 Task: Add a signature Kaylee Green containing Have a great National Human Rights Day, Kaylee Green to email address softage.3@softage.net and add a label Waste management
Action: Mouse moved to (121, 175)
Screenshot: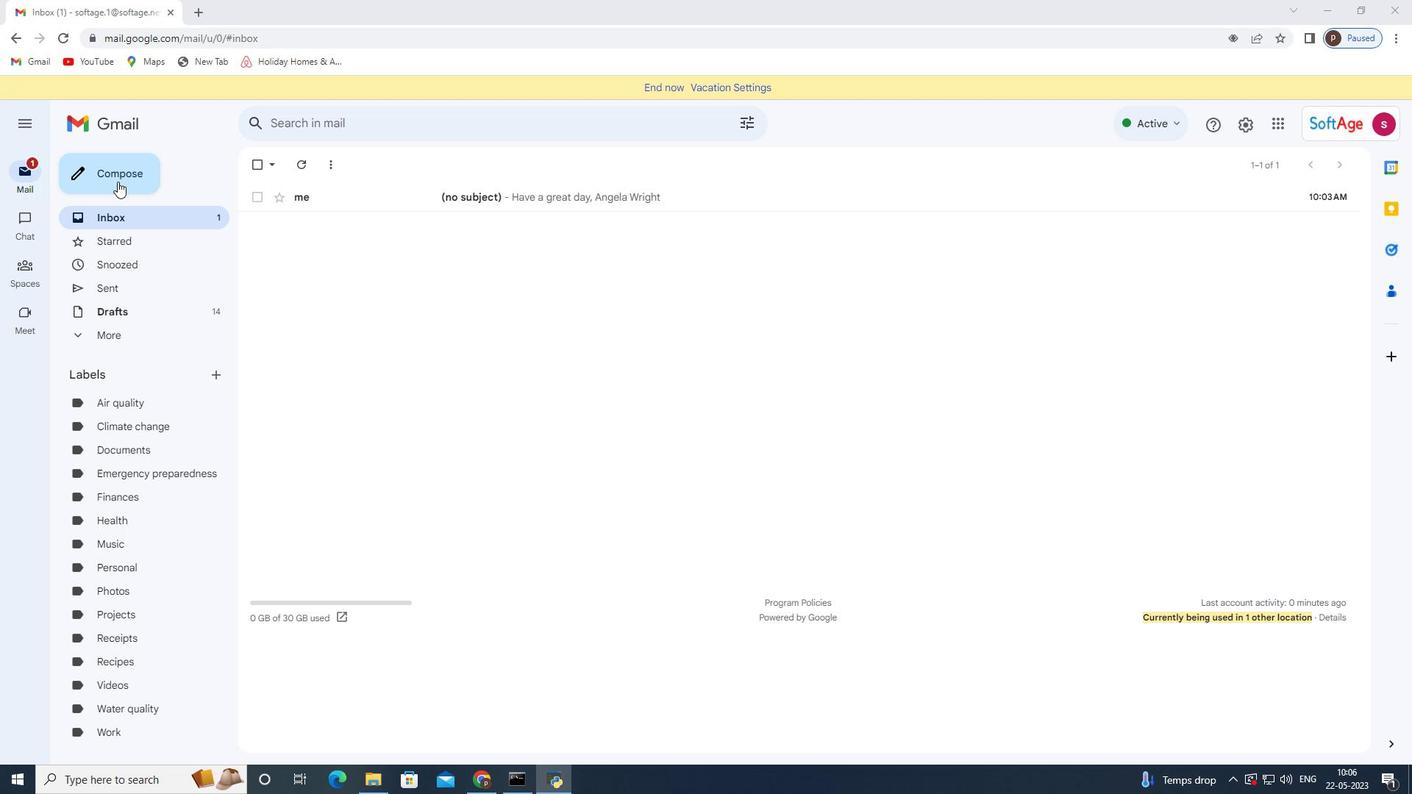 
Action: Mouse pressed left at (121, 175)
Screenshot: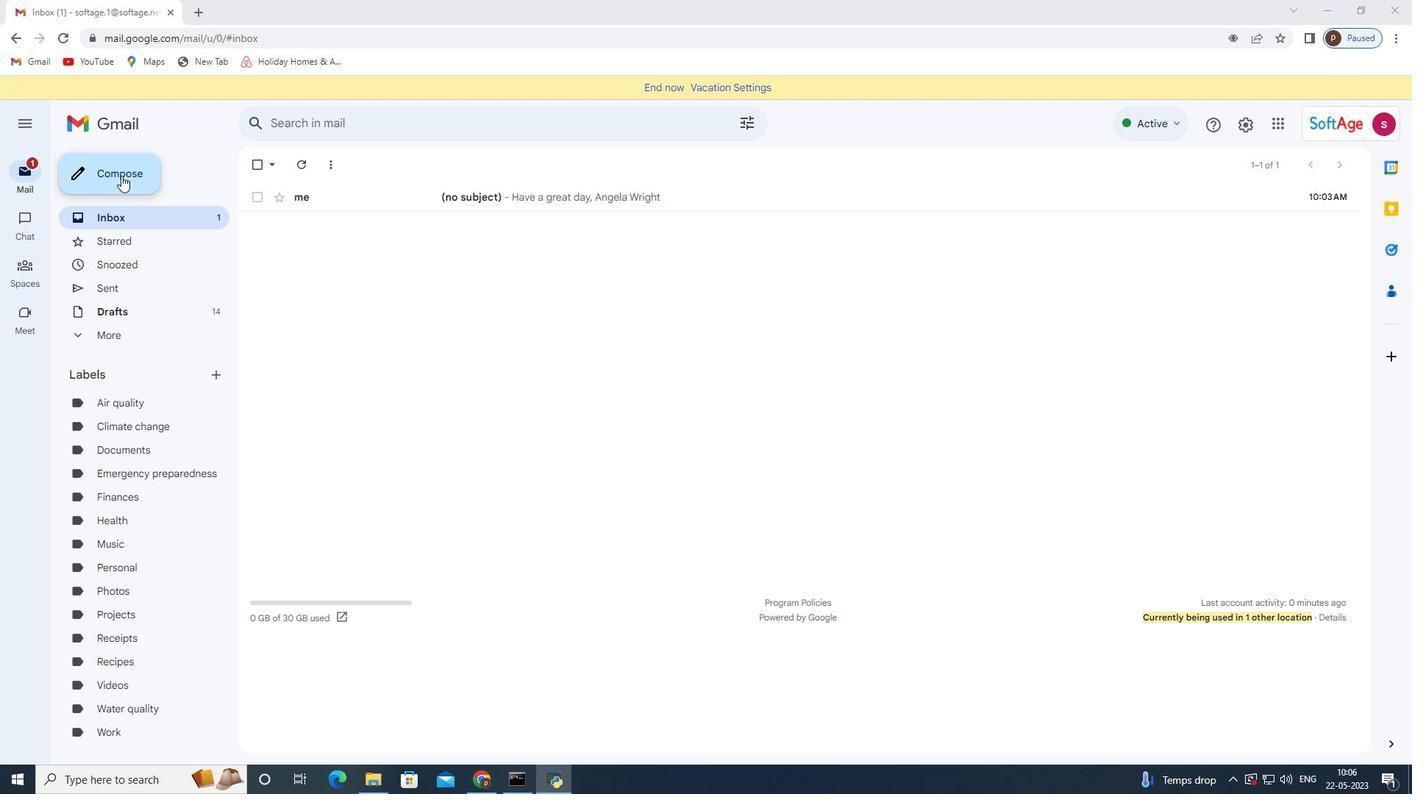 
Action: Mouse moved to (1179, 741)
Screenshot: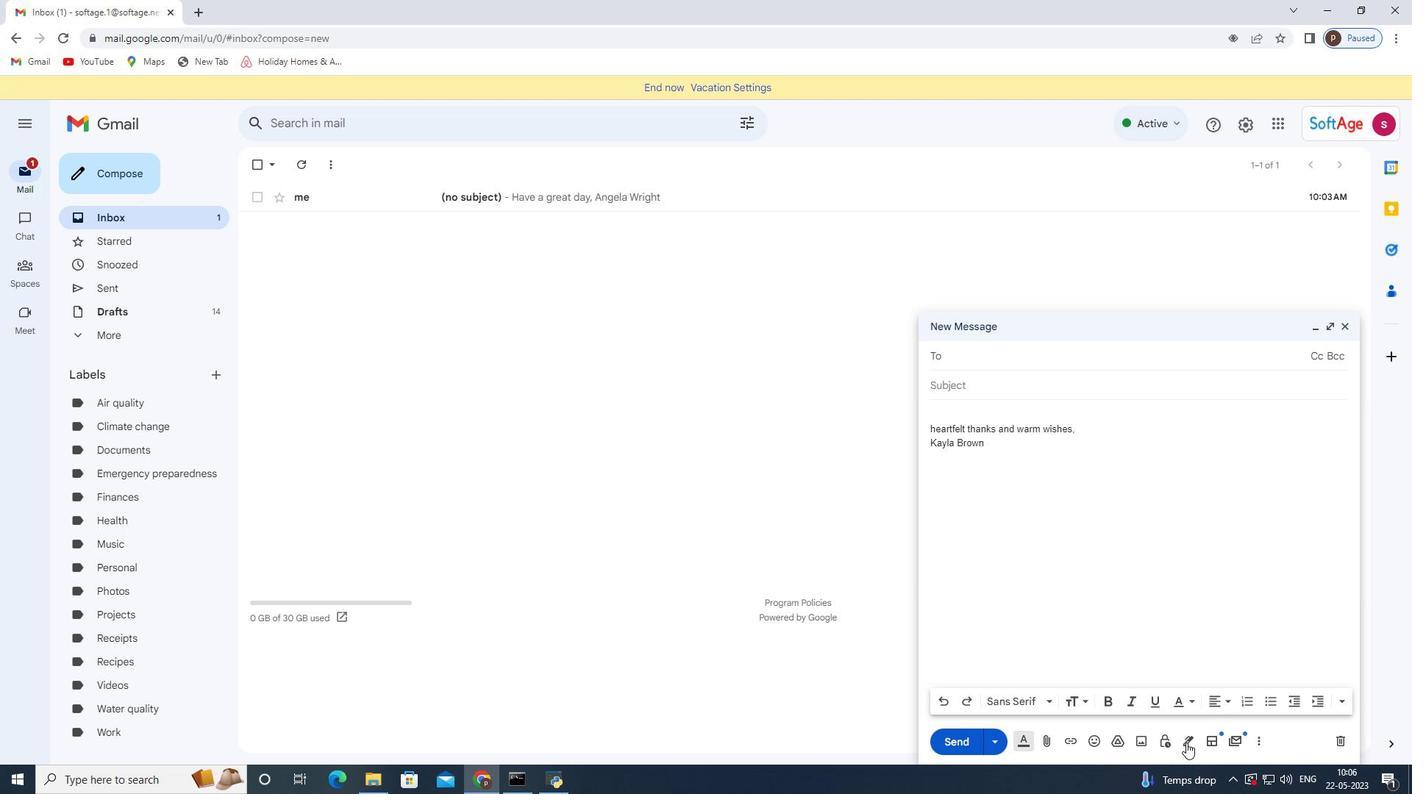 
Action: Mouse pressed left at (1179, 741)
Screenshot: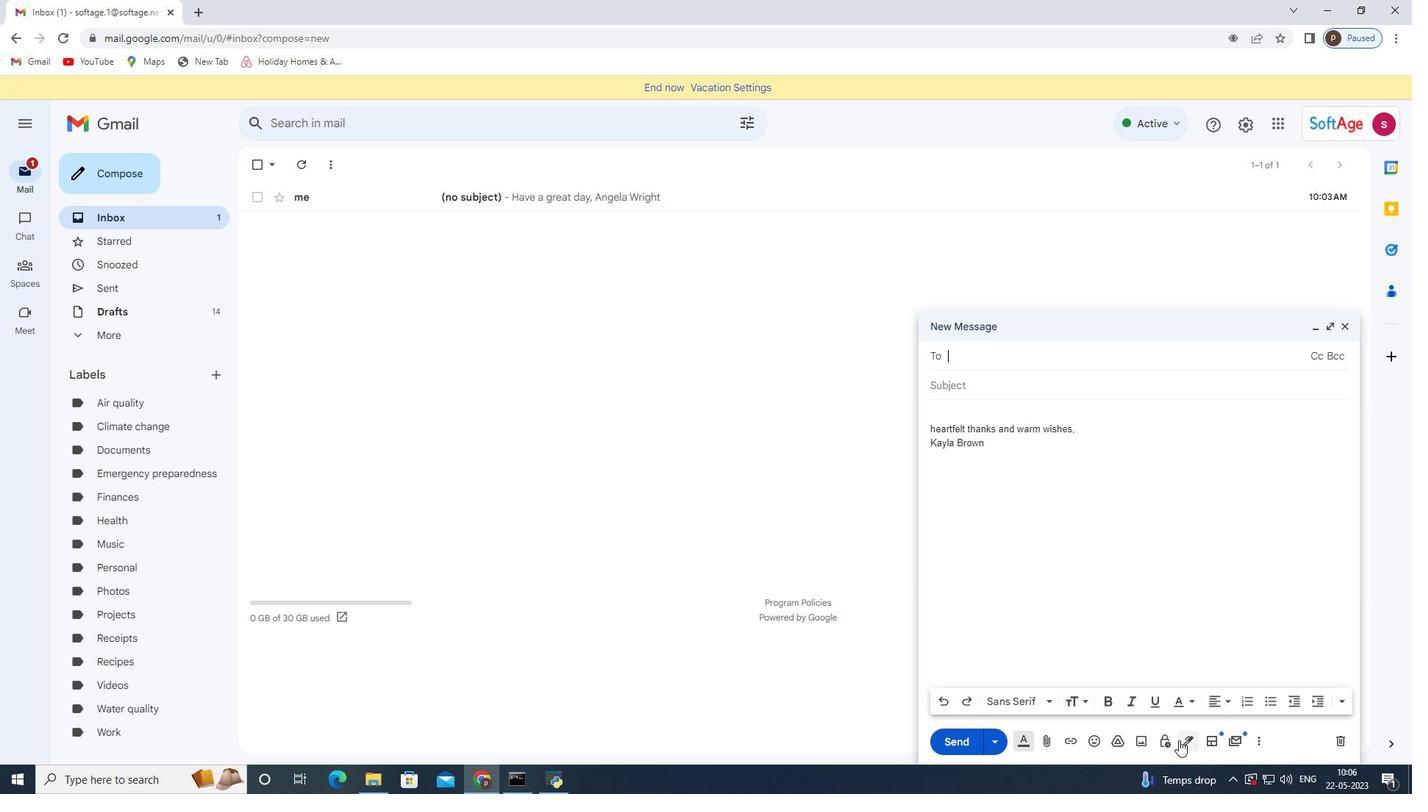 
Action: Mouse moved to (1255, 662)
Screenshot: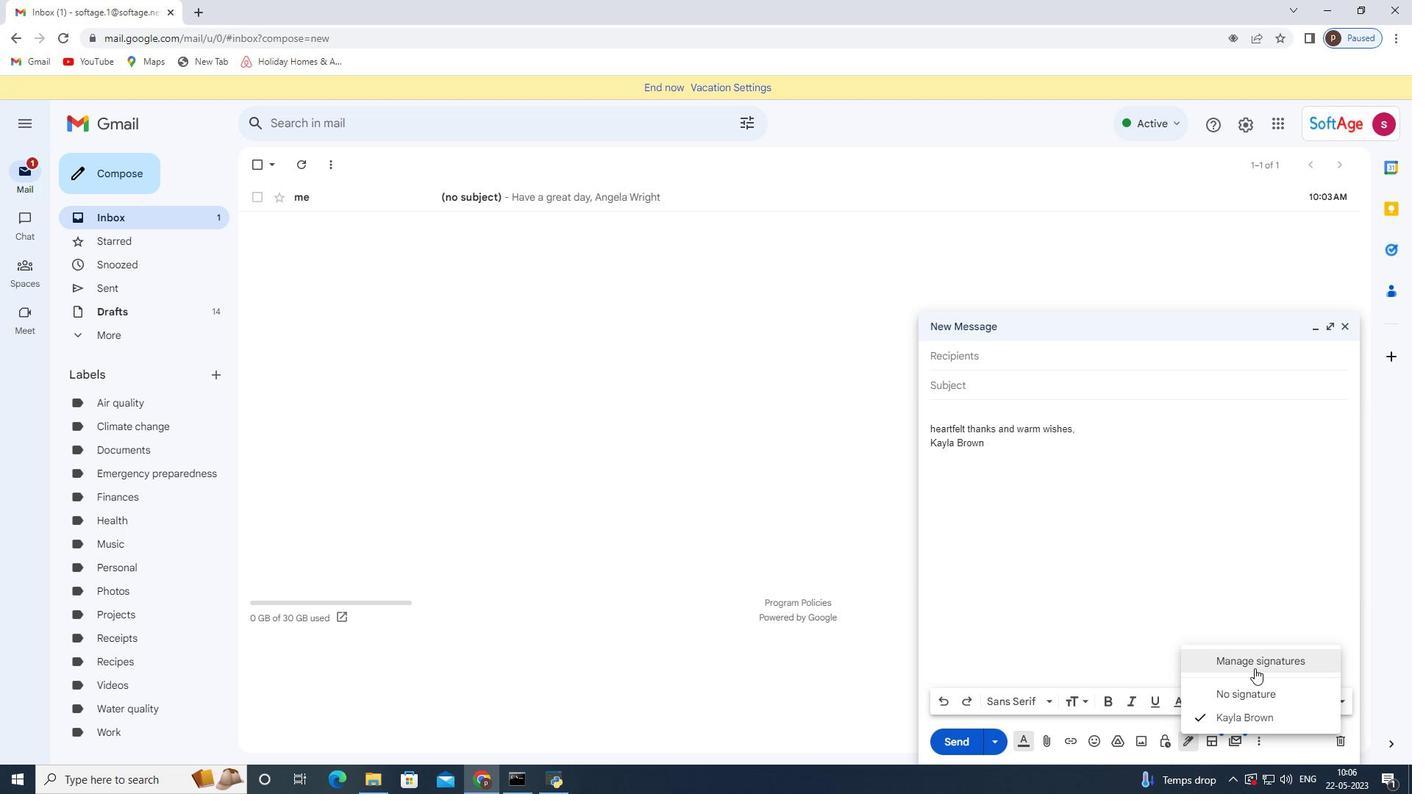 
Action: Mouse pressed left at (1255, 662)
Screenshot: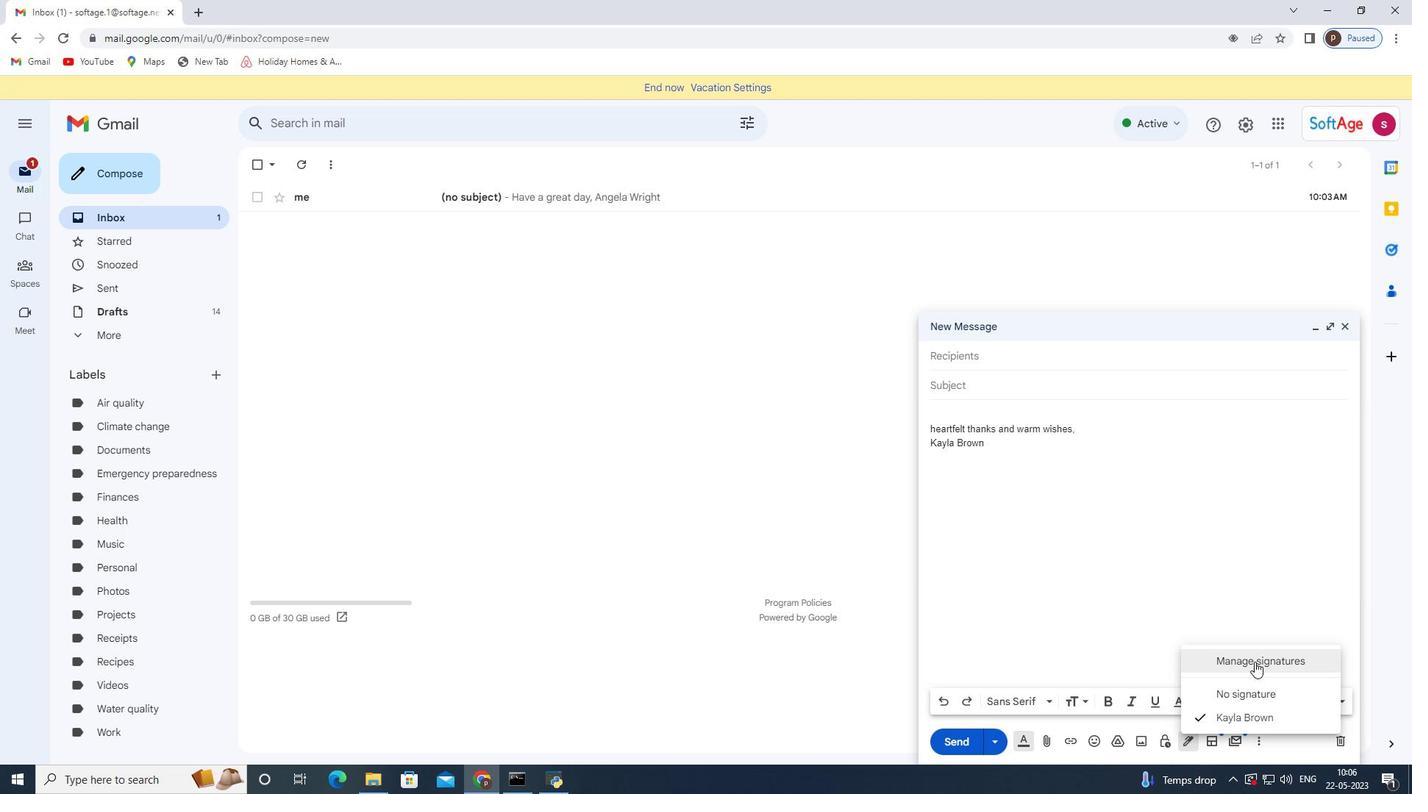 
Action: Mouse moved to (529, 571)
Screenshot: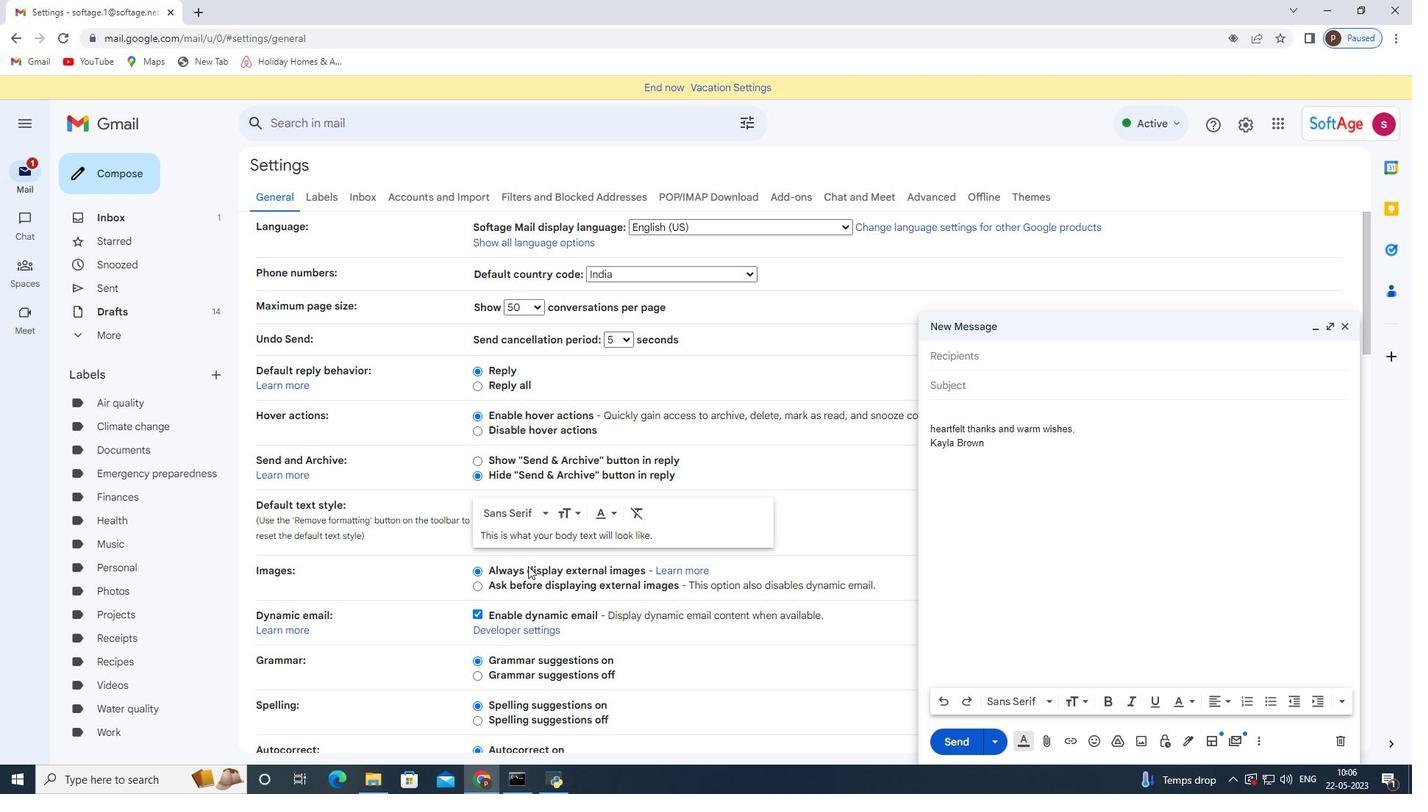 
Action: Mouse scrolled (529, 572) with delta (0, 0)
Screenshot: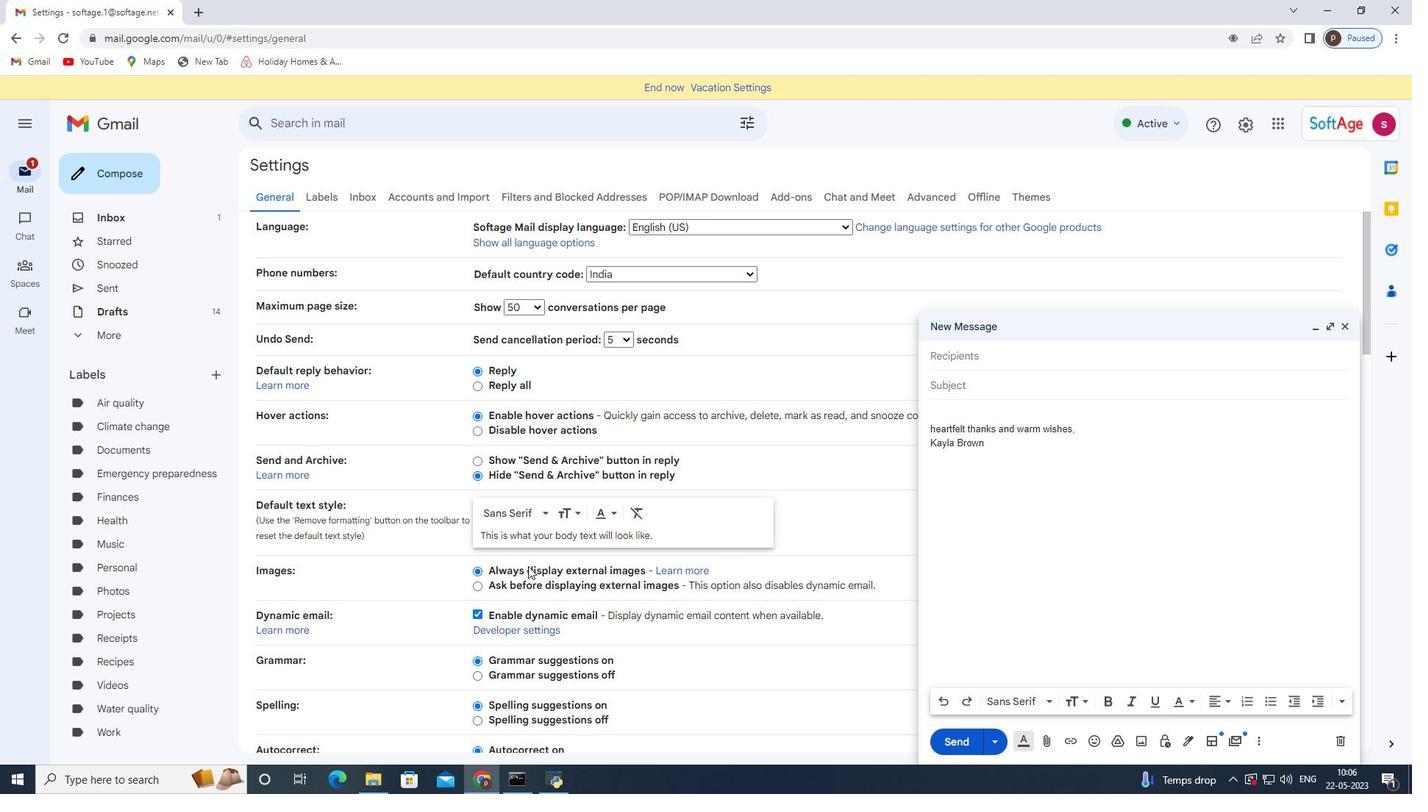 
Action: Mouse moved to (529, 572)
Screenshot: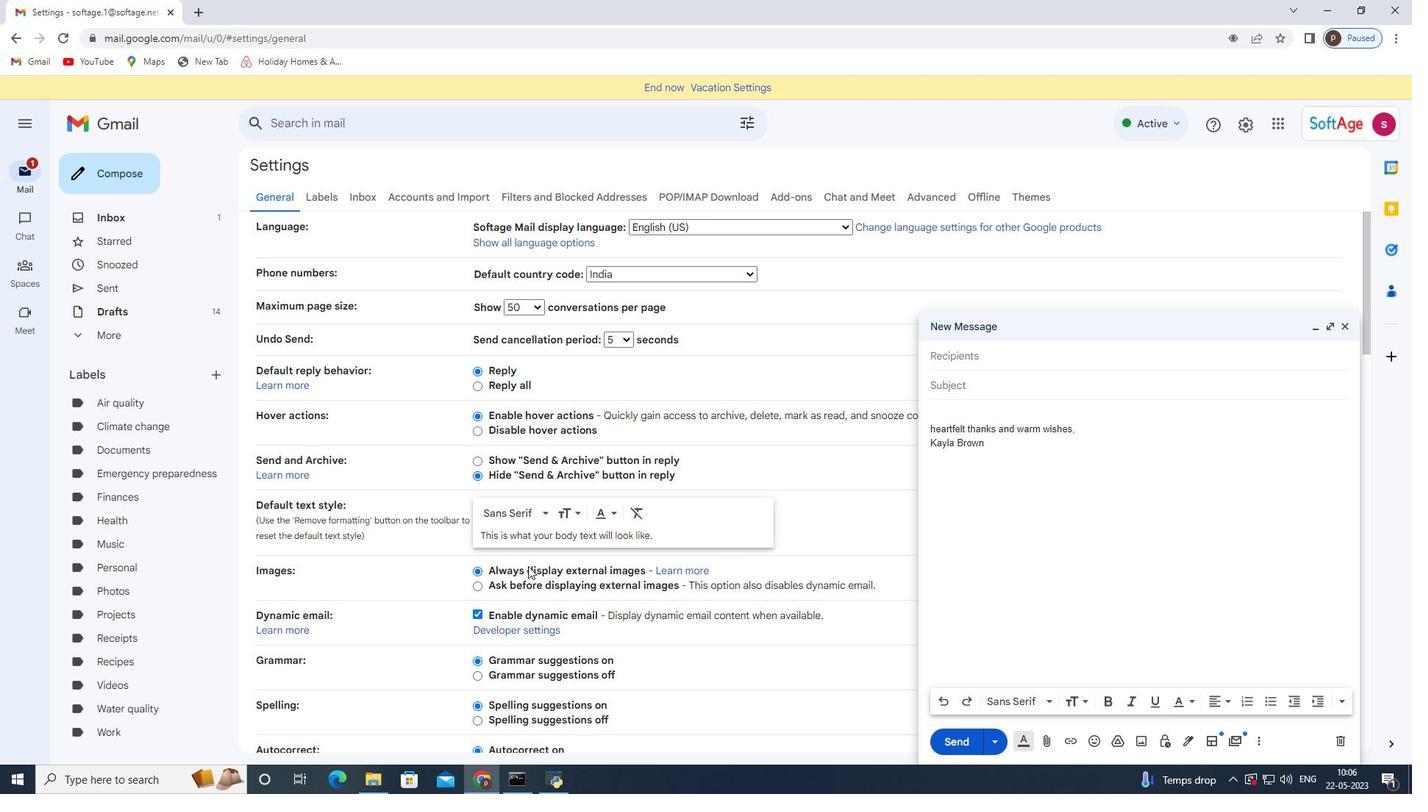 
Action: Mouse scrolled (529, 571) with delta (0, 0)
Screenshot: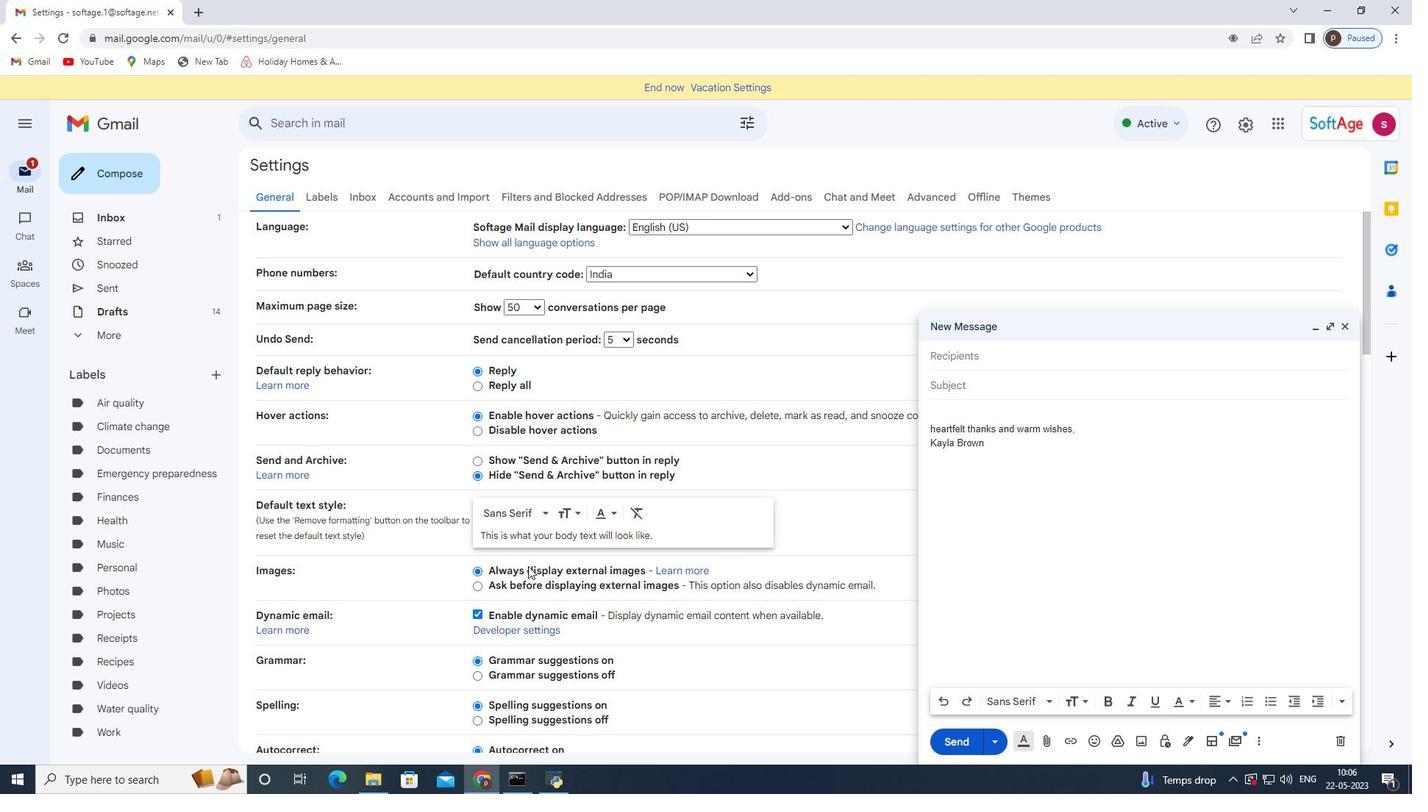 
Action: Mouse moved to (529, 574)
Screenshot: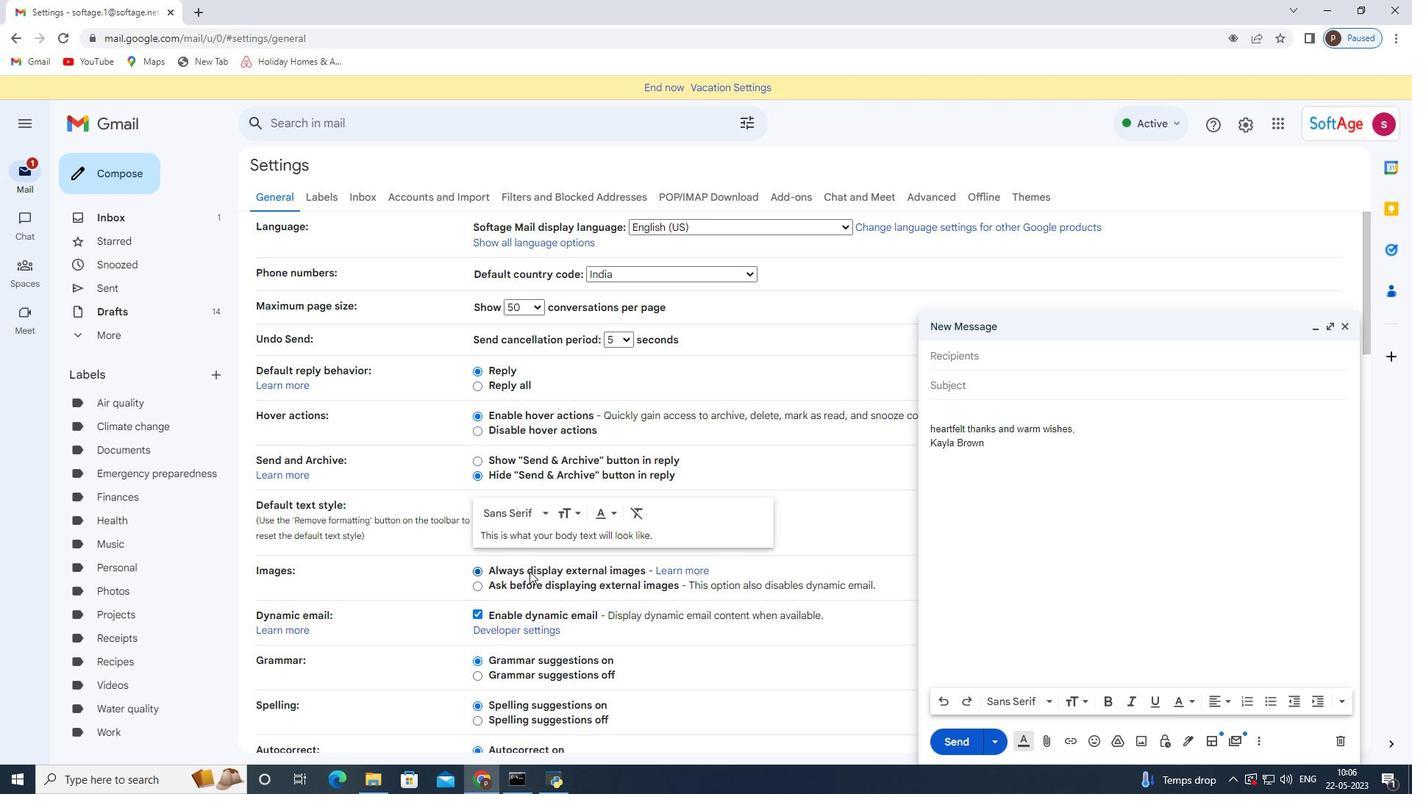 
Action: Mouse scrolled (529, 574) with delta (0, 0)
Screenshot: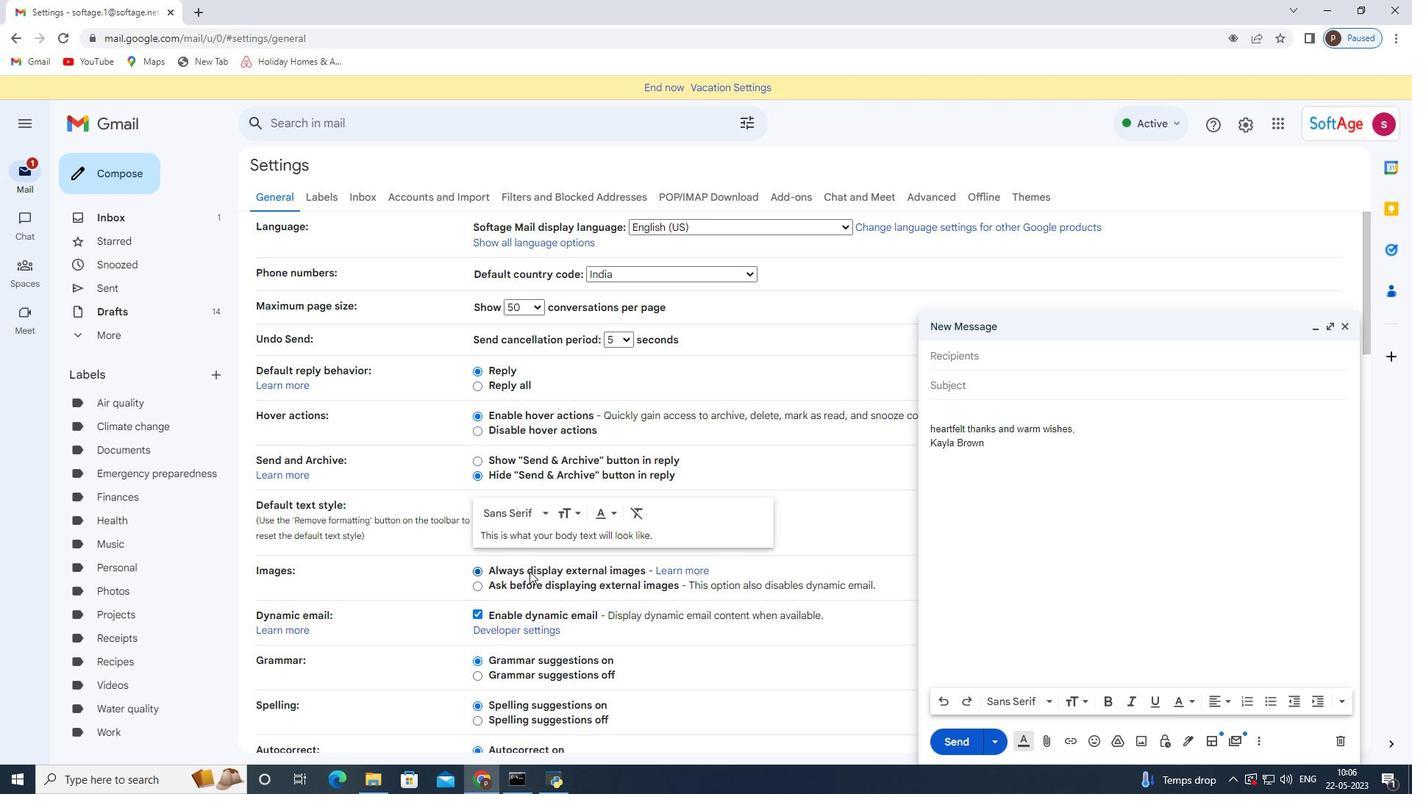 
Action: Mouse moved to (529, 580)
Screenshot: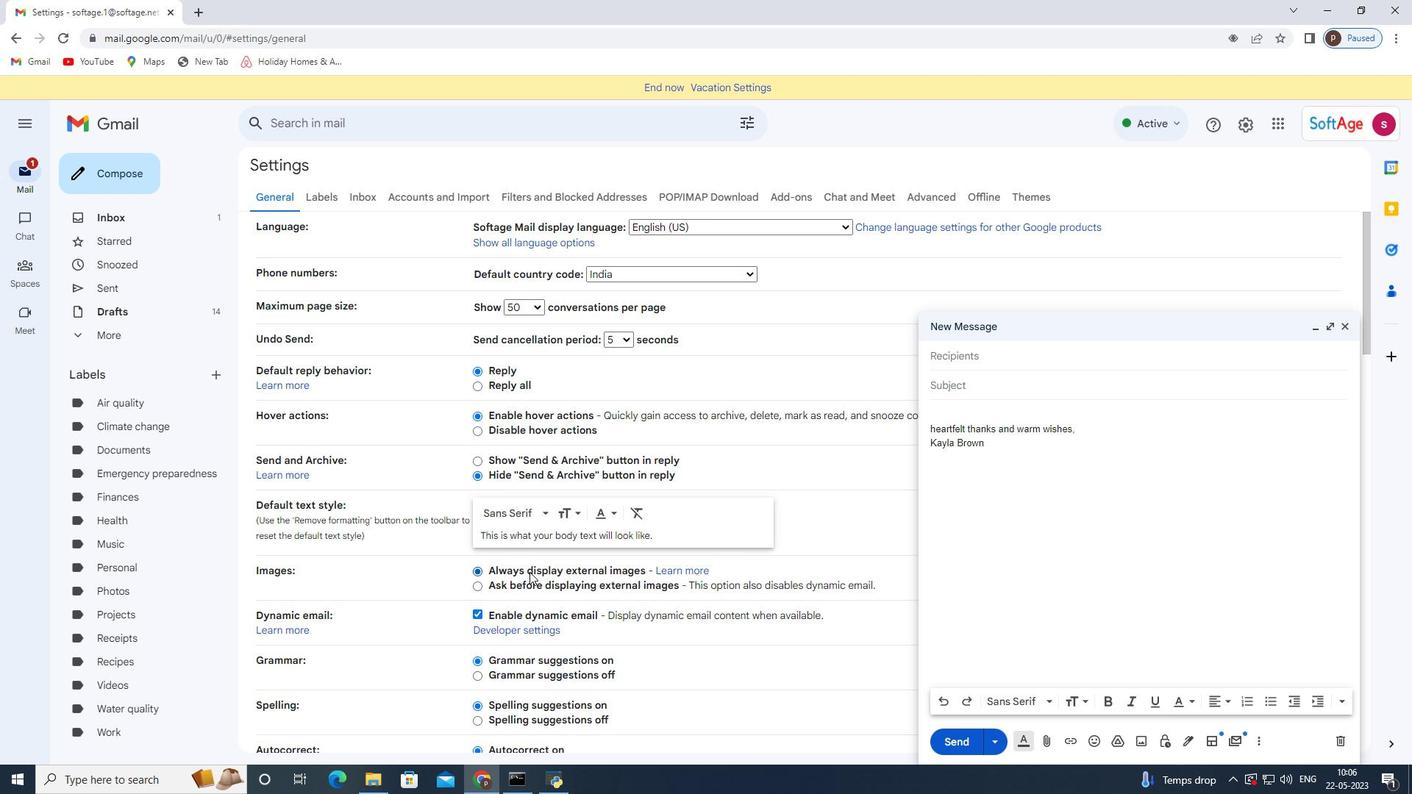 
Action: Mouse scrolled (529, 579) with delta (0, 0)
Screenshot: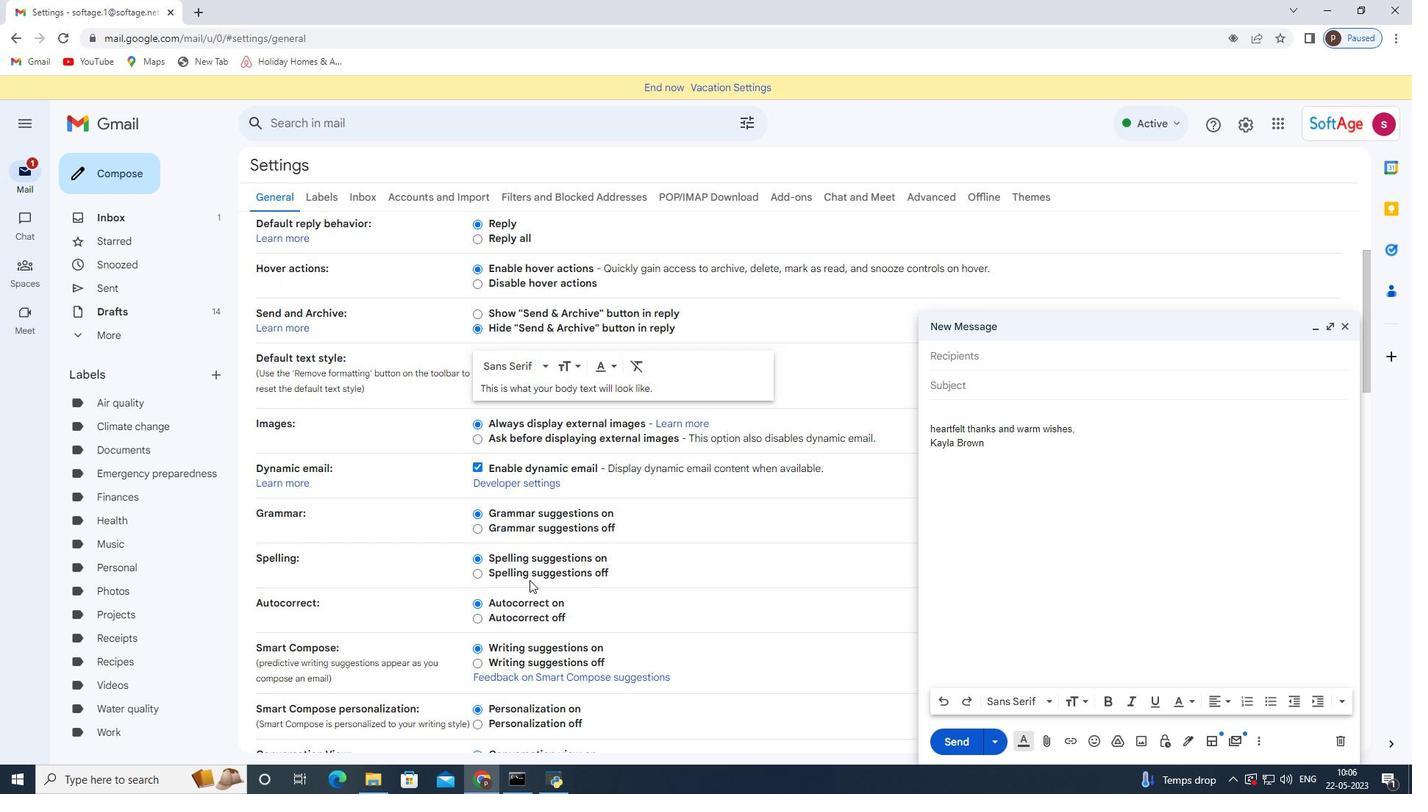 
Action: Mouse scrolled (529, 579) with delta (0, 0)
Screenshot: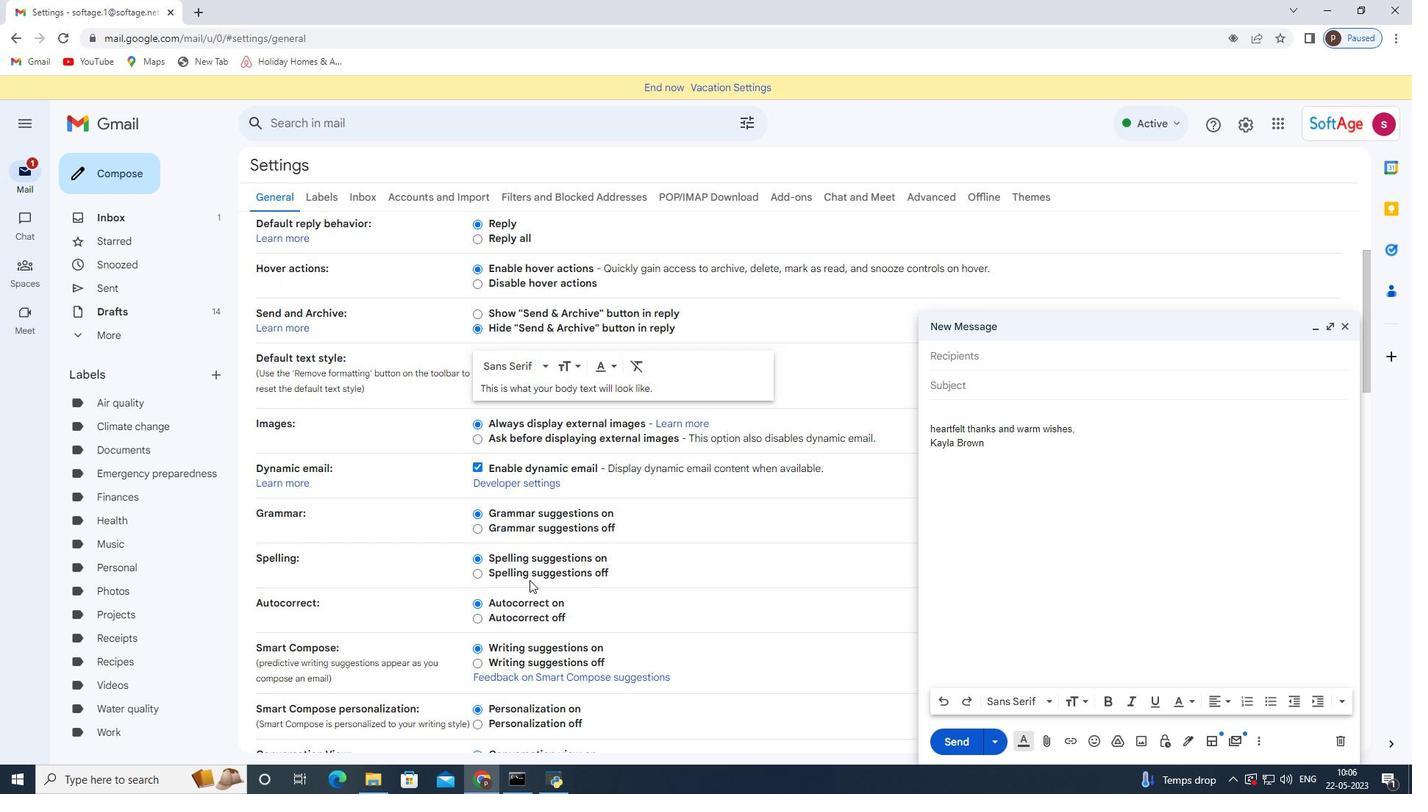 
Action: Mouse scrolled (529, 581) with delta (0, 0)
Screenshot: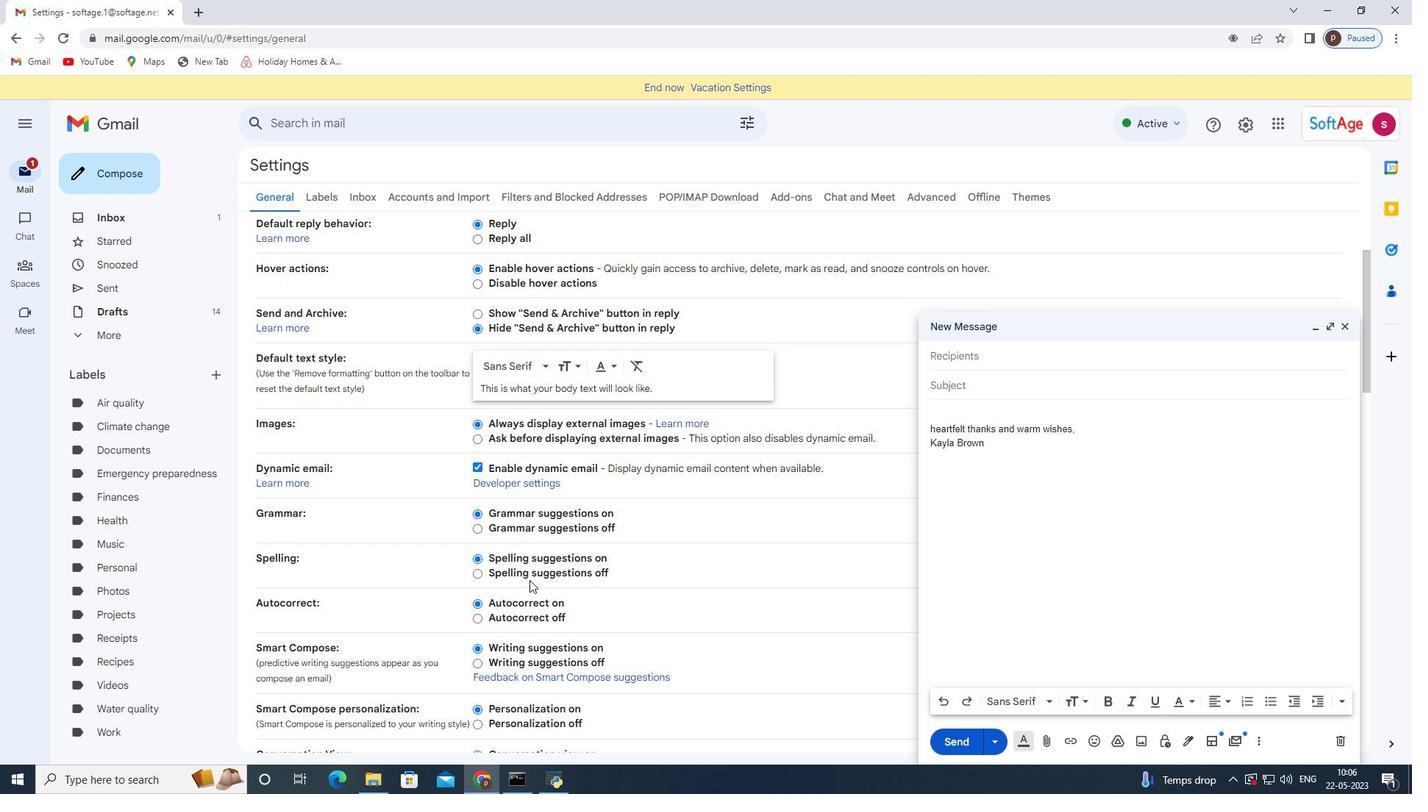 
Action: Mouse scrolled (529, 579) with delta (0, 0)
Screenshot: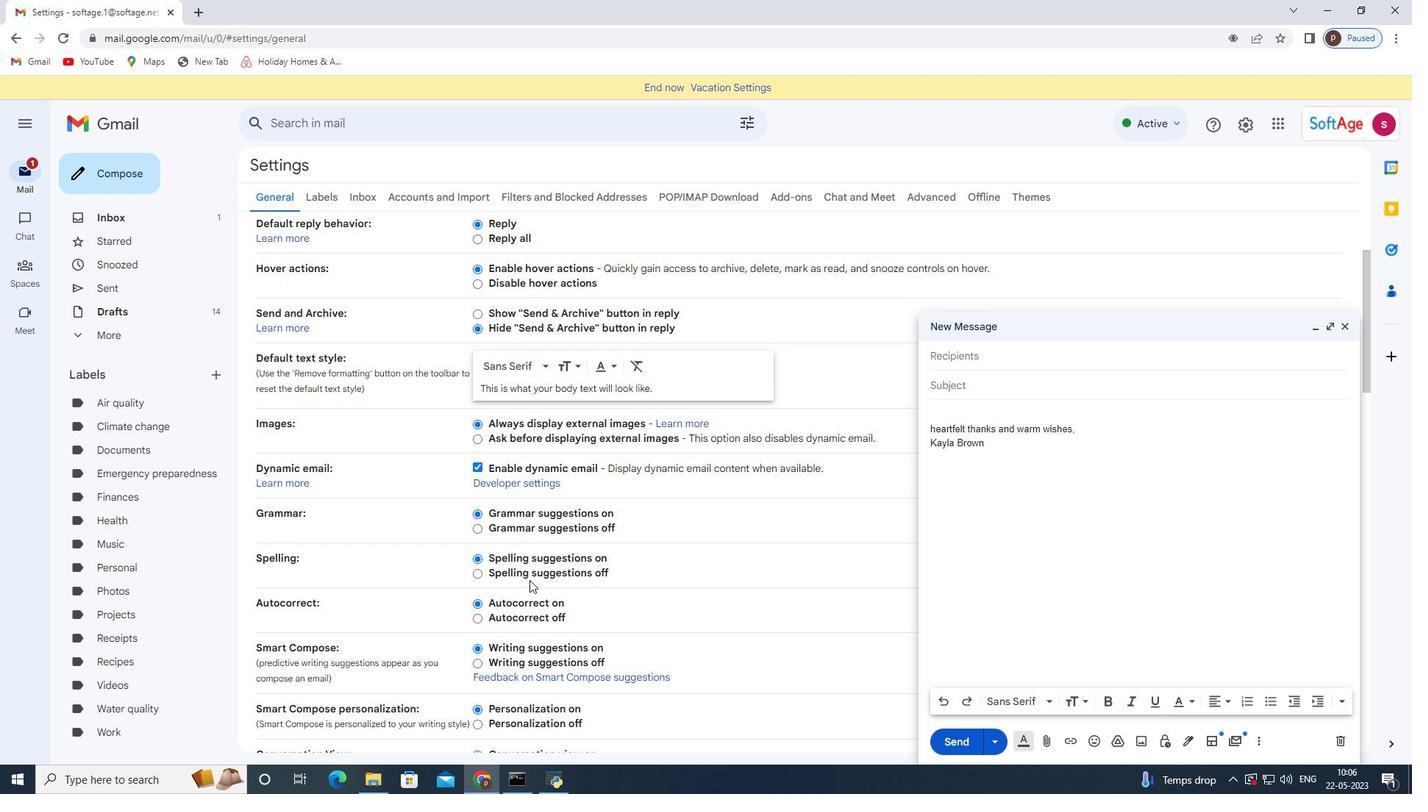 
Action: Mouse scrolled (529, 579) with delta (0, 0)
Screenshot: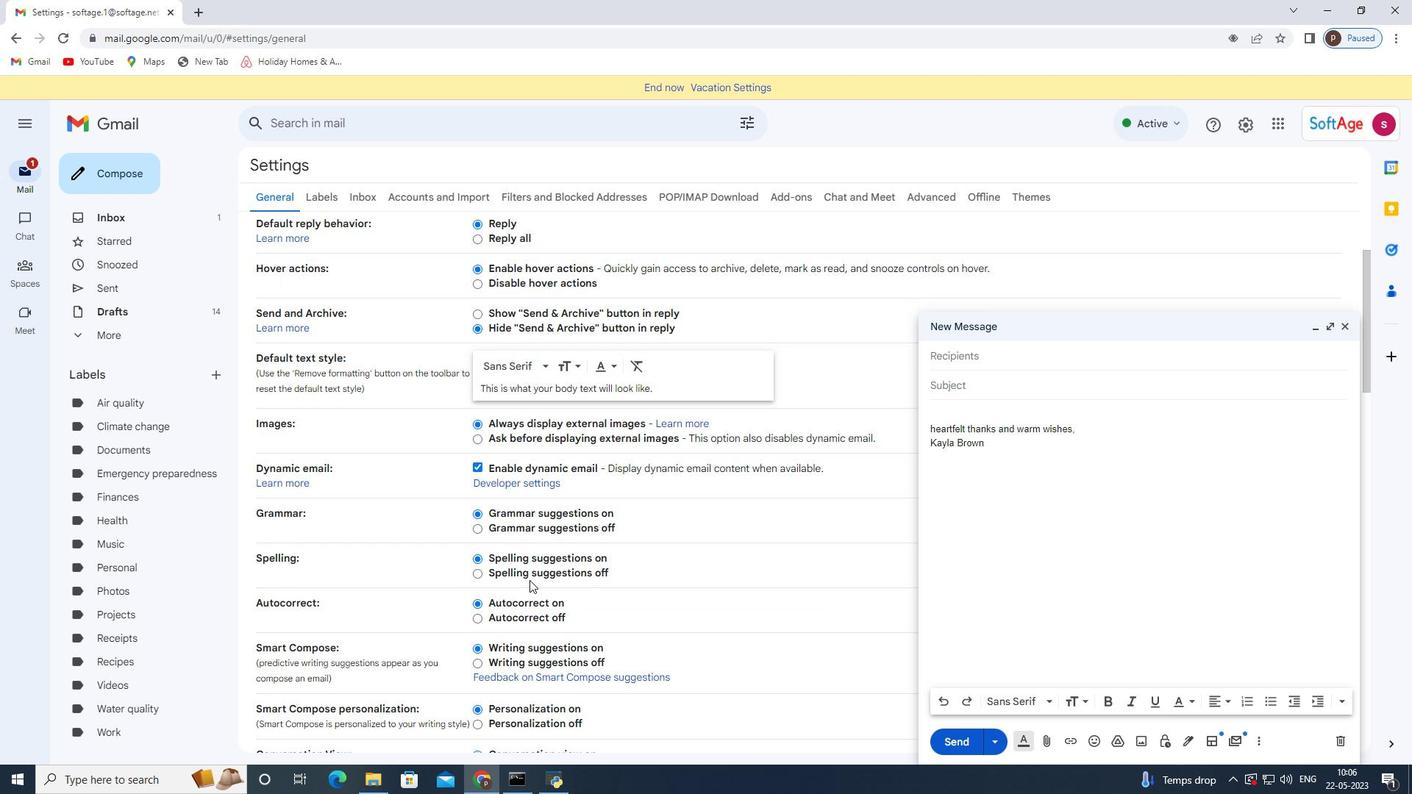 
Action: Mouse scrolled (529, 579) with delta (0, 0)
Screenshot: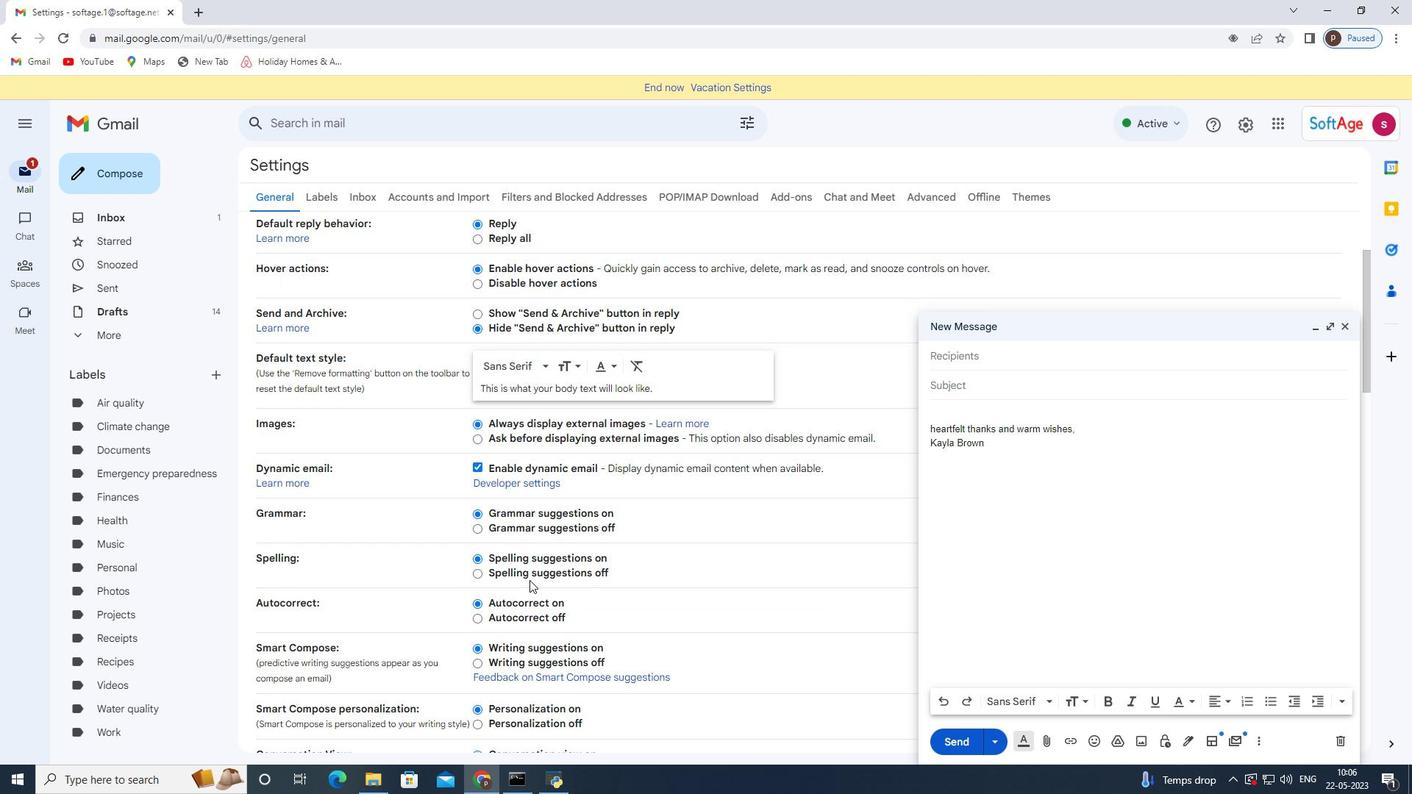 
Action: Mouse moved to (530, 581)
Screenshot: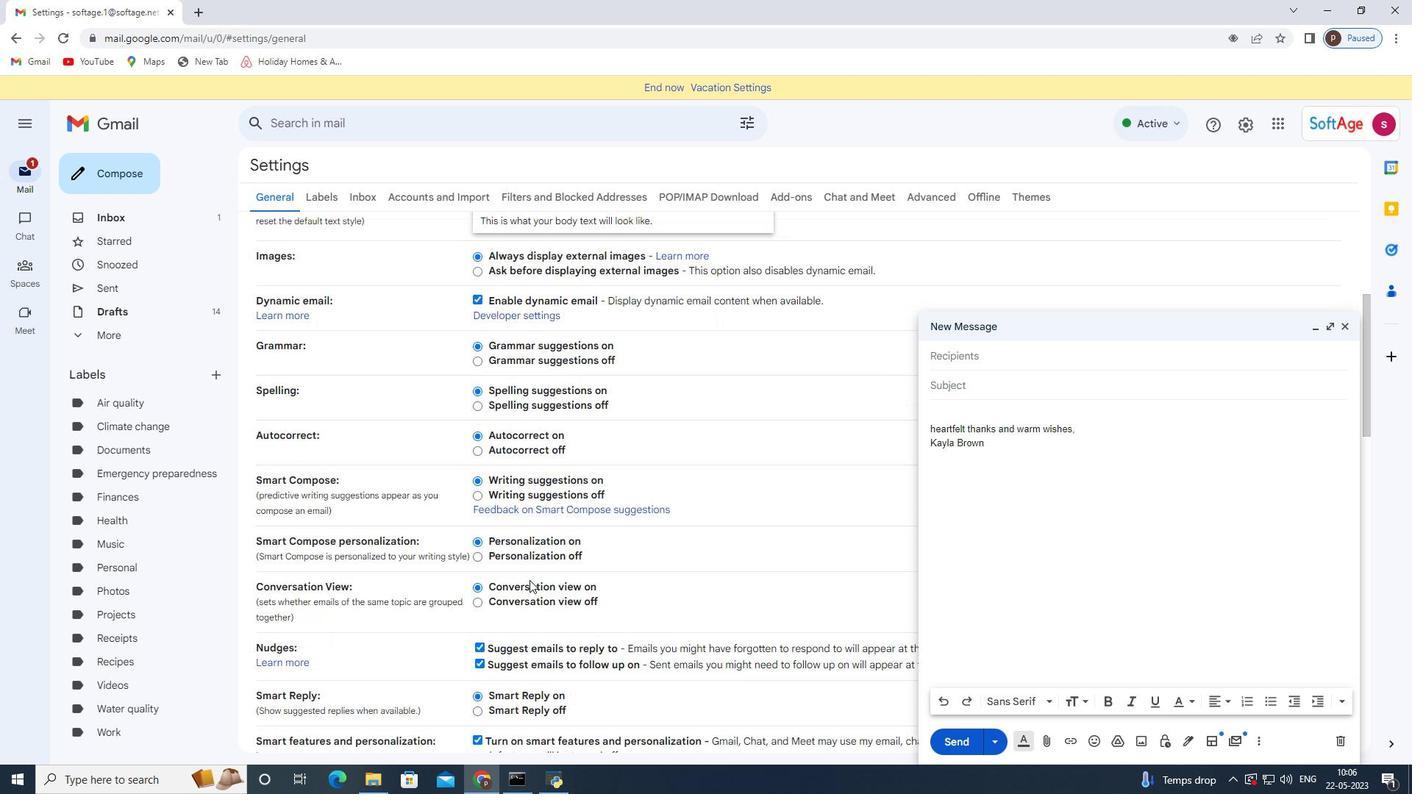 
Action: Mouse scrolled (530, 580) with delta (0, 0)
Screenshot: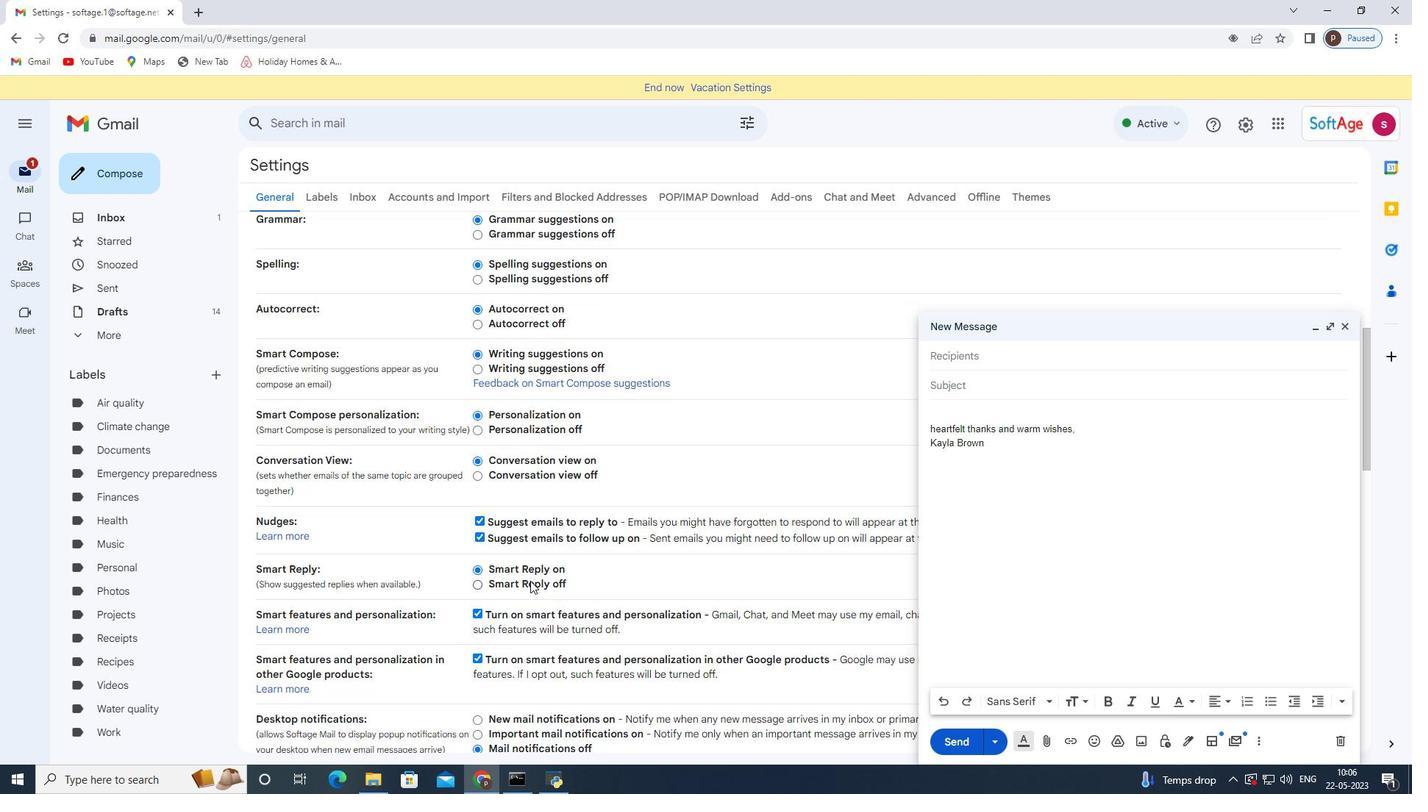
Action: Mouse scrolled (530, 580) with delta (0, 0)
Screenshot: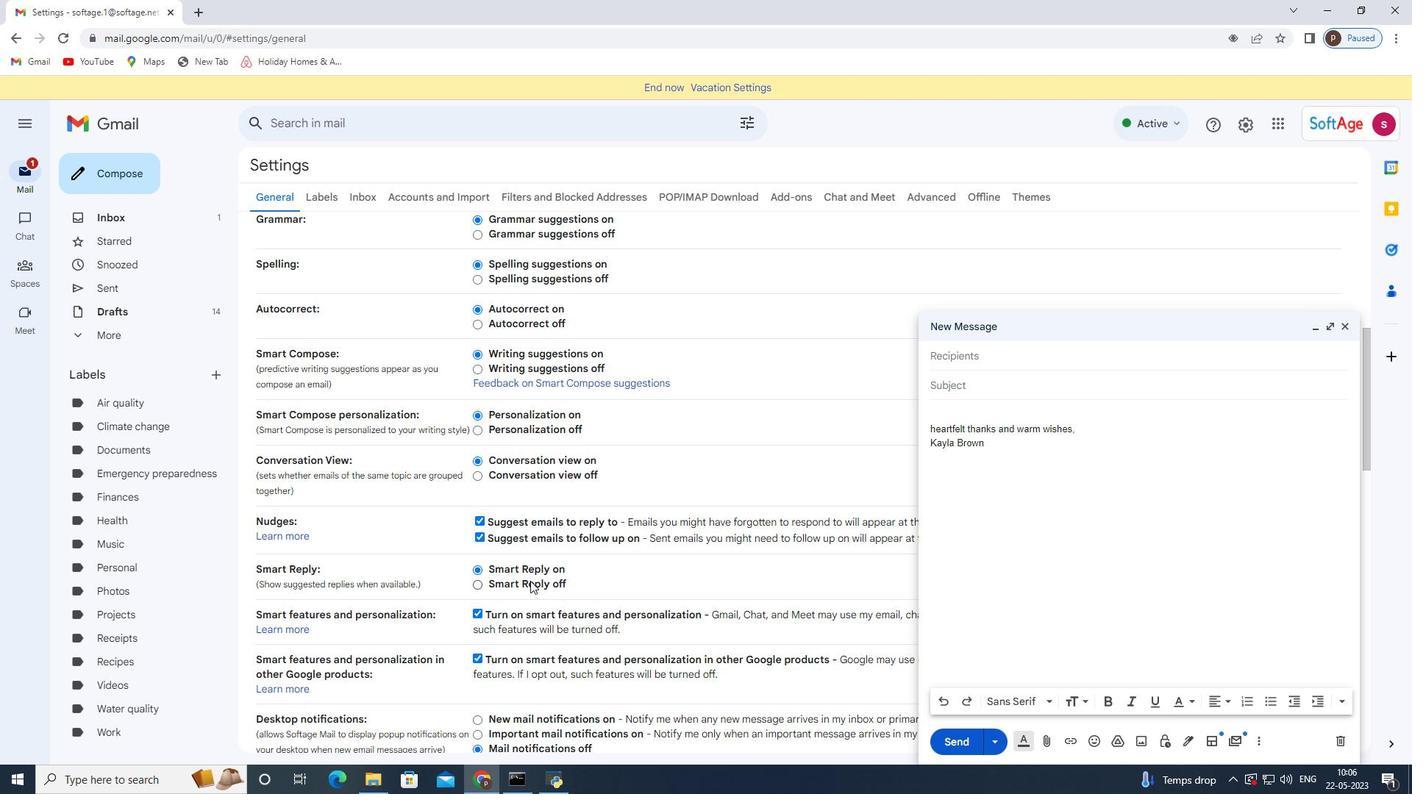 
Action: Mouse scrolled (530, 580) with delta (0, 0)
Screenshot: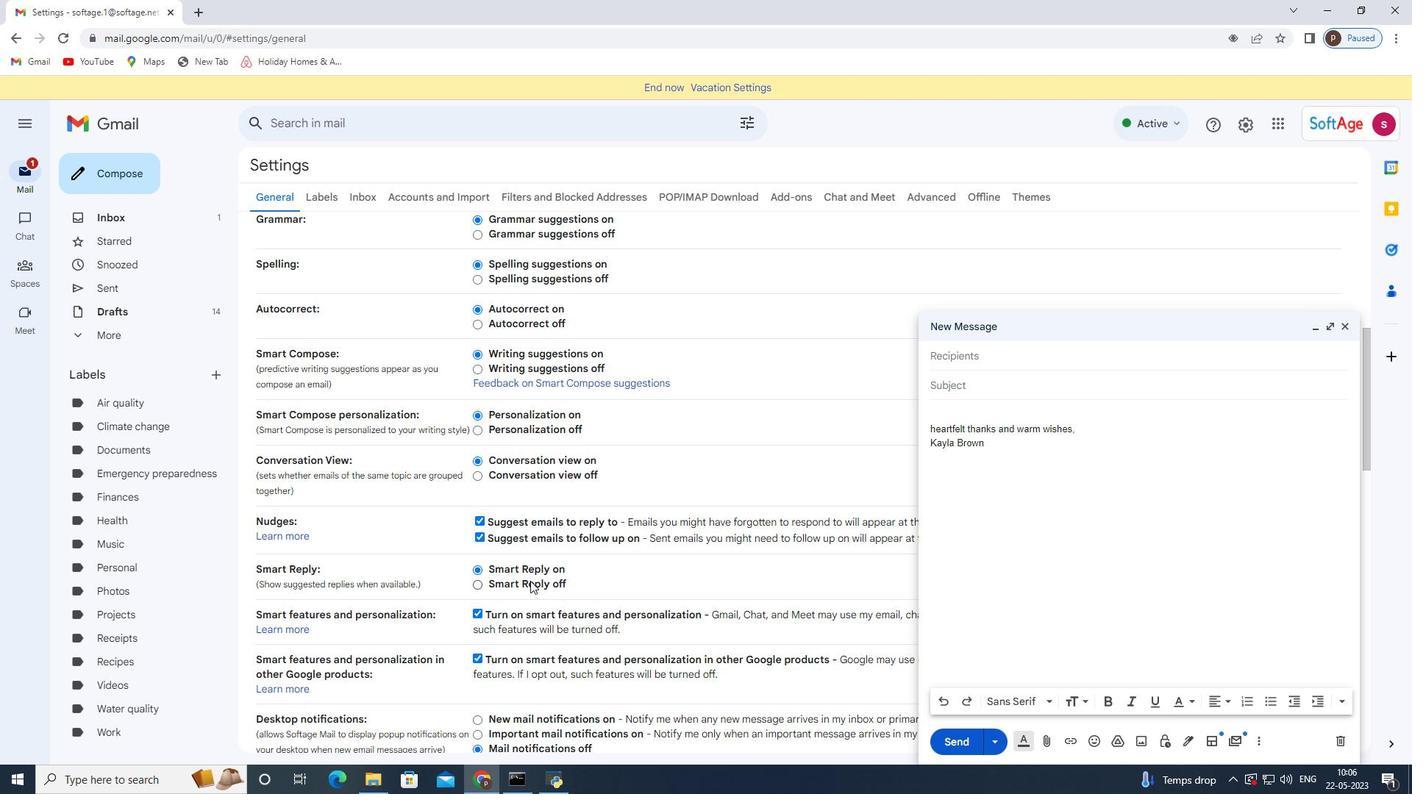 
Action: Mouse scrolled (530, 580) with delta (0, 0)
Screenshot: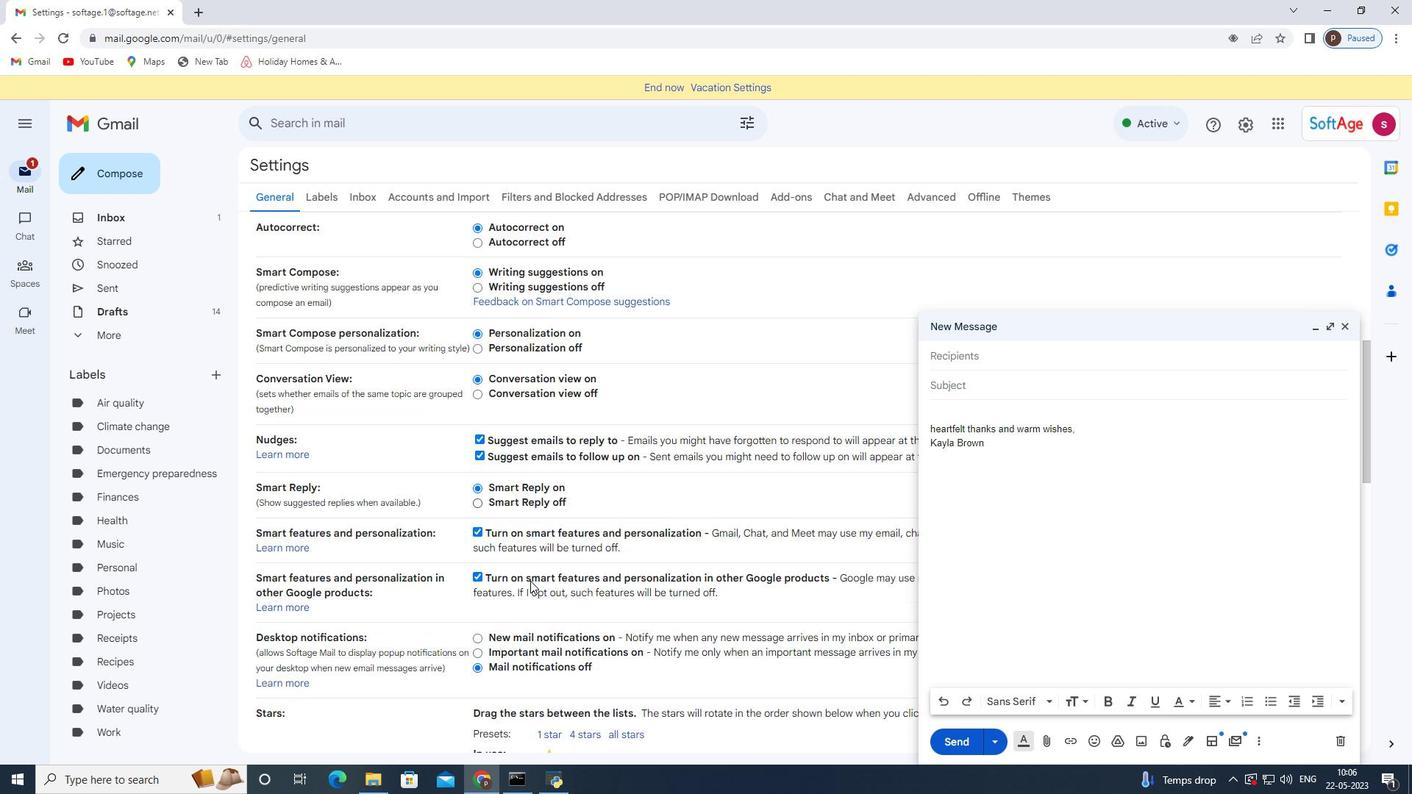 
Action: Mouse scrolled (530, 580) with delta (0, 0)
Screenshot: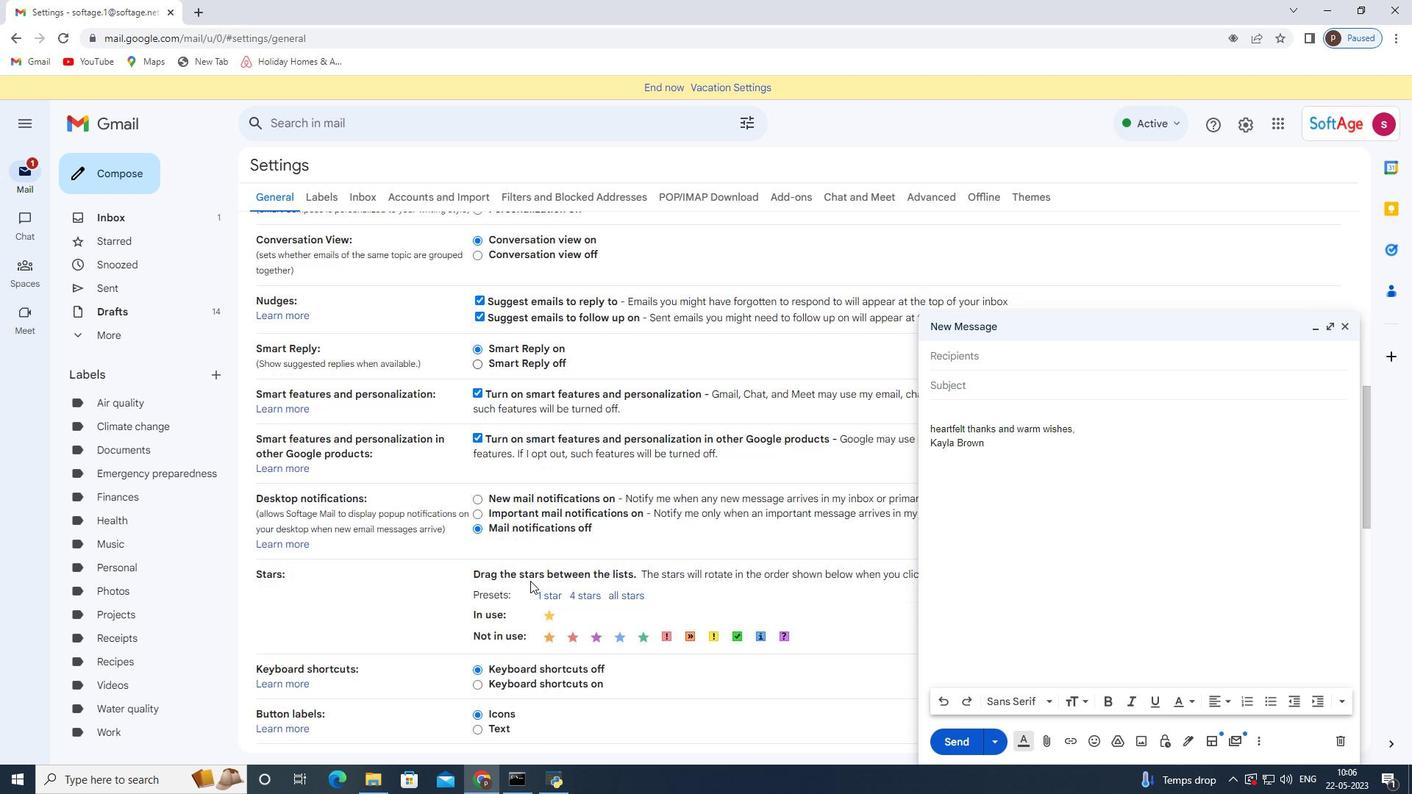 
Action: Mouse scrolled (530, 580) with delta (0, 0)
Screenshot: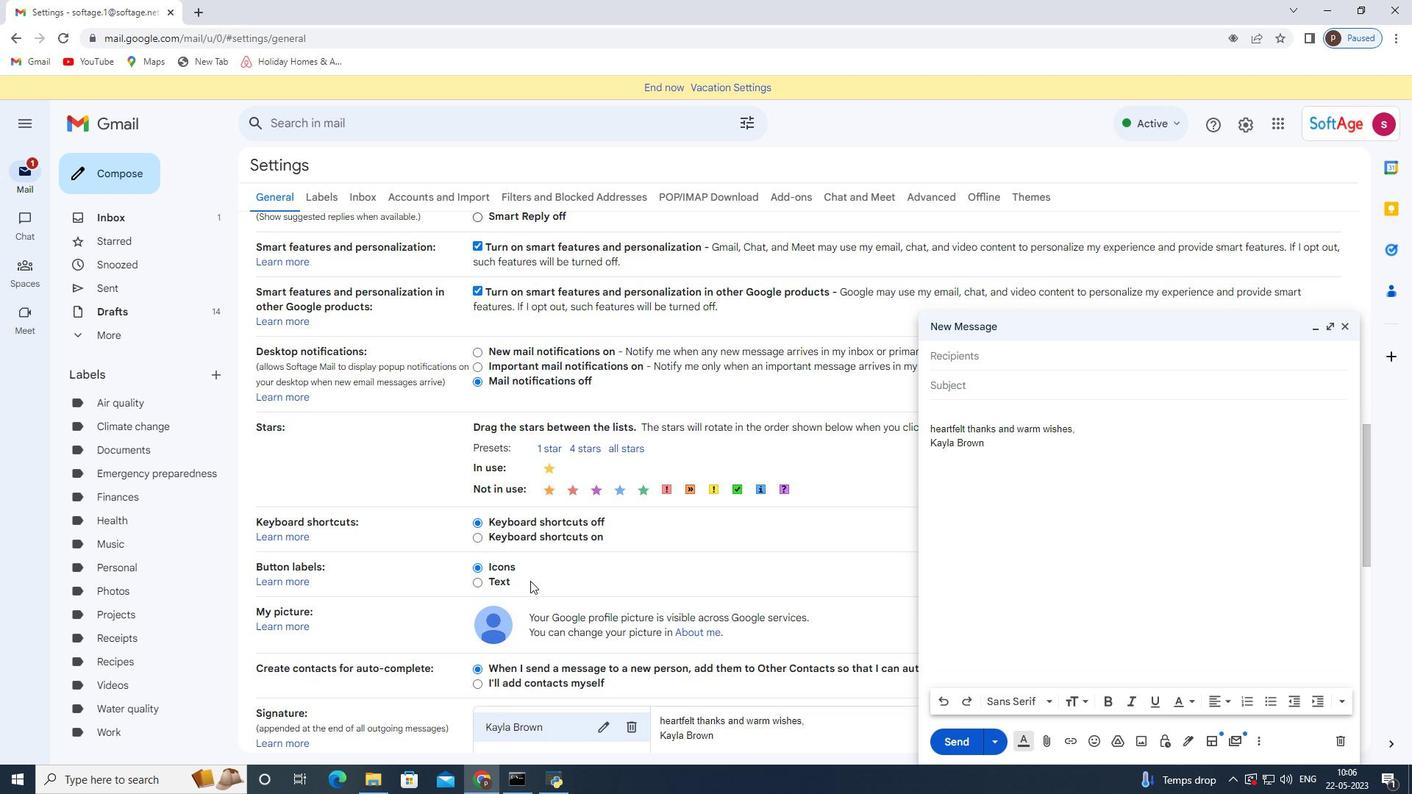 
Action: Mouse scrolled (530, 582) with delta (0, 0)
Screenshot: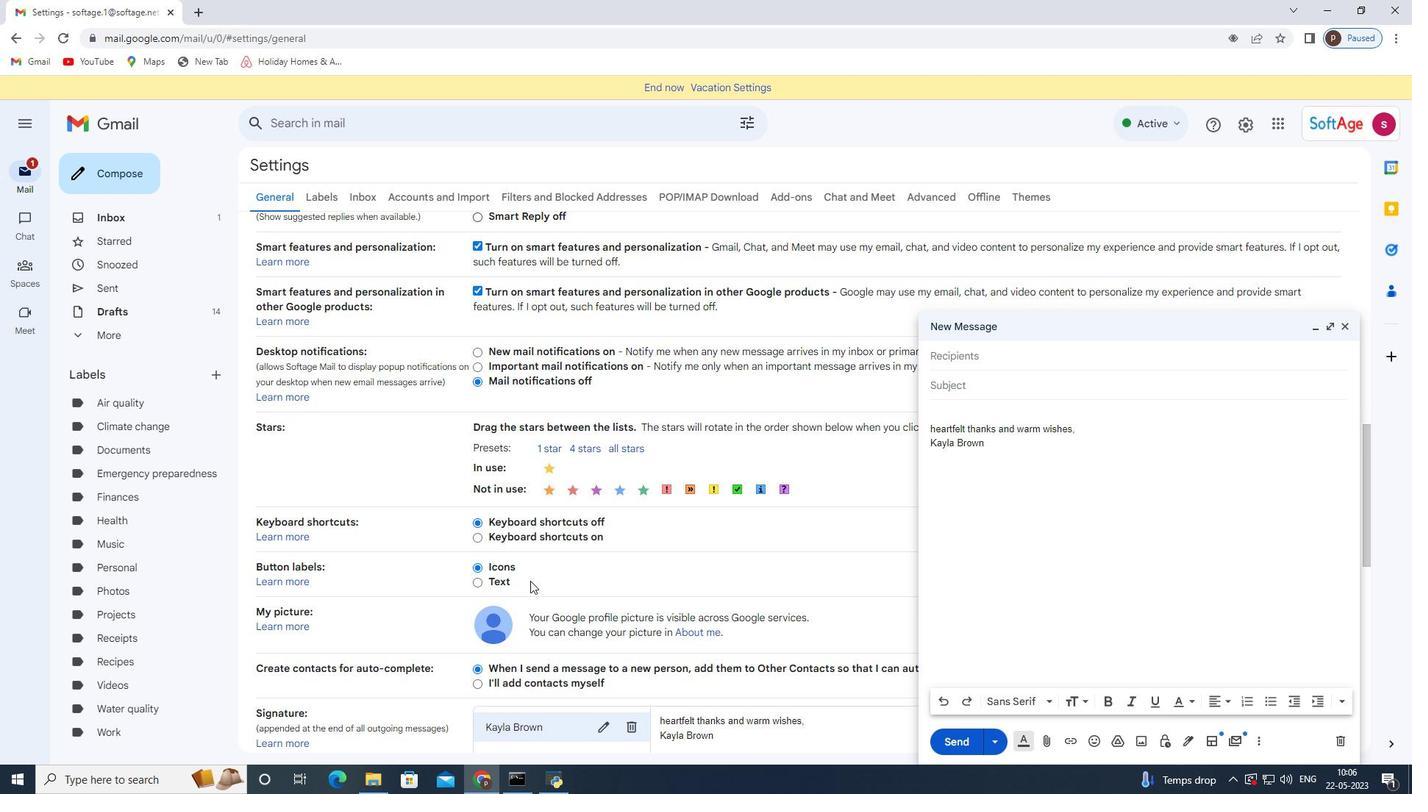 
Action: Mouse scrolled (530, 580) with delta (0, 0)
Screenshot: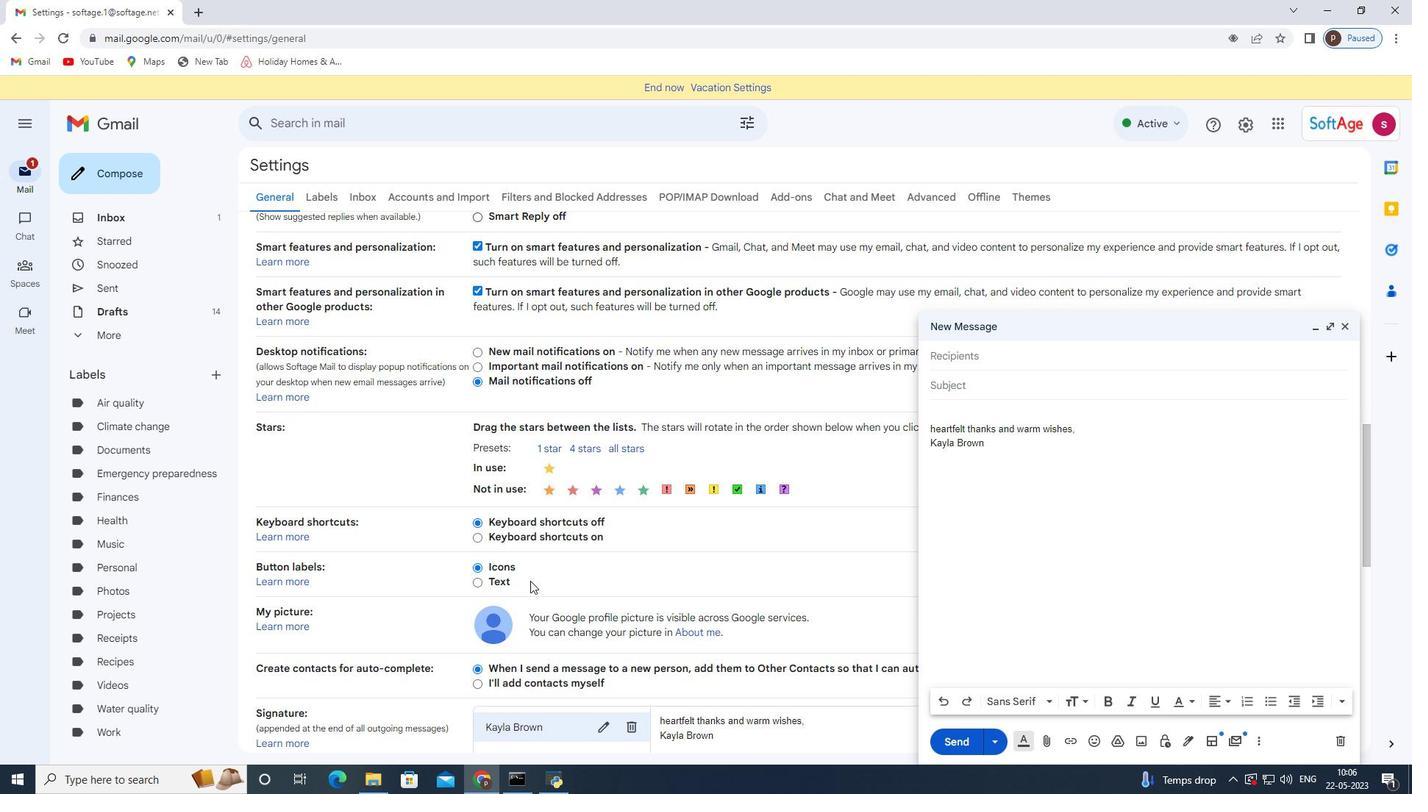 
Action: Mouse scrolled (530, 580) with delta (0, 0)
Screenshot: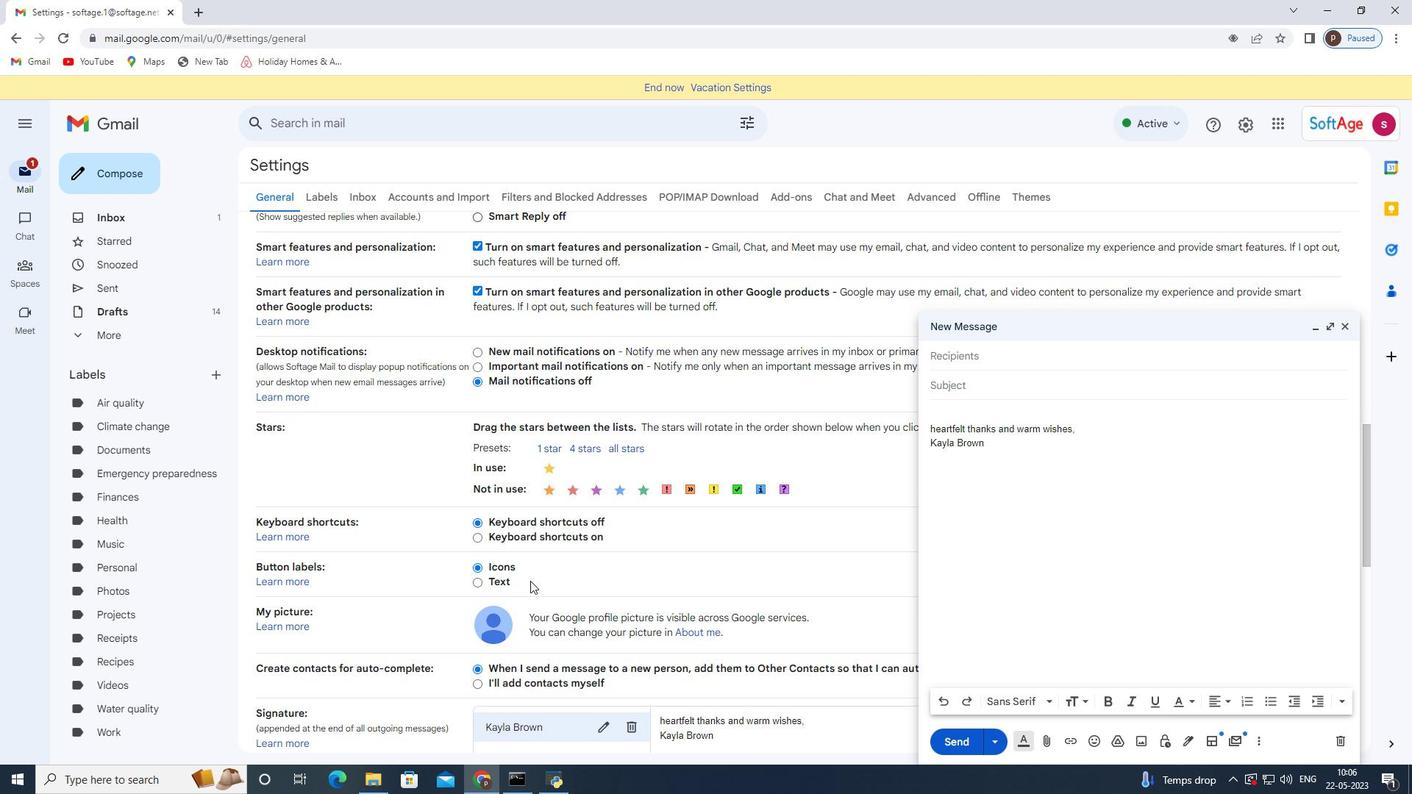 
Action: Mouse scrolled (530, 580) with delta (0, 0)
Screenshot: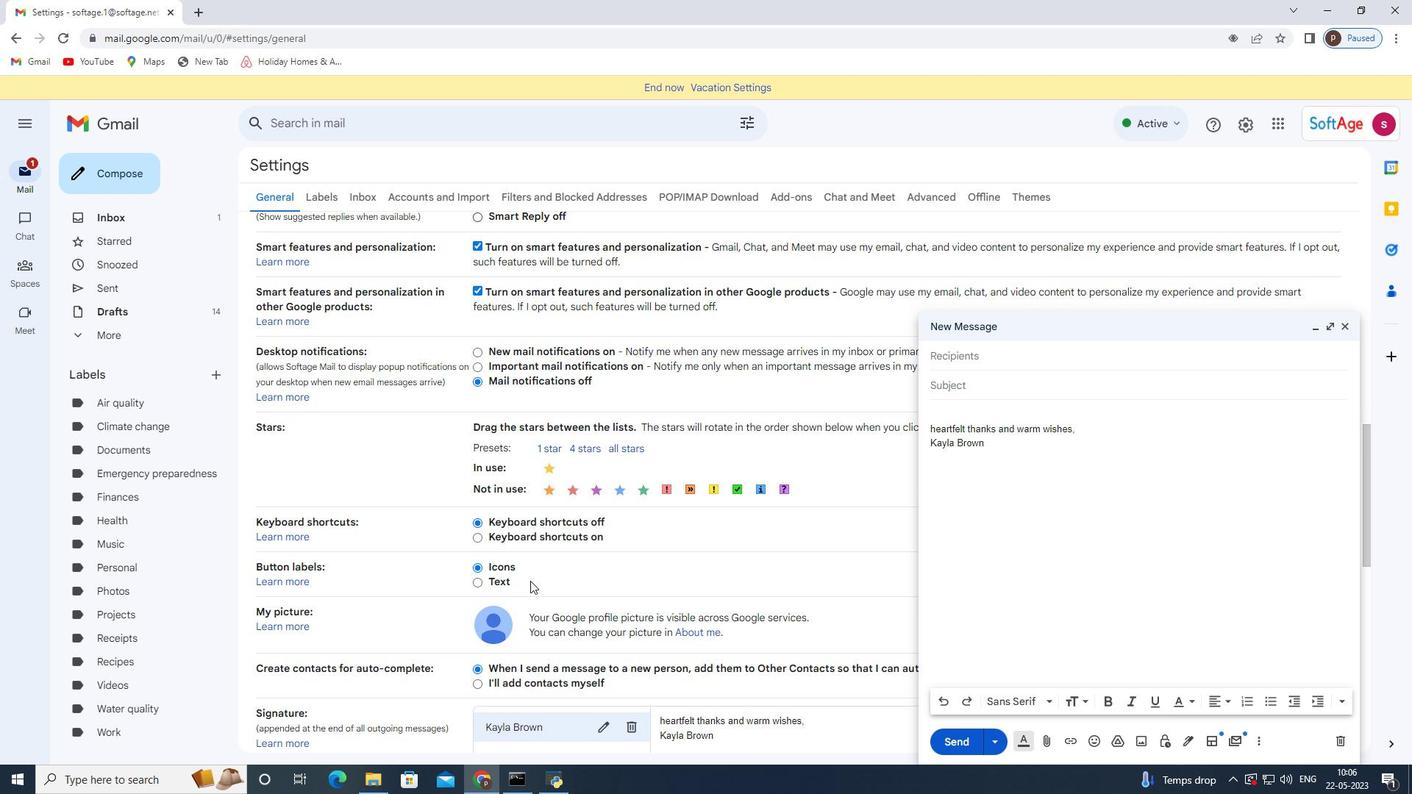 
Action: Mouse moved to (627, 507)
Screenshot: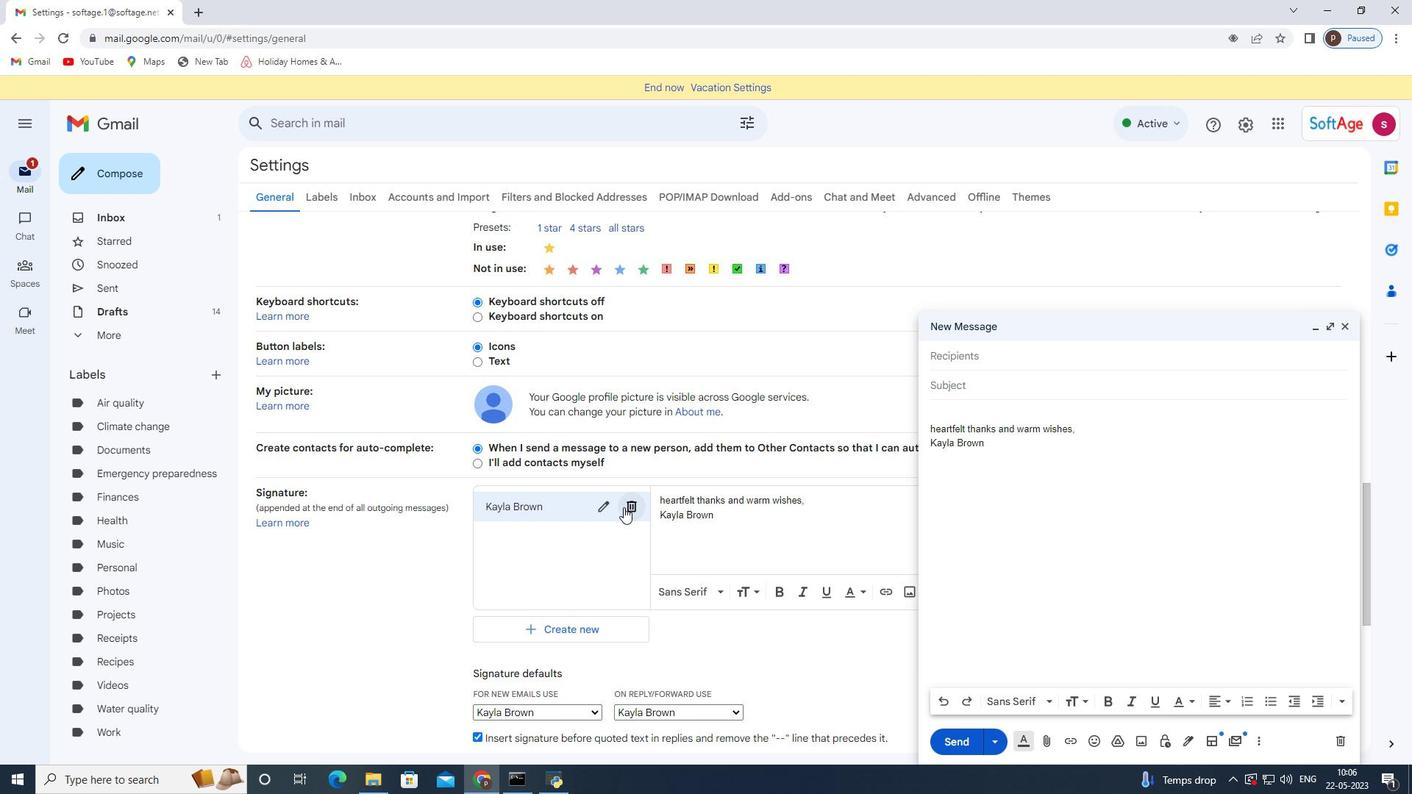 
Action: Mouse pressed left at (627, 507)
Screenshot: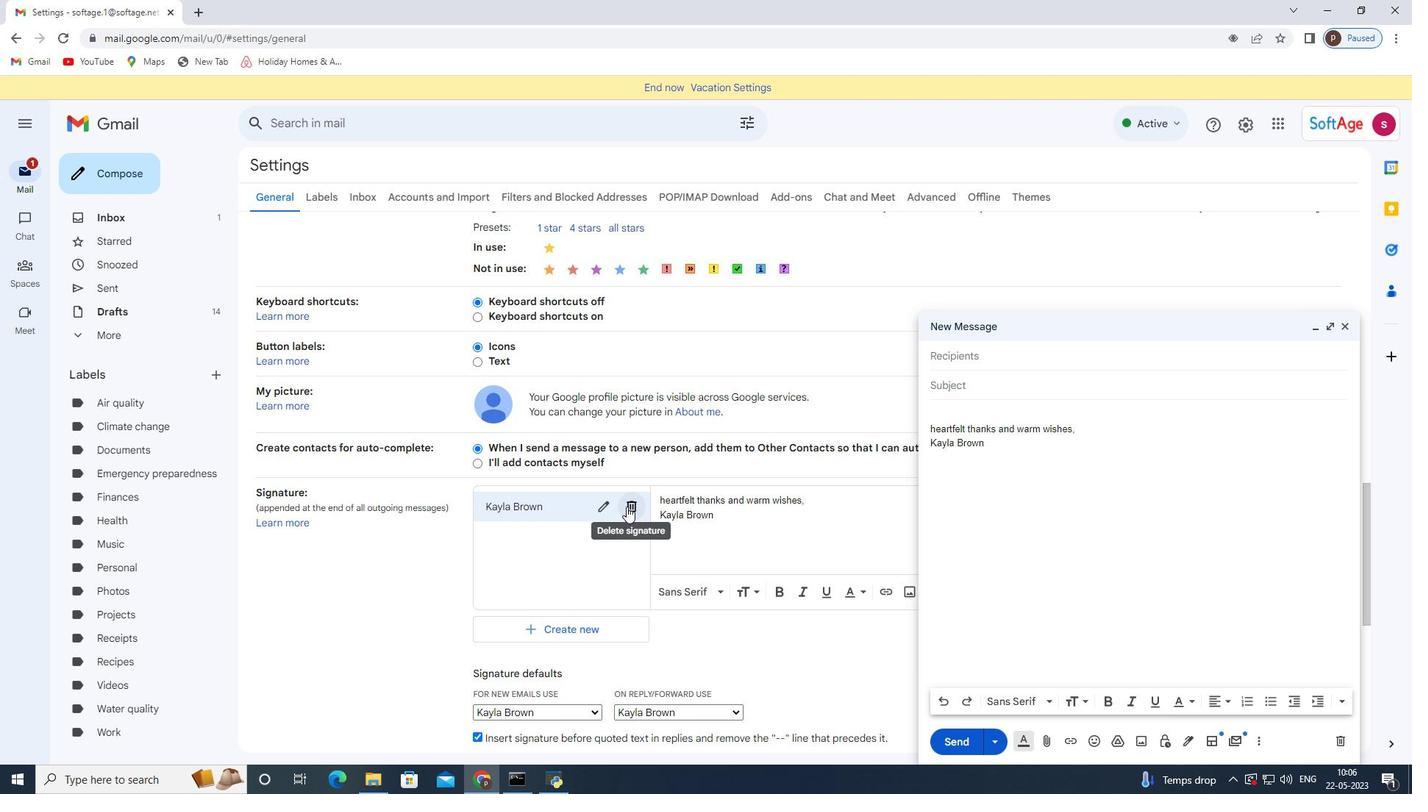 
Action: Mouse moved to (842, 452)
Screenshot: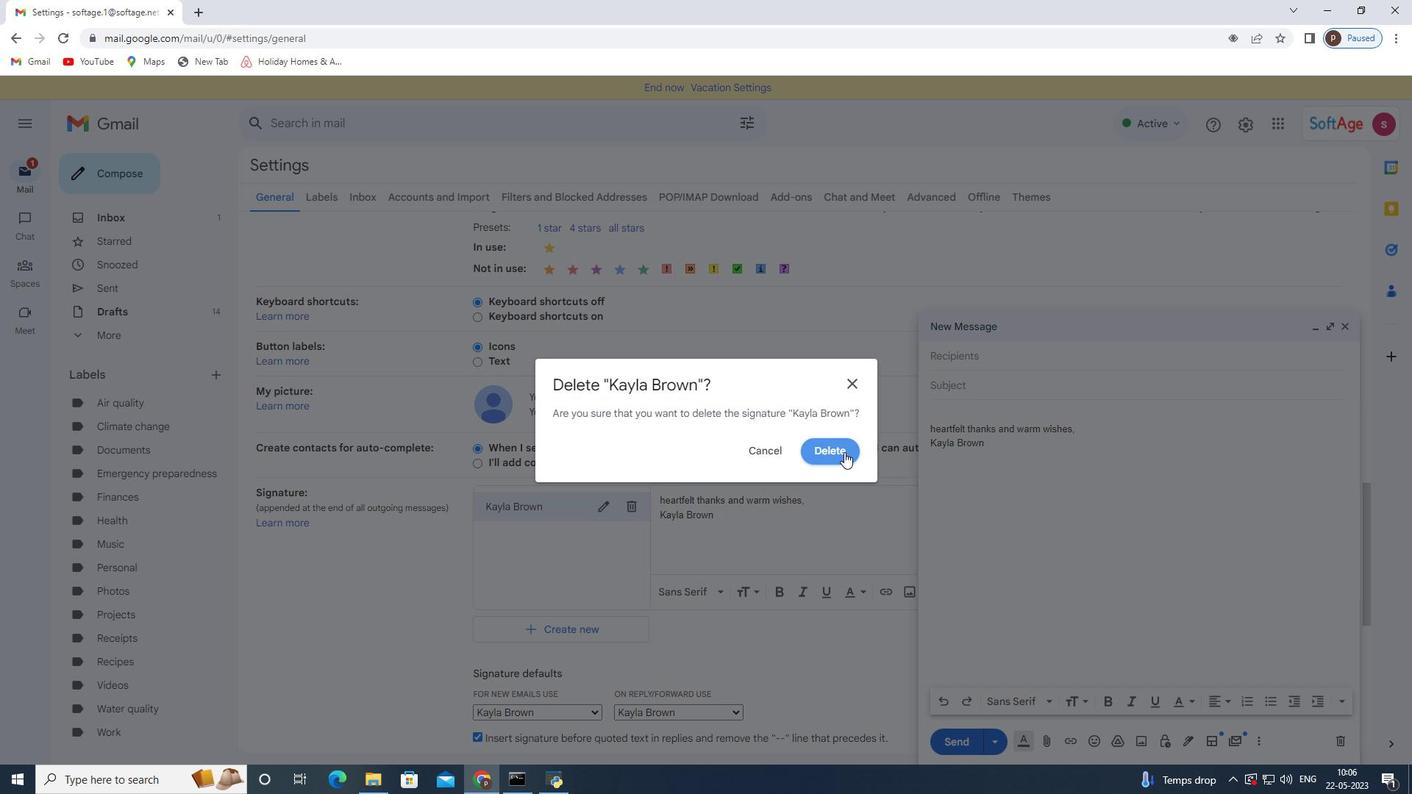 
Action: Mouse pressed left at (842, 452)
Screenshot: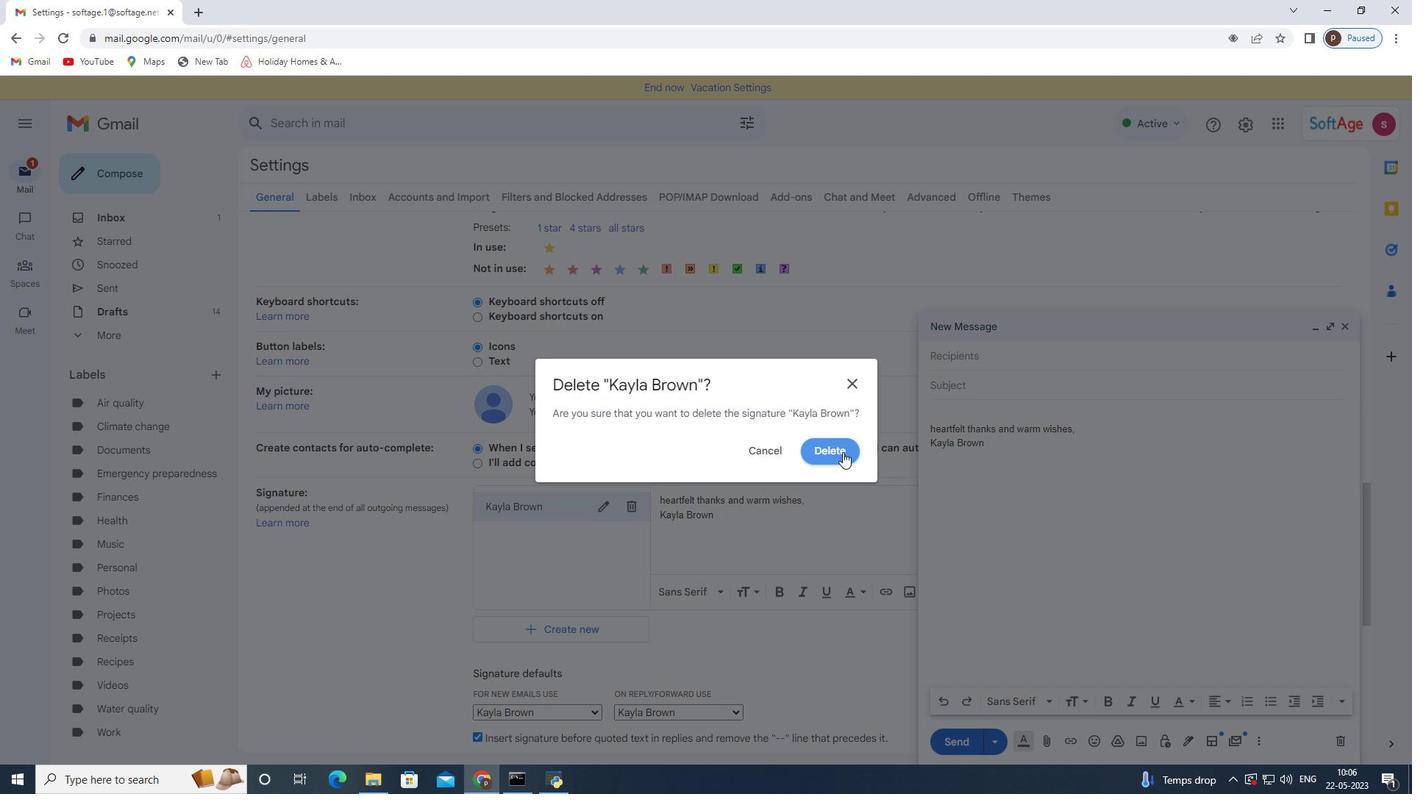 
Action: Mouse moved to (526, 519)
Screenshot: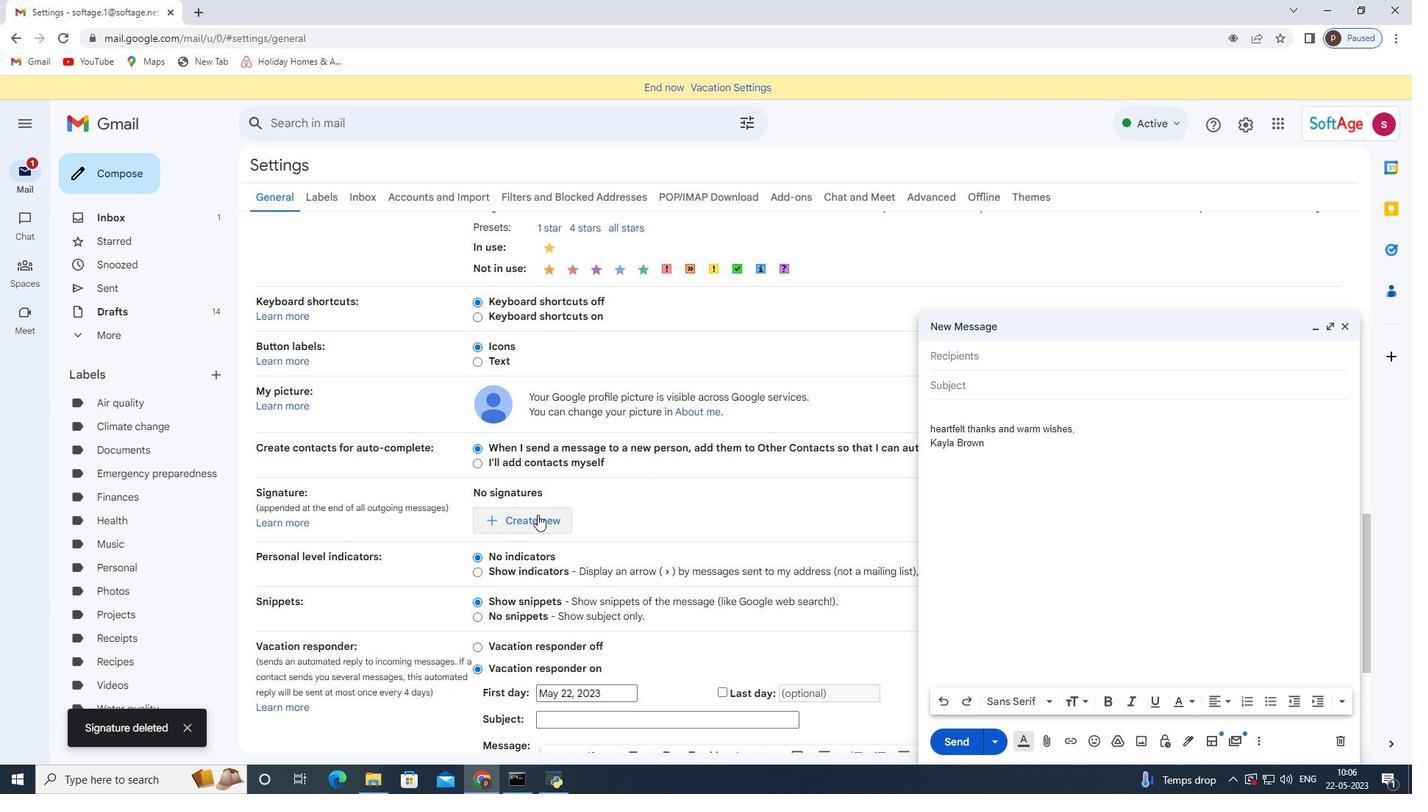 
Action: Mouse pressed left at (526, 519)
Screenshot: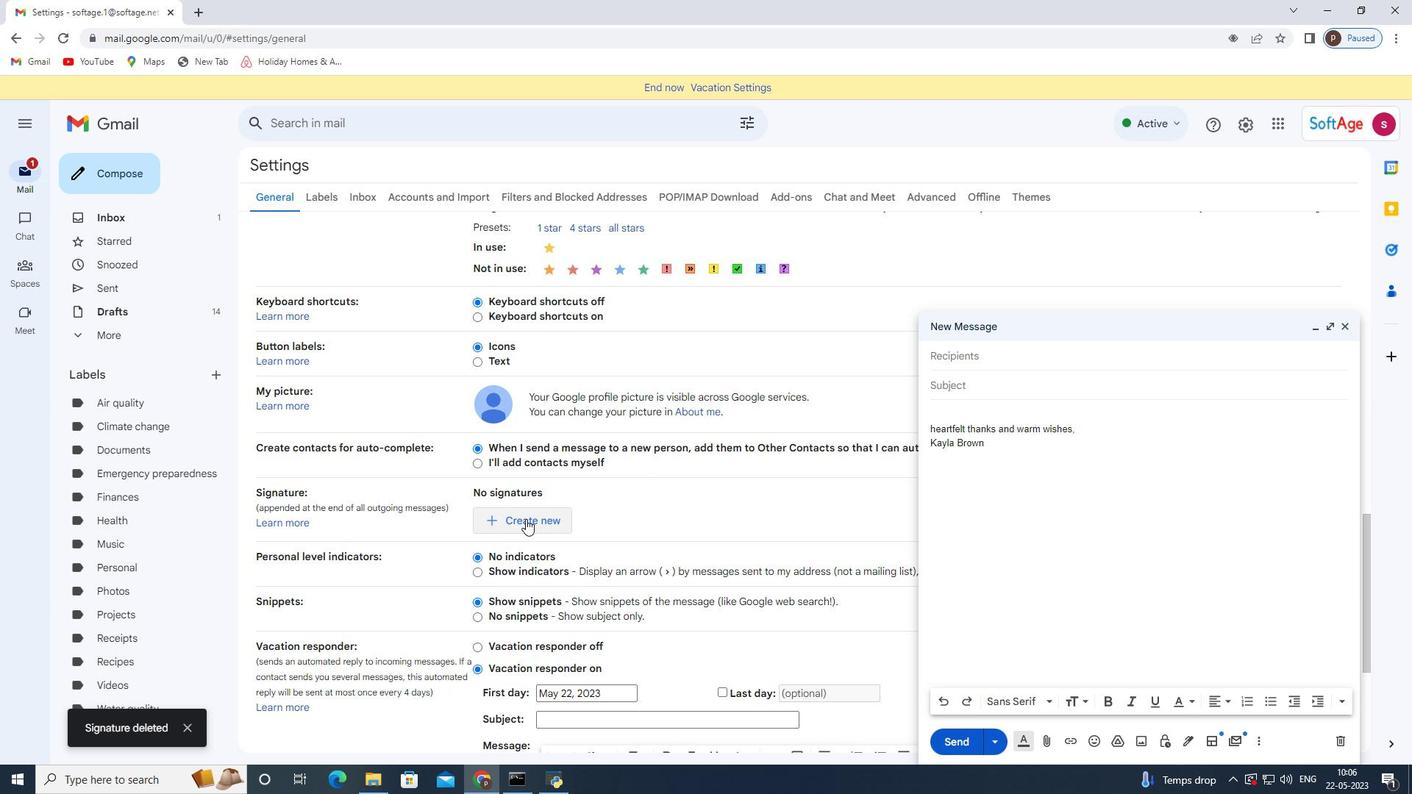 
Action: Mouse moved to (568, 421)
Screenshot: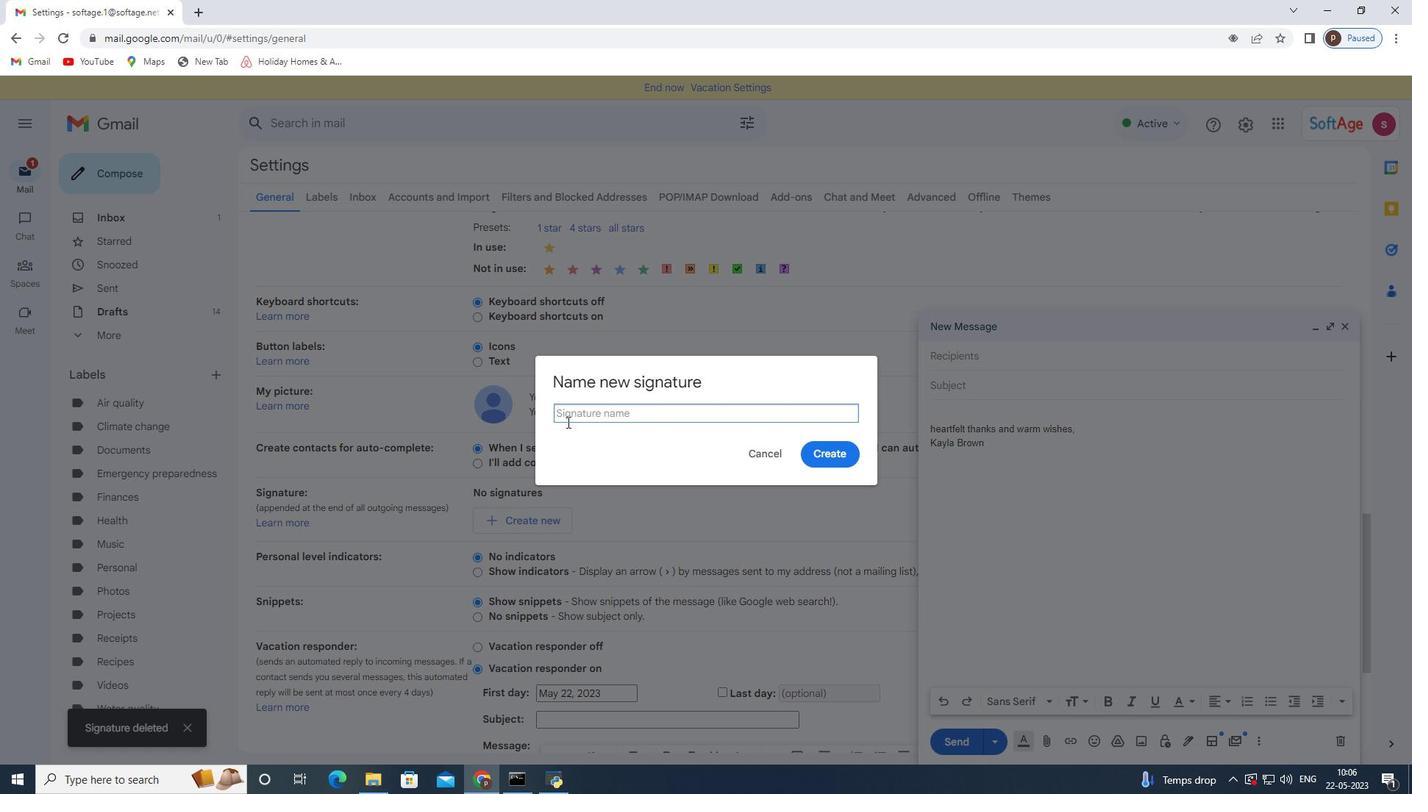
Action: Mouse pressed left at (568, 421)
Screenshot: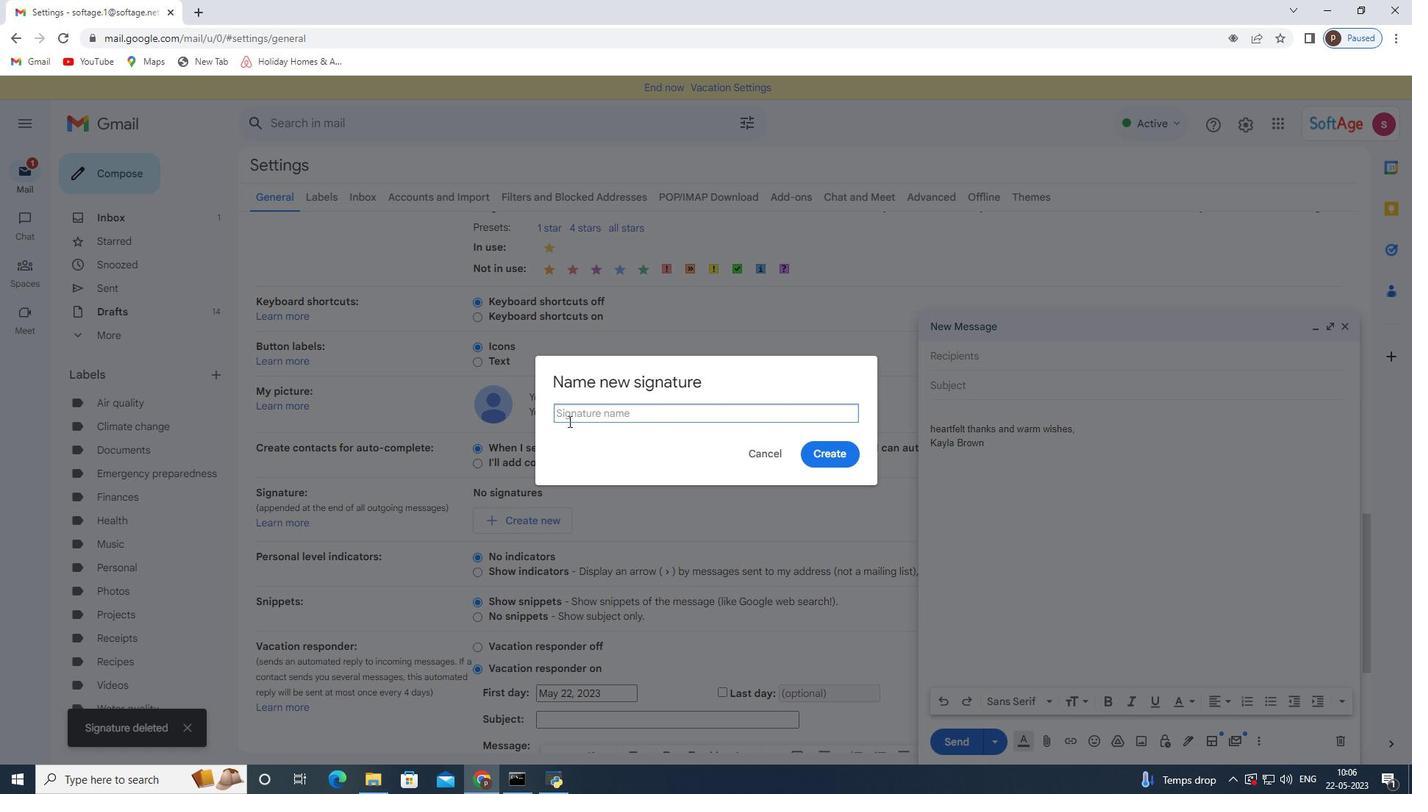 
Action: Key pressed <Key.shift>Kaylee<Key.space><Key.shift>Green<Key.space>
Screenshot: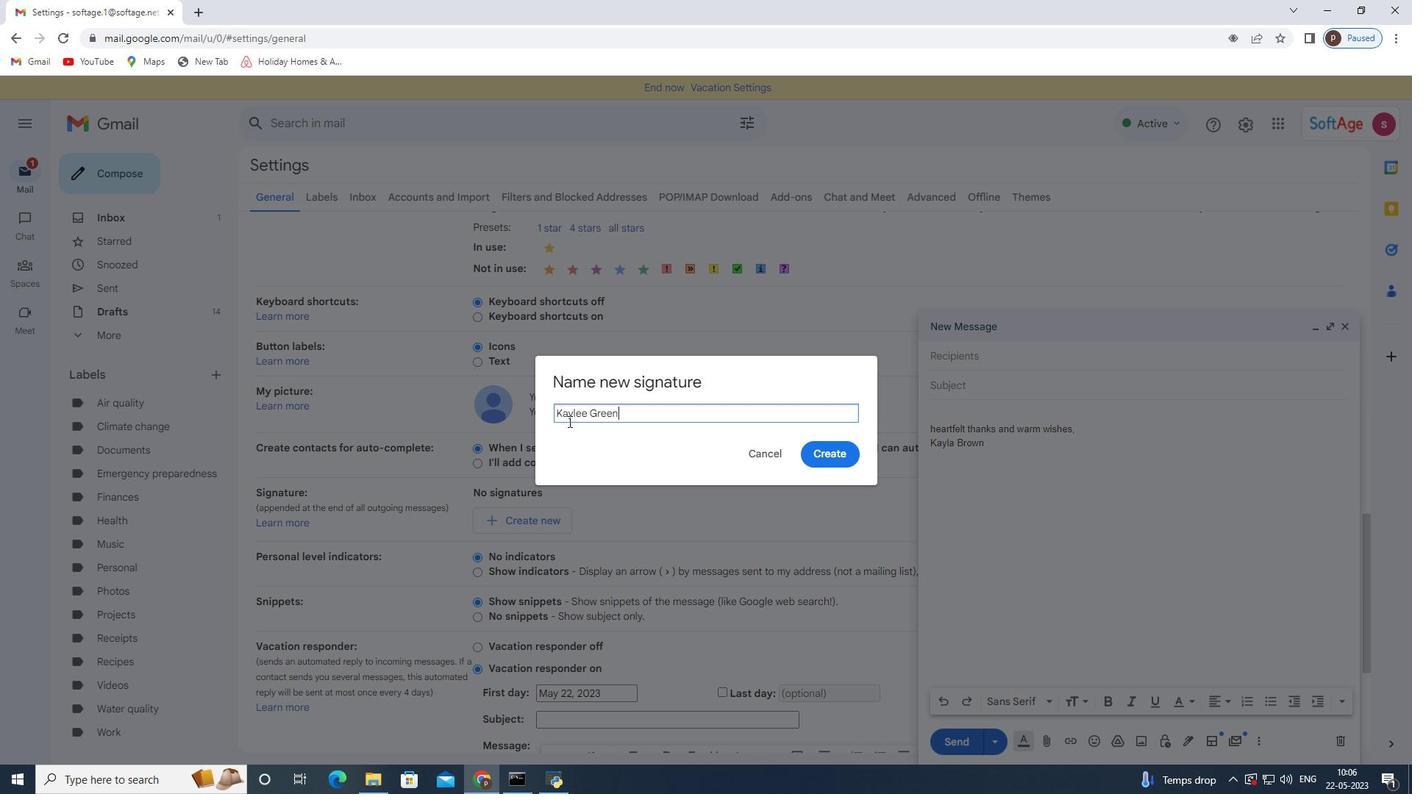 
Action: Mouse moved to (836, 456)
Screenshot: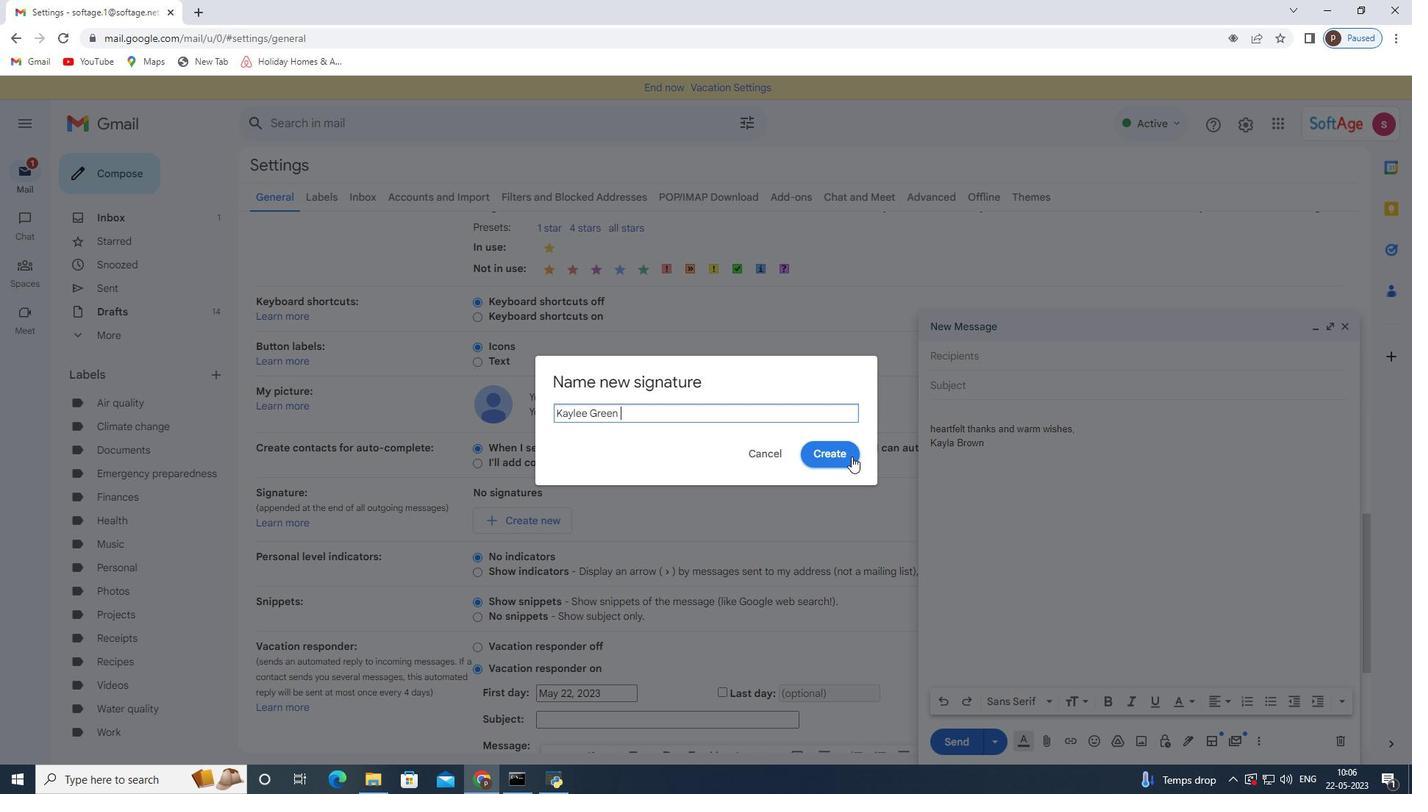 
Action: Mouse pressed left at (836, 456)
Screenshot: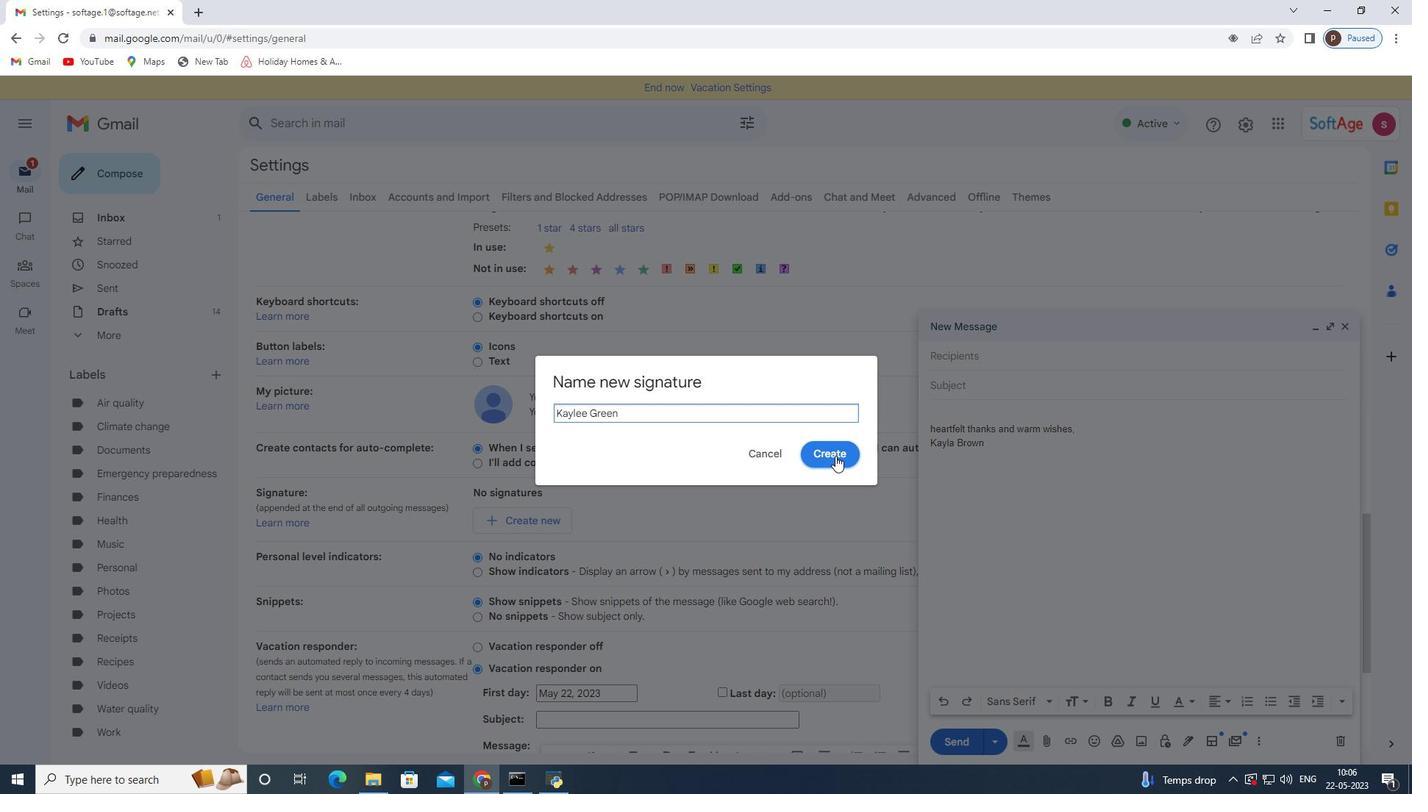 
Action: Mouse moved to (668, 499)
Screenshot: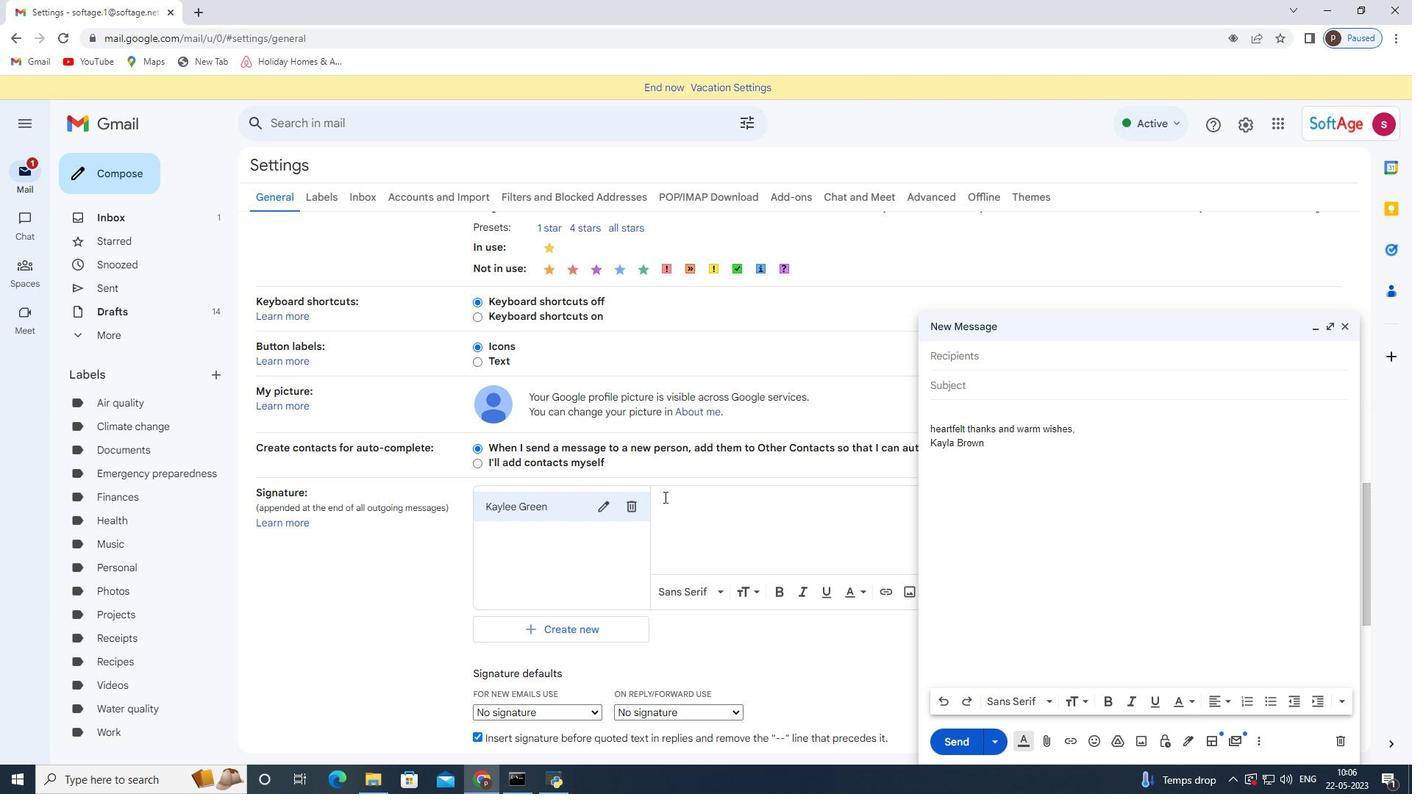 
Action: Mouse pressed left at (668, 499)
Screenshot: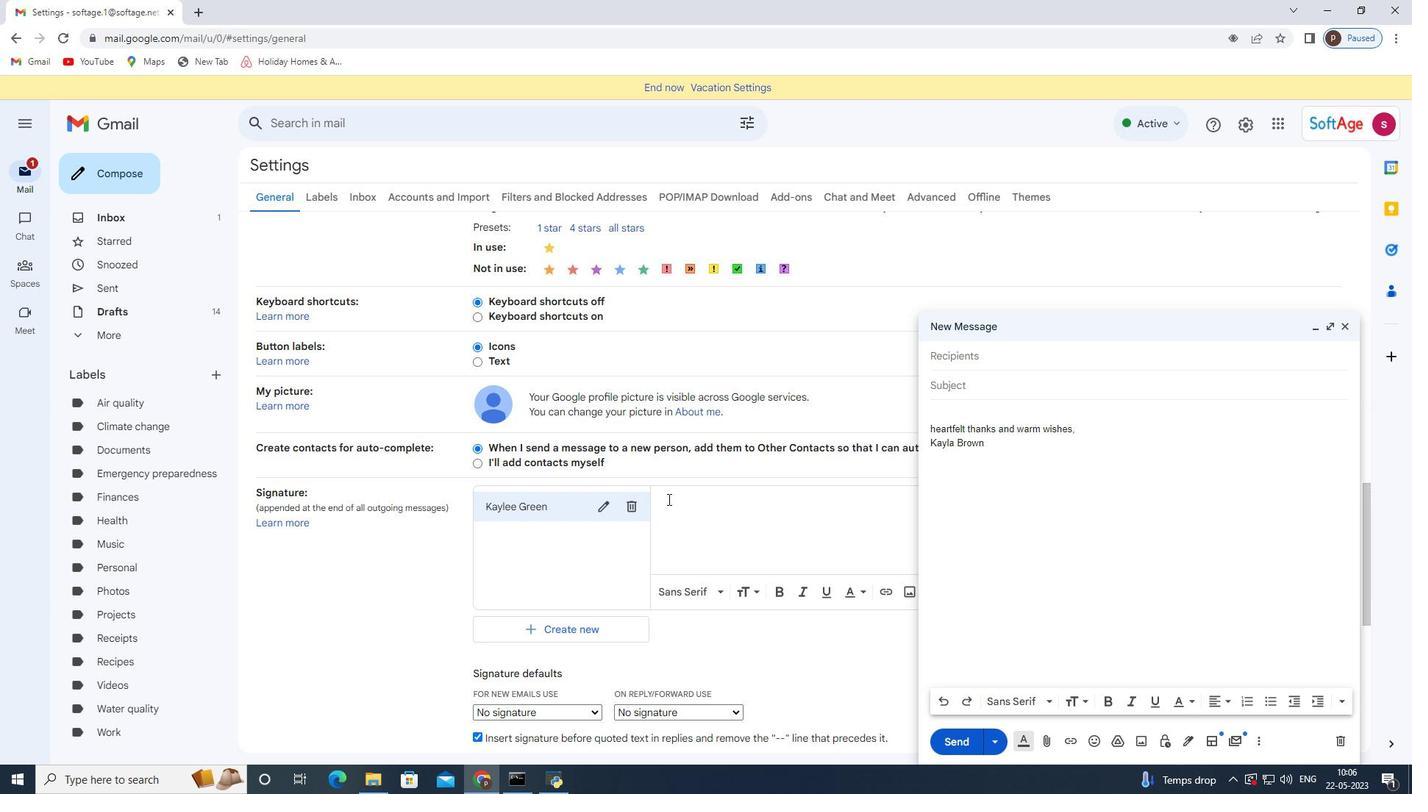 
Action: Mouse moved to (694, 500)
Screenshot: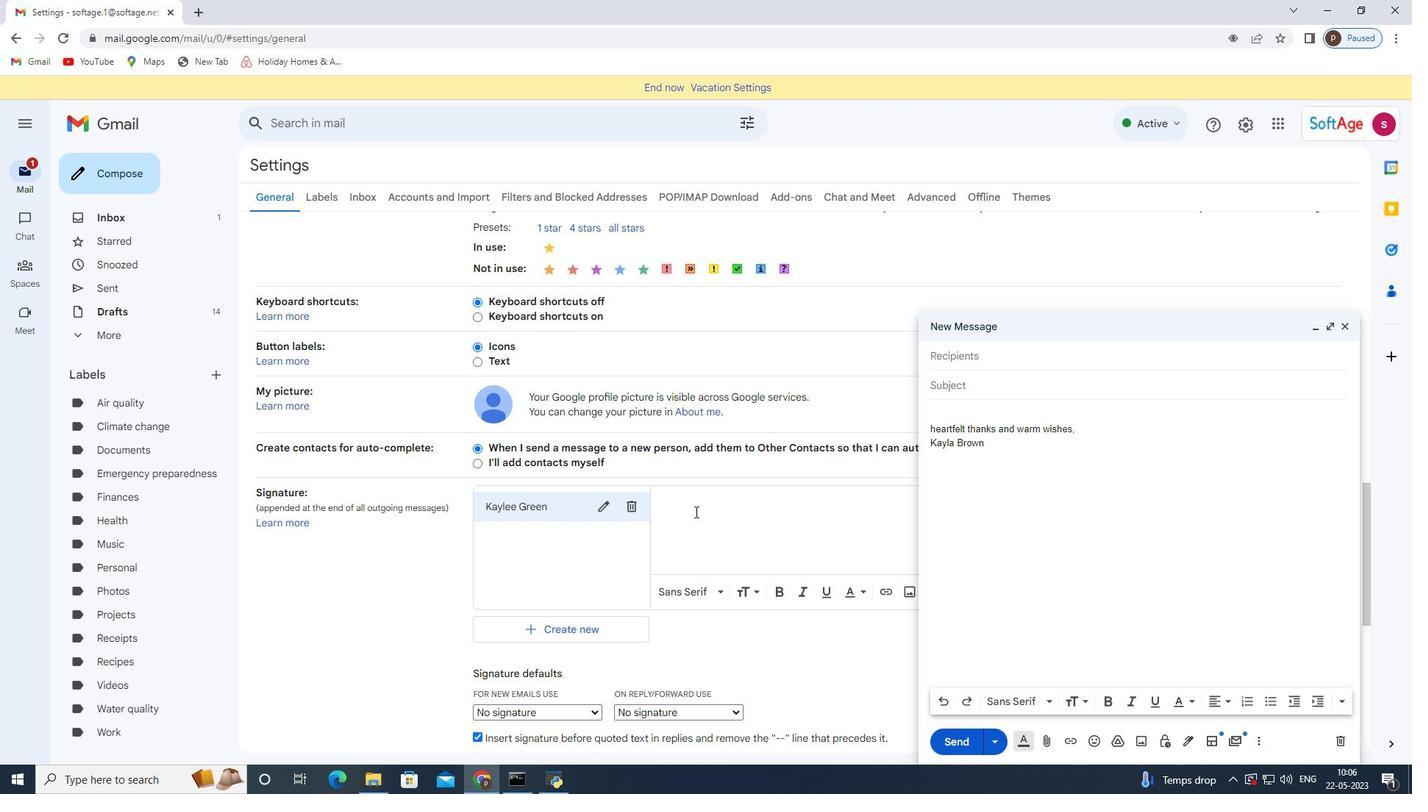 
Action: Key pressed <Key.shift>Have<Key.space>a<Key.space>great<Key.space><Key.shift>National<Key.space><Key.shift>Human<Key.space><Key.shift>Right<Key.space><Key.shift><Key.shift><Key.shift>Day,<Key.enter><Key.shift>Kaylee<Key.space><Key.shift>Green
Screenshot: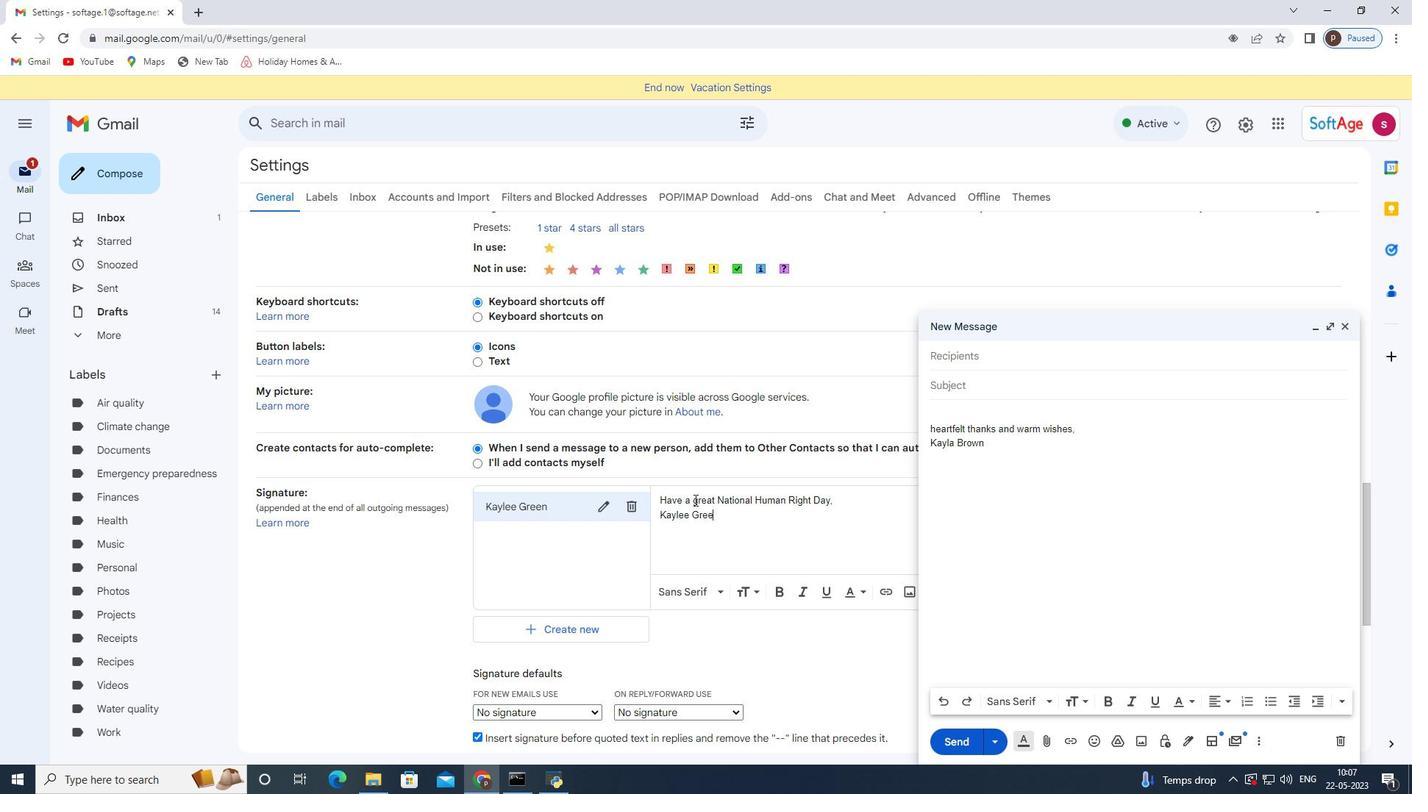 
Action: Mouse moved to (629, 513)
Screenshot: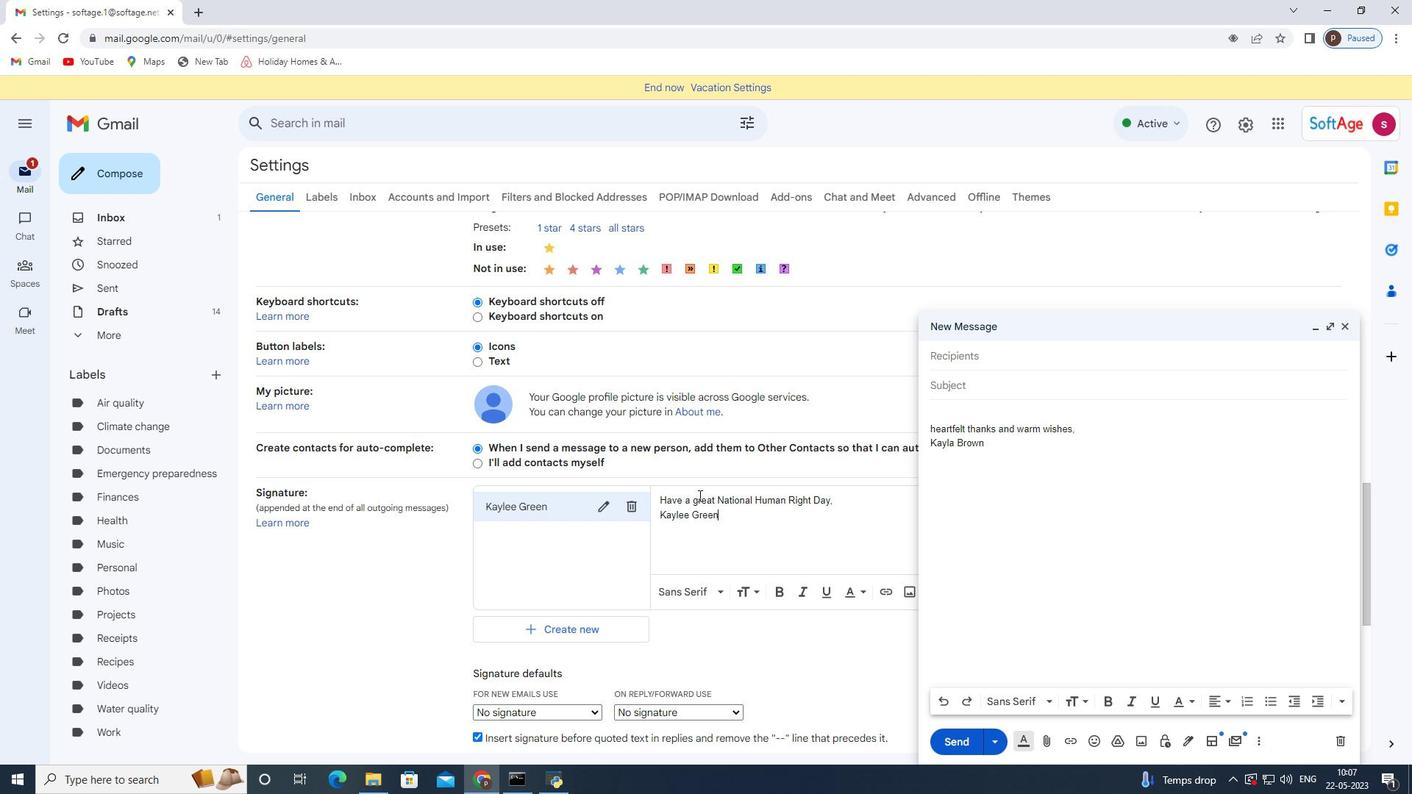 
Action: Mouse scrolled (629, 512) with delta (0, 0)
Screenshot: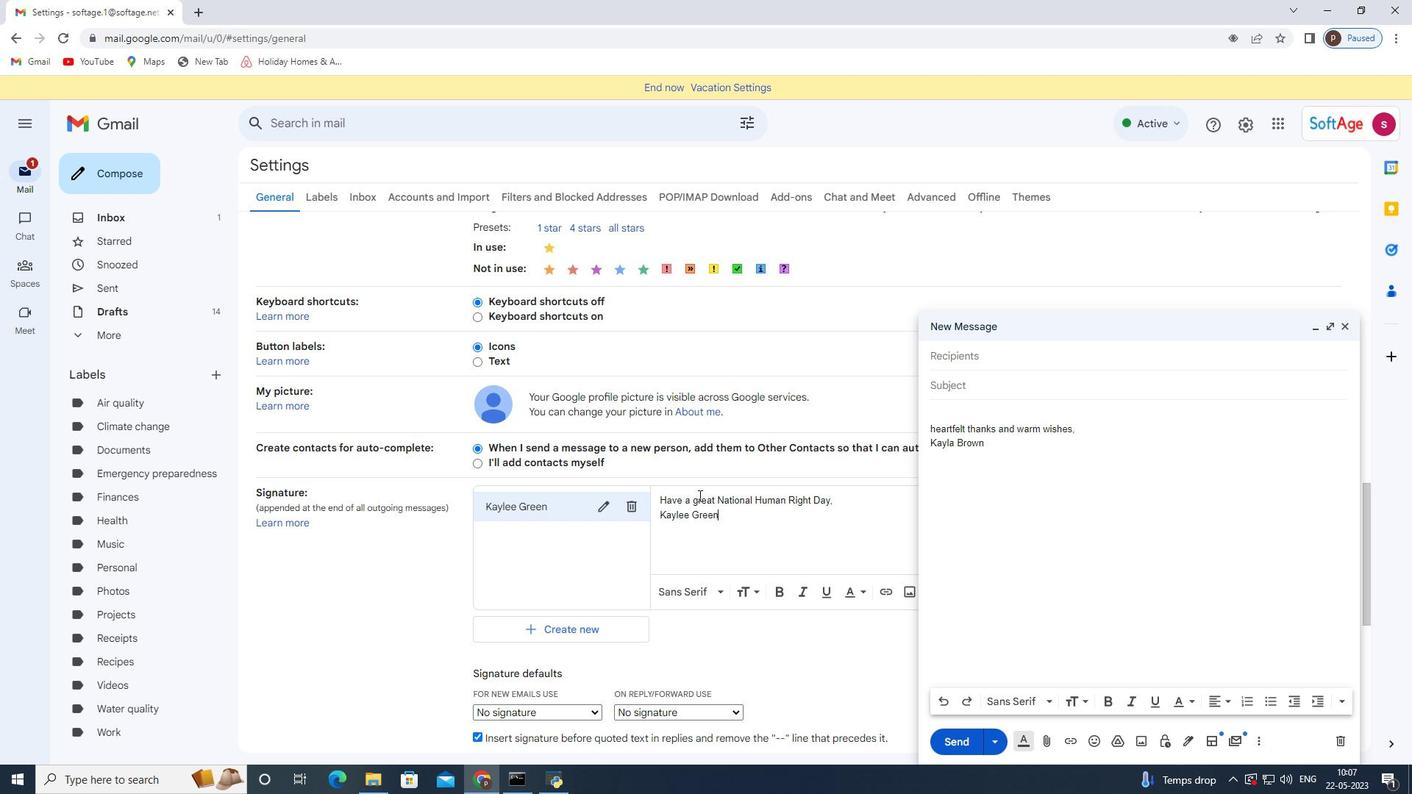 
Action: Mouse moved to (620, 515)
Screenshot: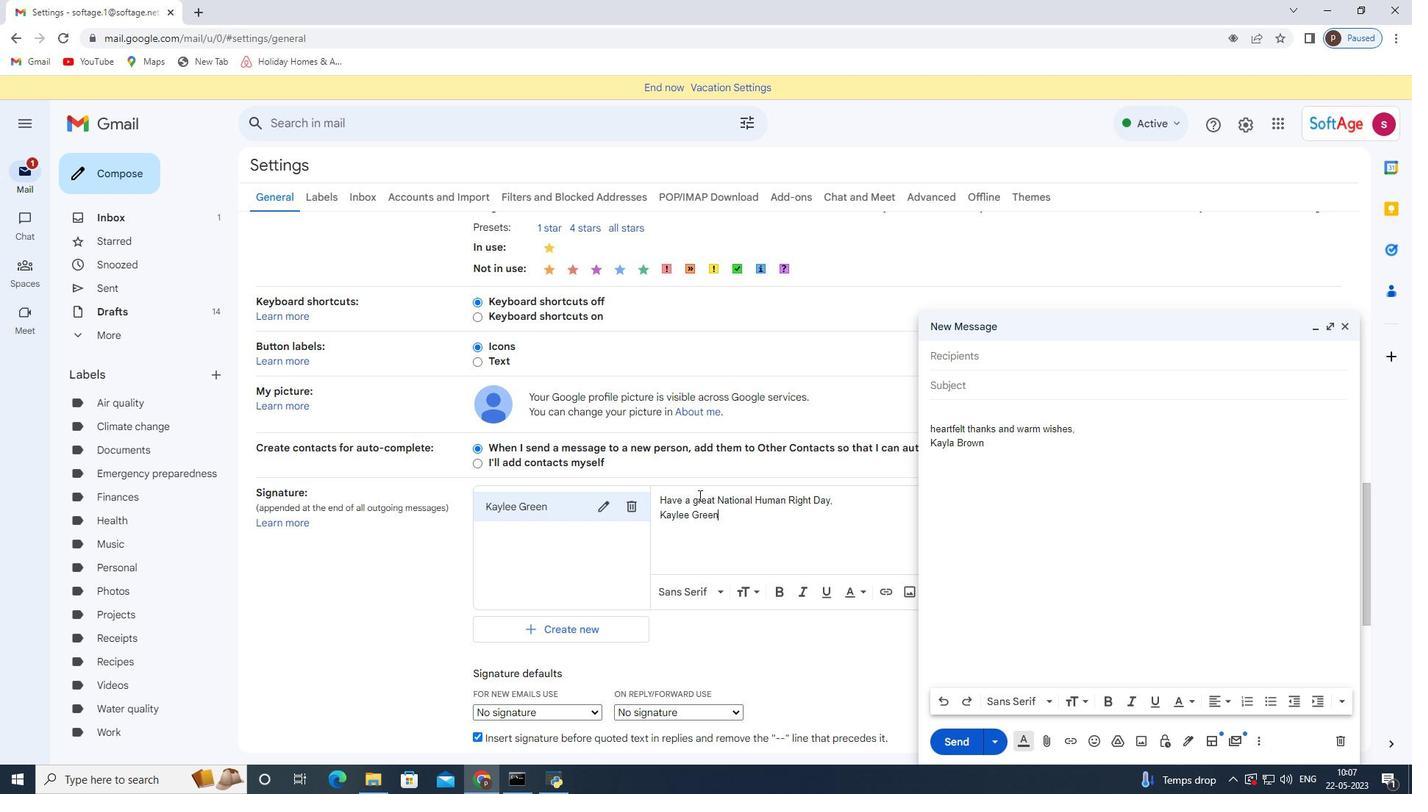 
Action: Mouse scrolled (620, 514) with delta (0, 0)
Screenshot: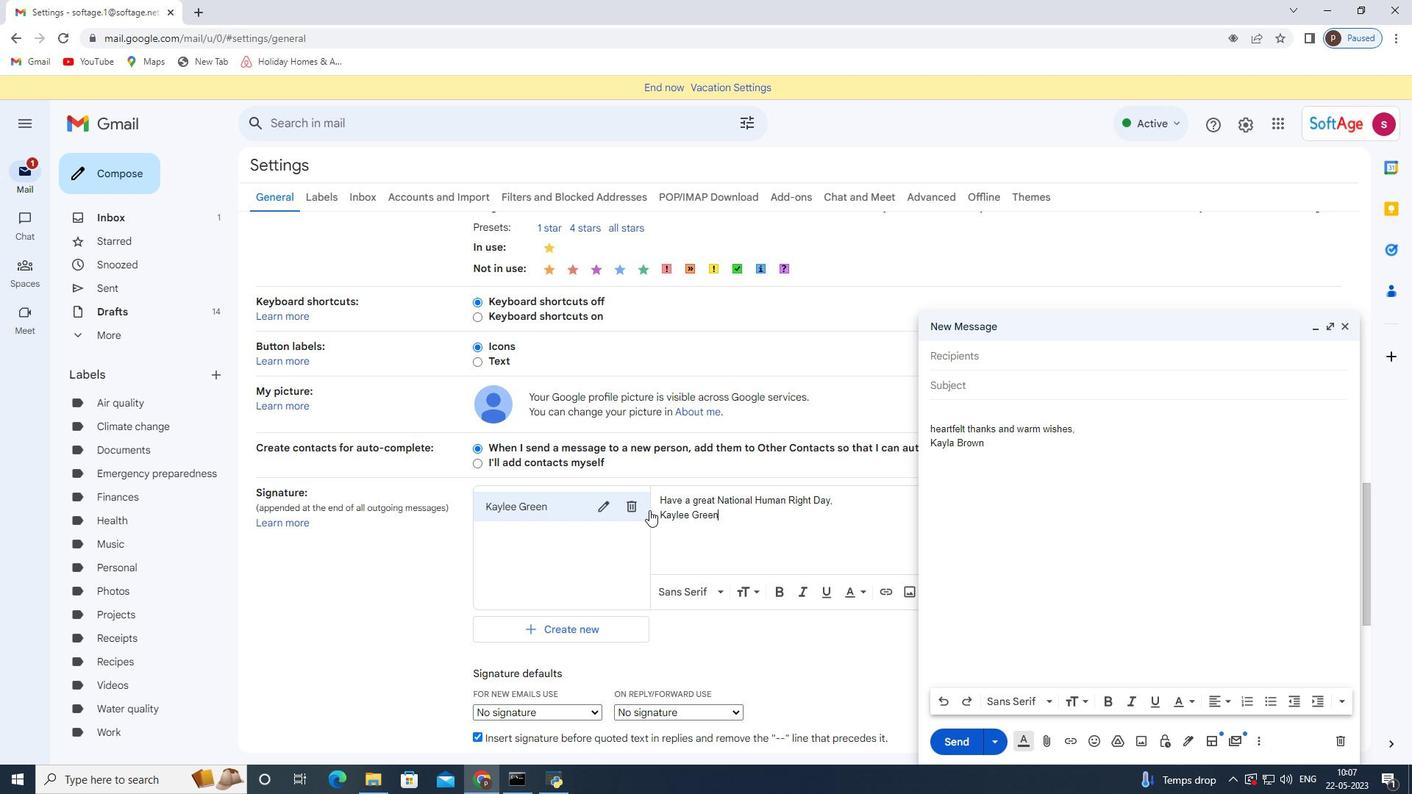 
Action: Mouse moved to (607, 521)
Screenshot: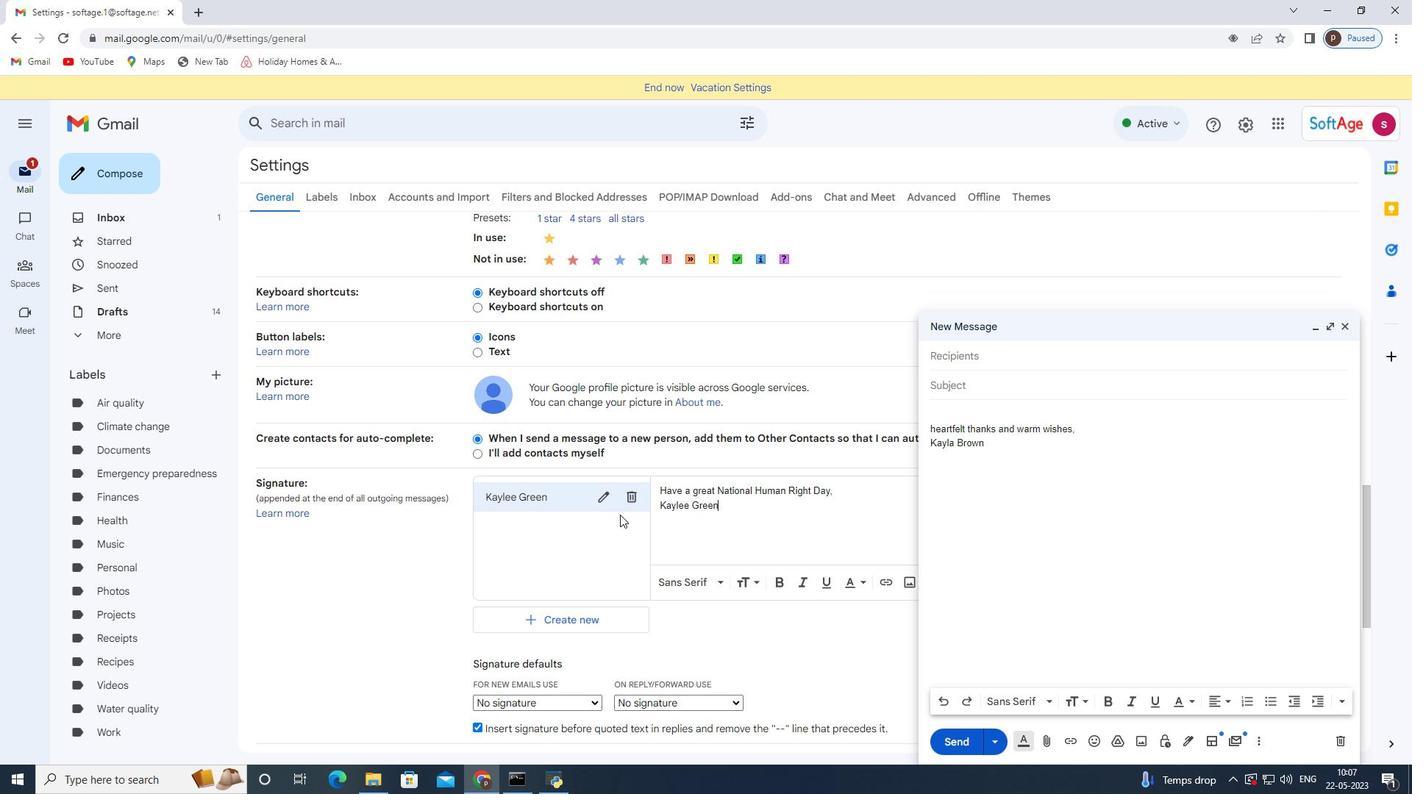 
Action: Mouse scrolled (611, 520) with delta (0, 0)
Screenshot: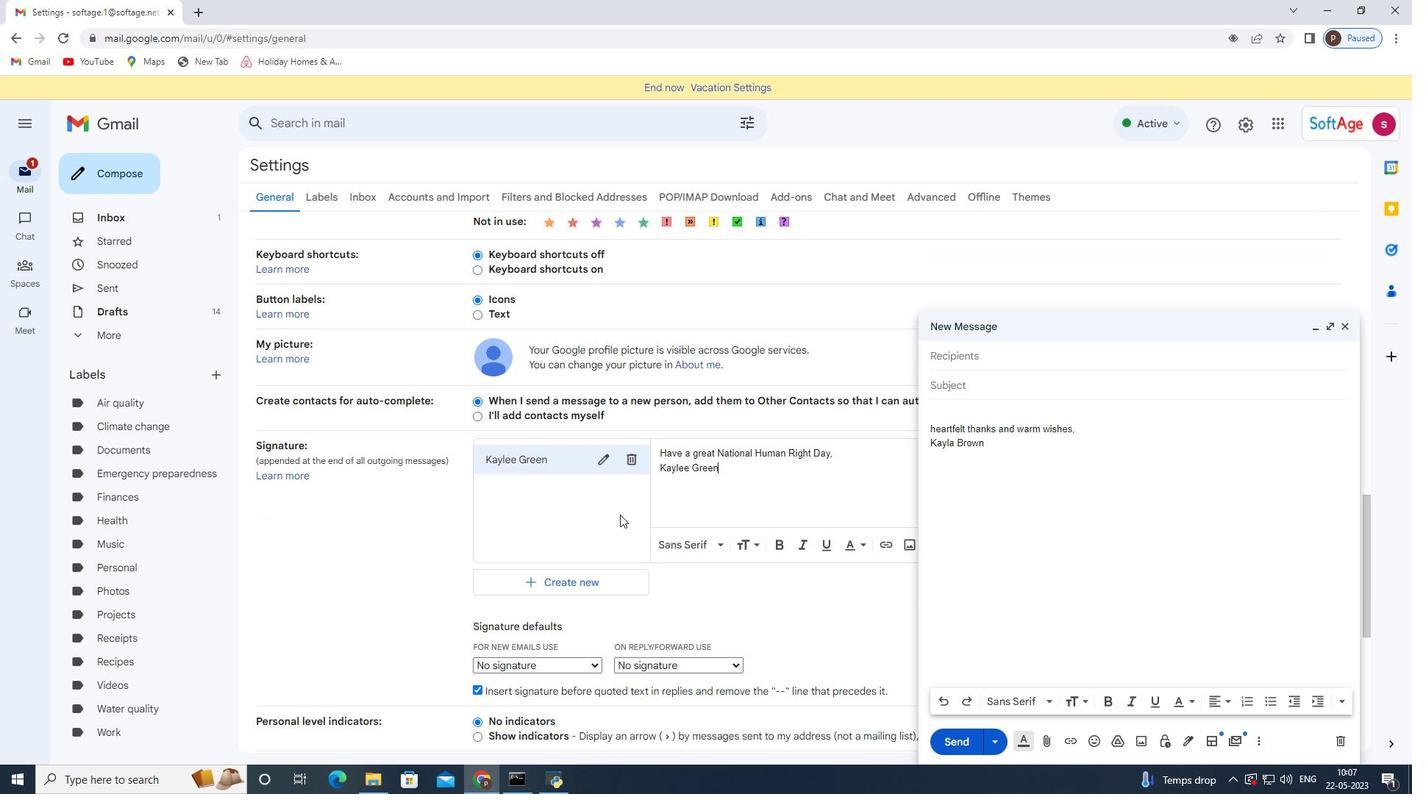 
Action: Mouse moved to (604, 523)
Screenshot: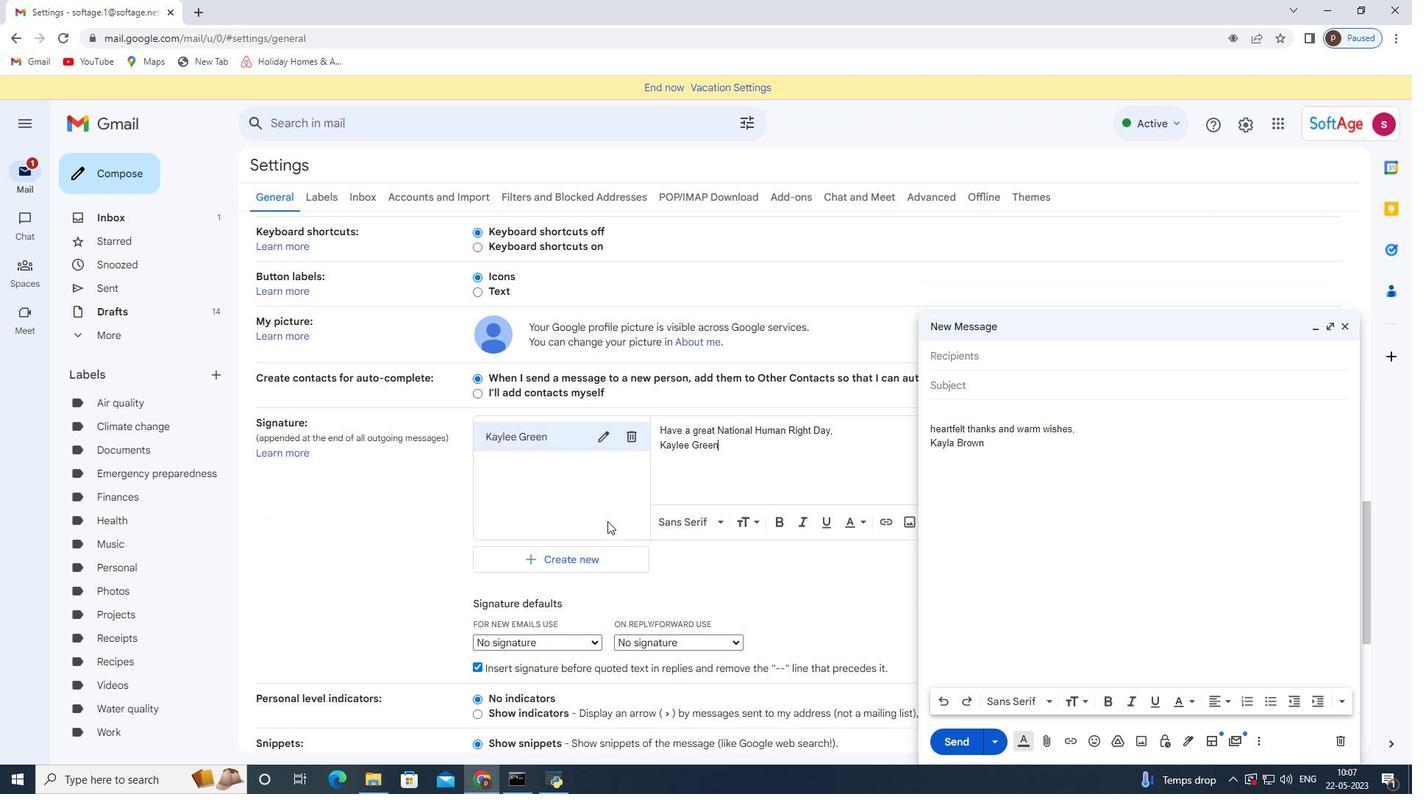 
Action: Mouse scrolled (604, 523) with delta (0, 0)
Screenshot: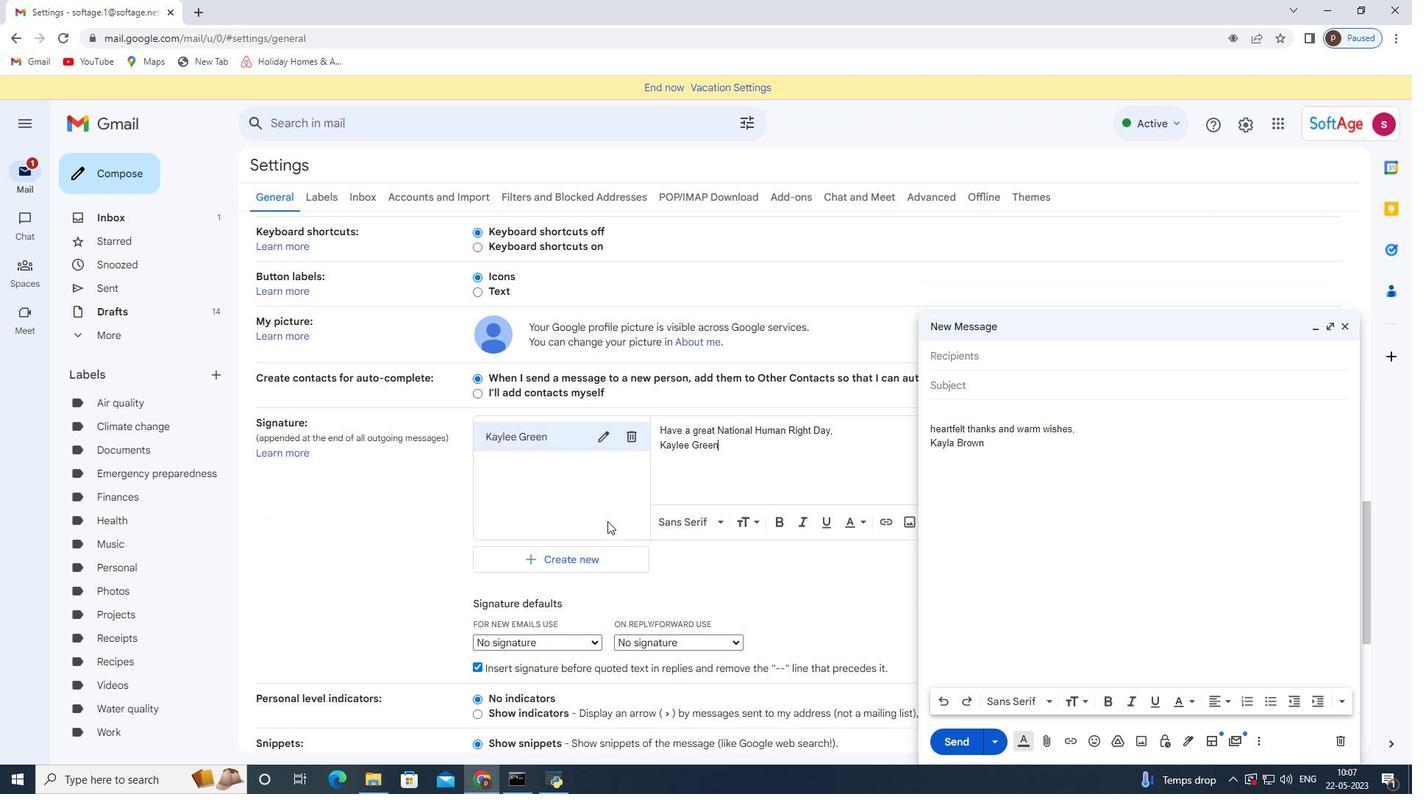 
Action: Mouse moved to (599, 527)
Screenshot: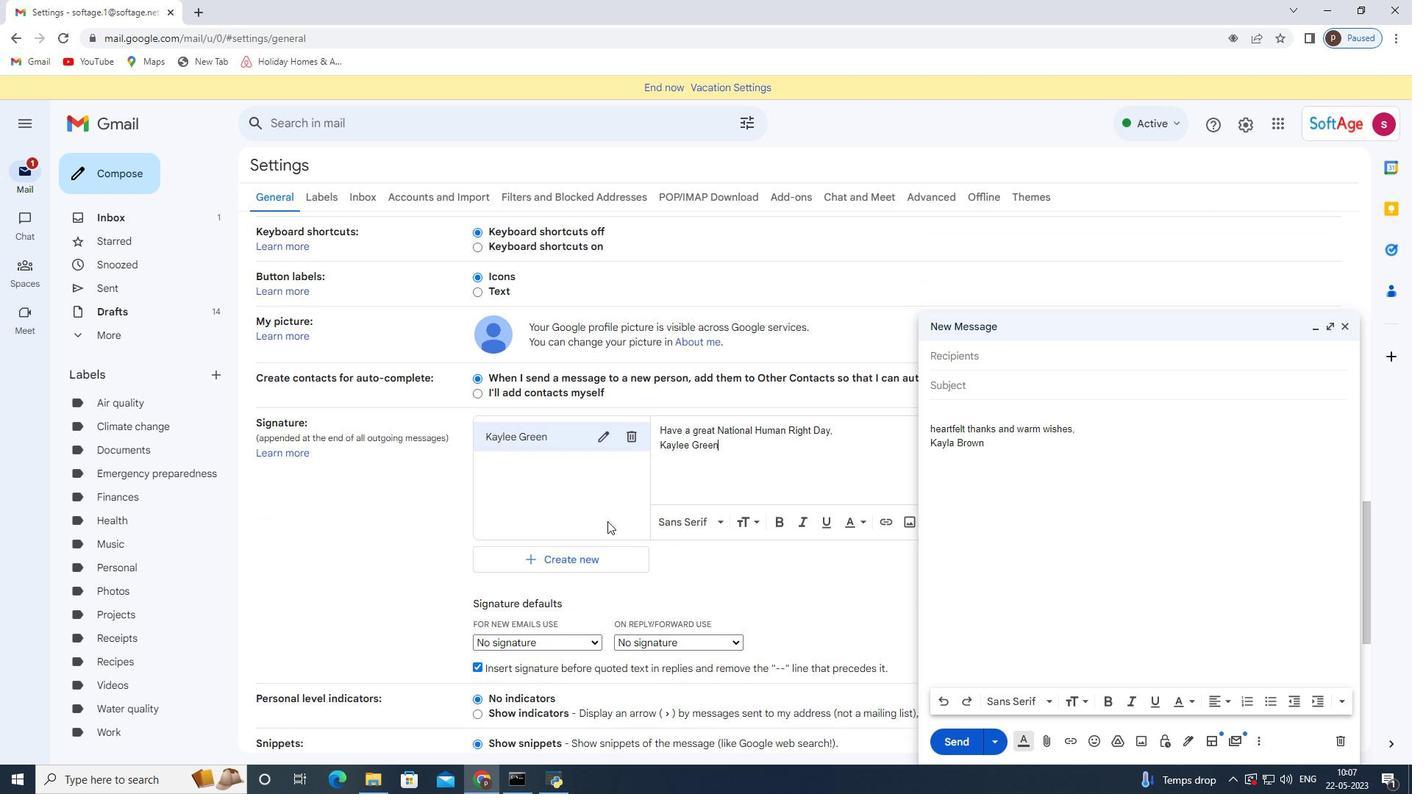 
Action: Mouse scrolled (599, 526) with delta (0, 0)
Screenshot: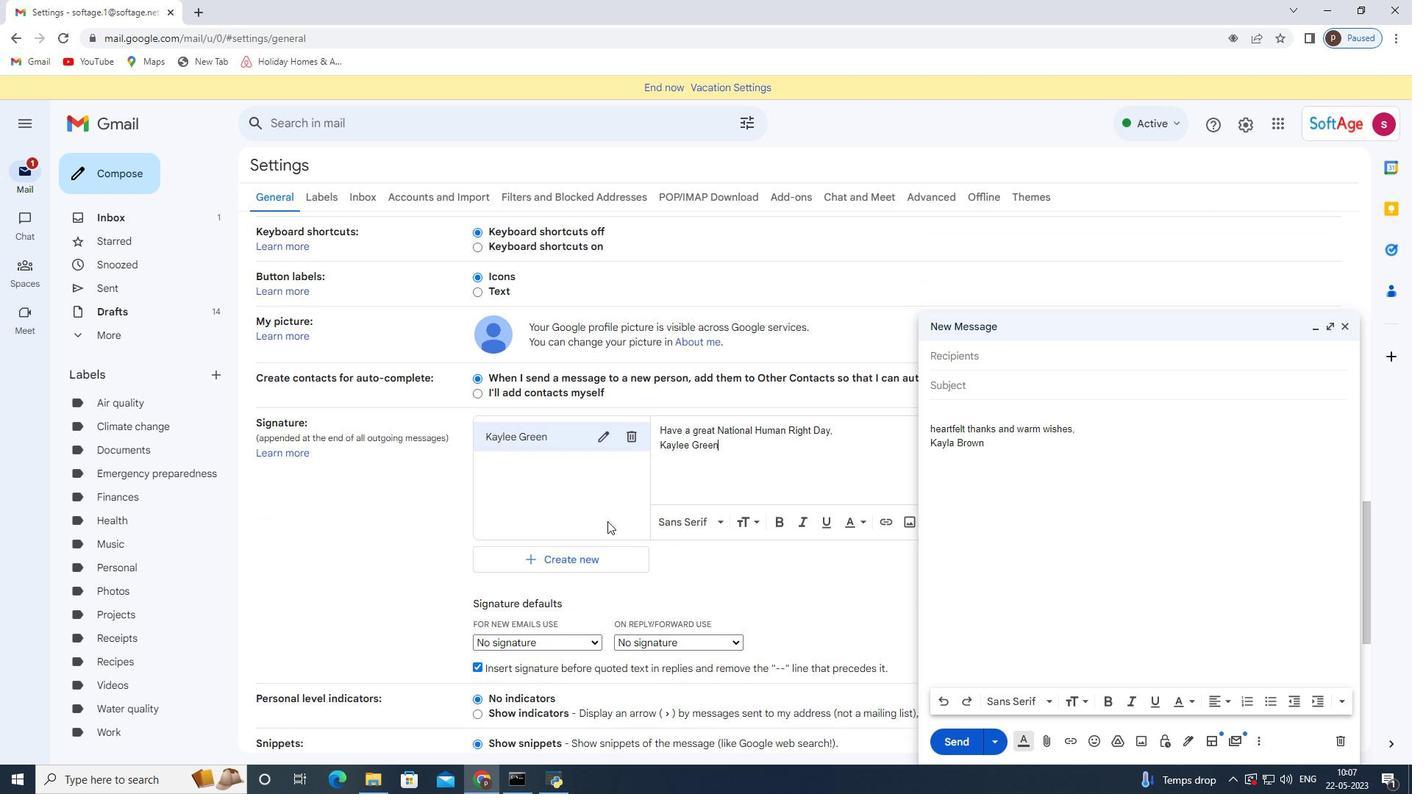 
Action: Mouse moved to (550, 340)
Screenshot: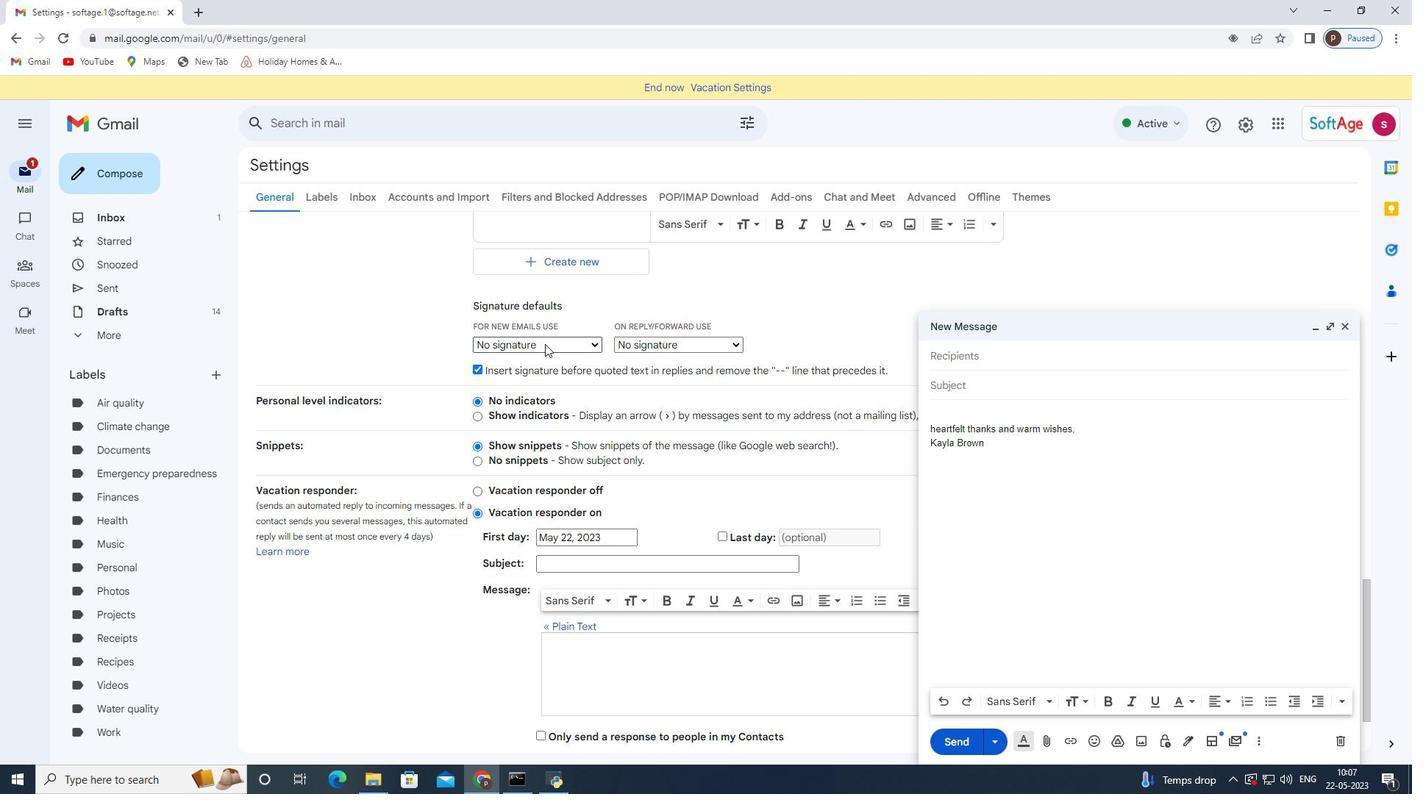 
Action: Mouse pressed left at (550, 340)
Screenshot: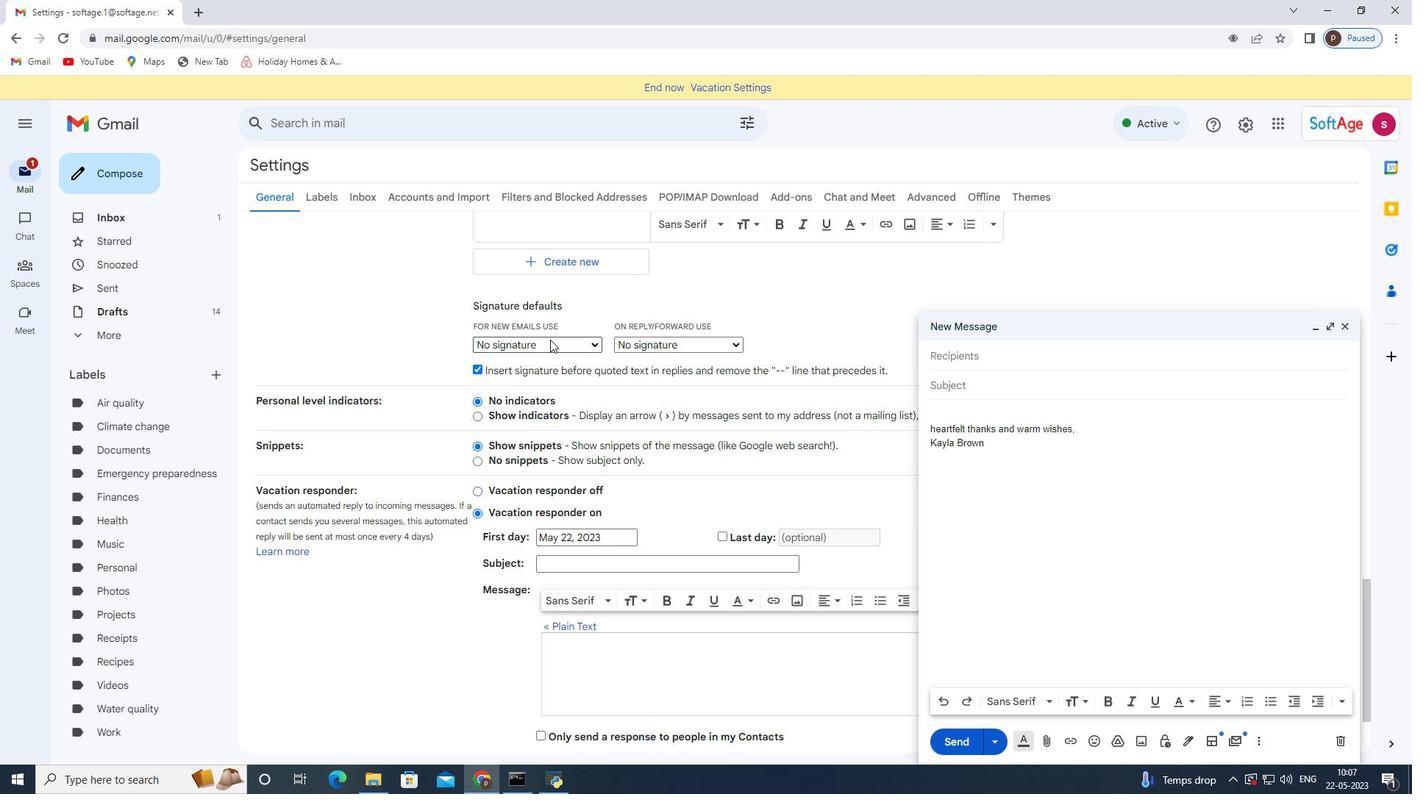 
Action: Mouse moved to (550, 373)
Screenshot: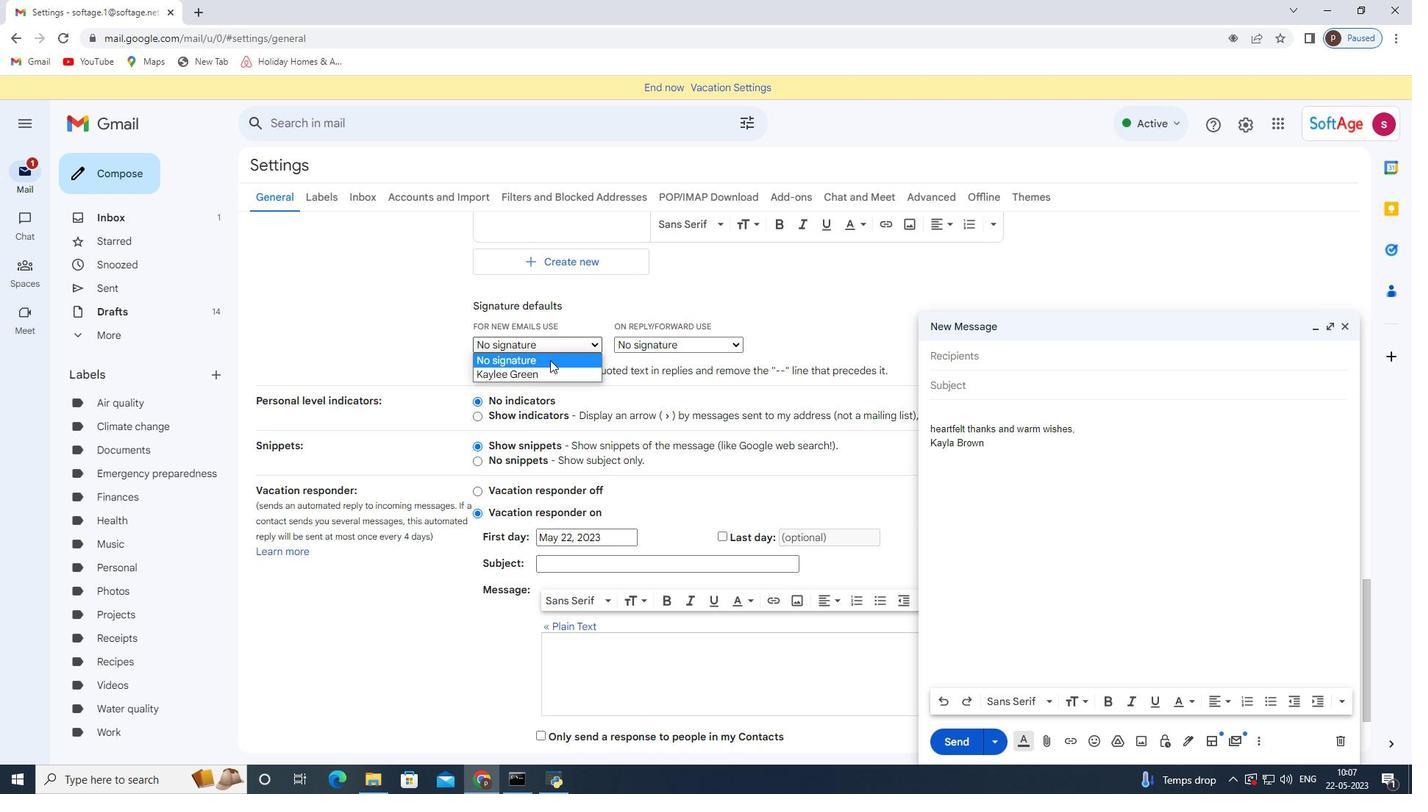 
Action: Mouse pressed left at (550, 373)
Screenshot: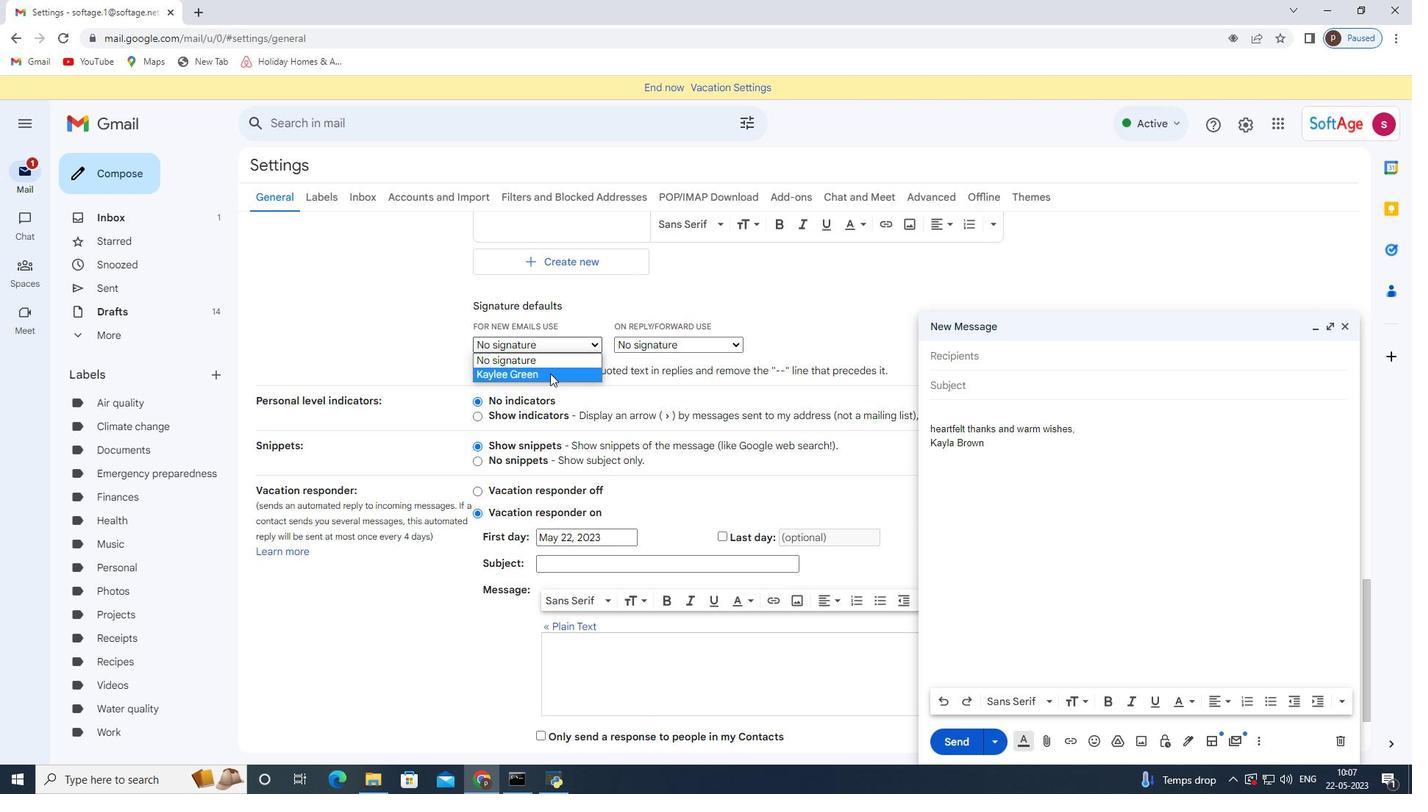 
Action: Mouse moved to (680, 347)
Screenshot: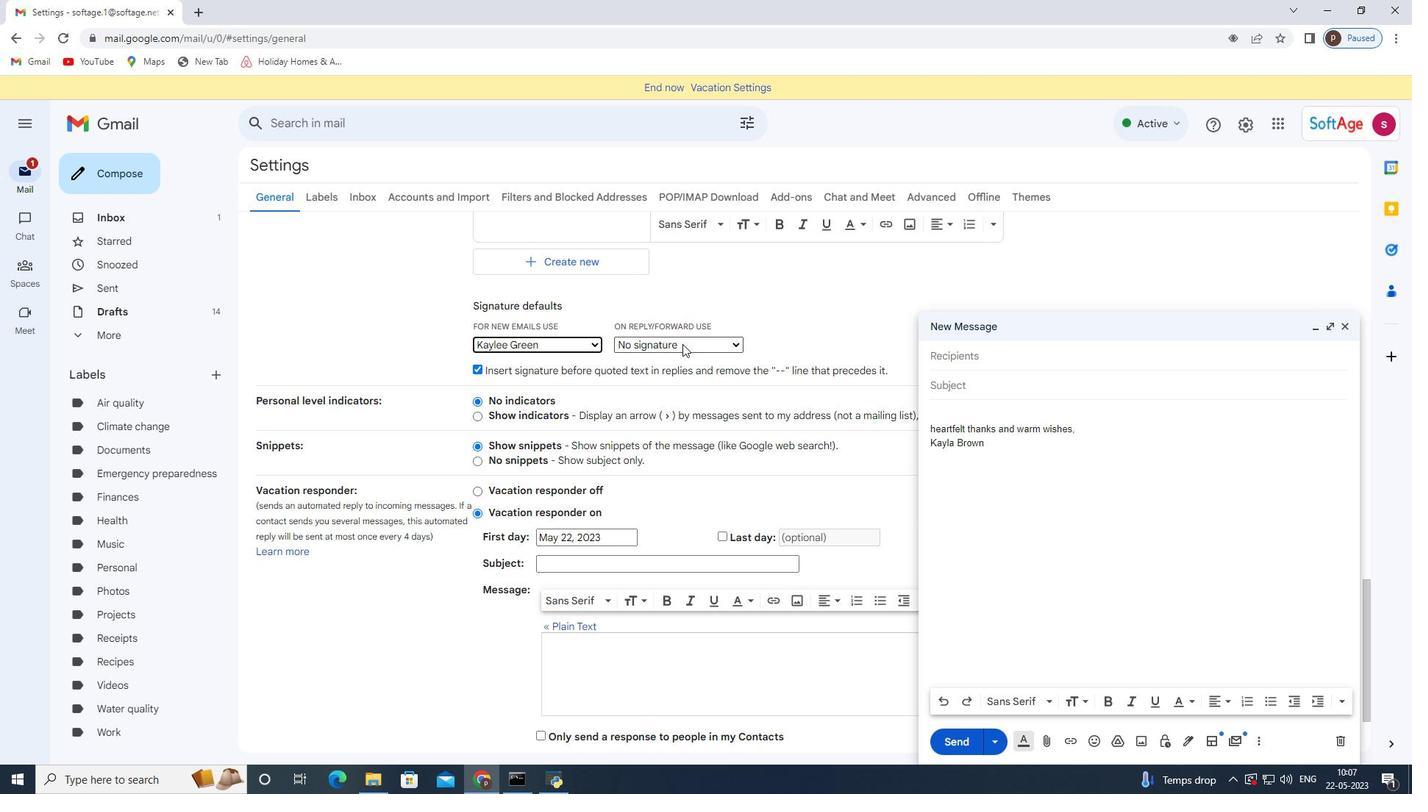 
Action: Mouse pressed left at (680, 347)
Screenshot: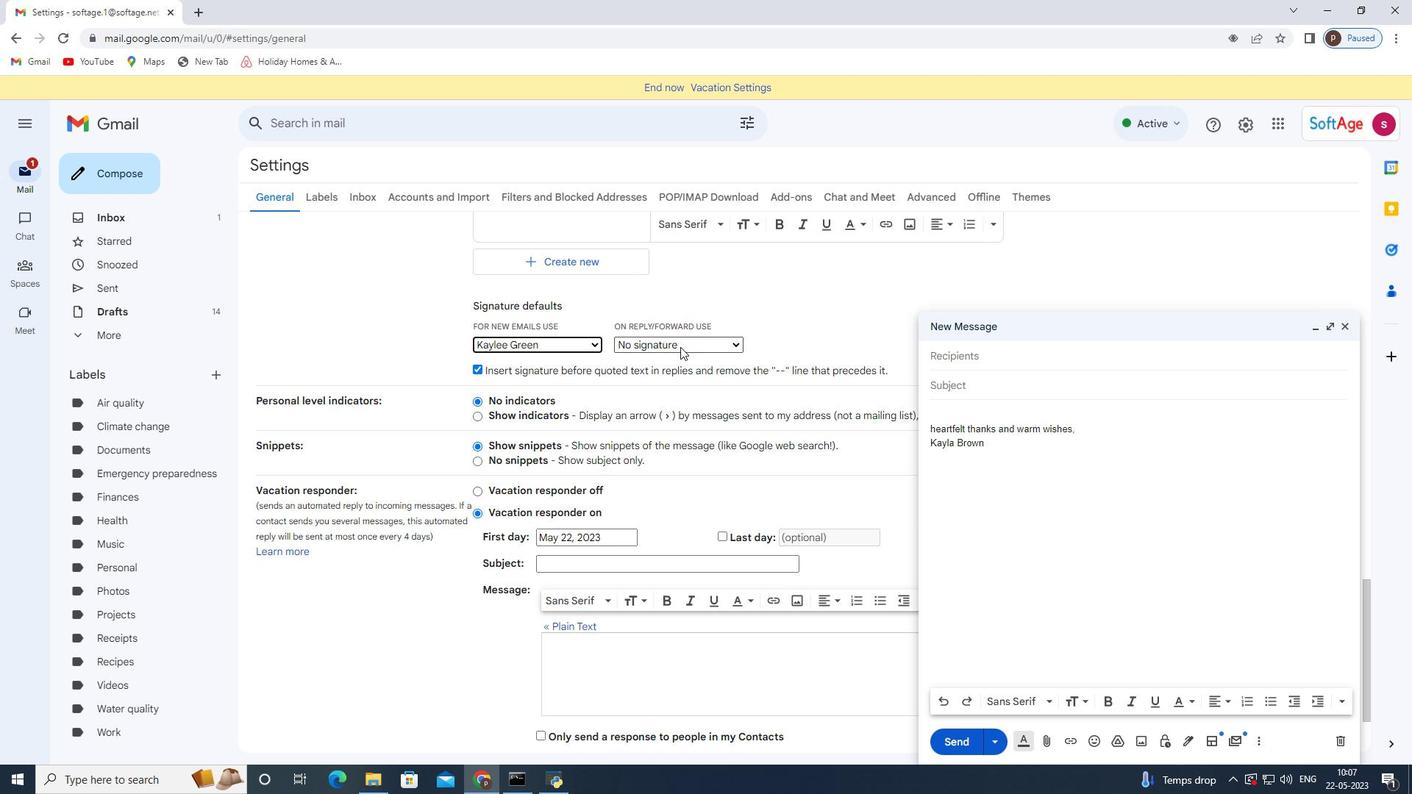 
Action: Mouse moved to (677, 379)
Screenshot: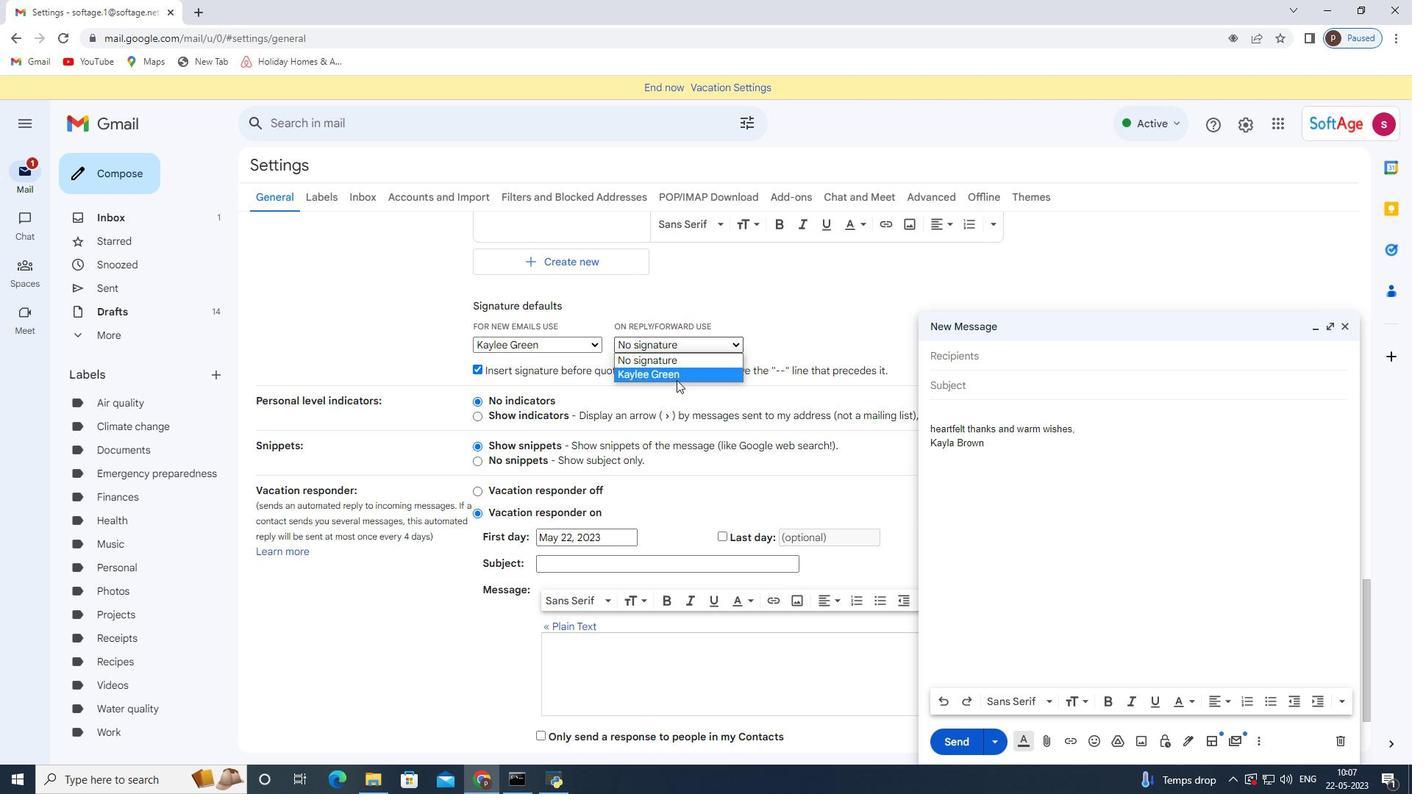 
Action: Mouse pressed left at (677, 379)
Screenshot: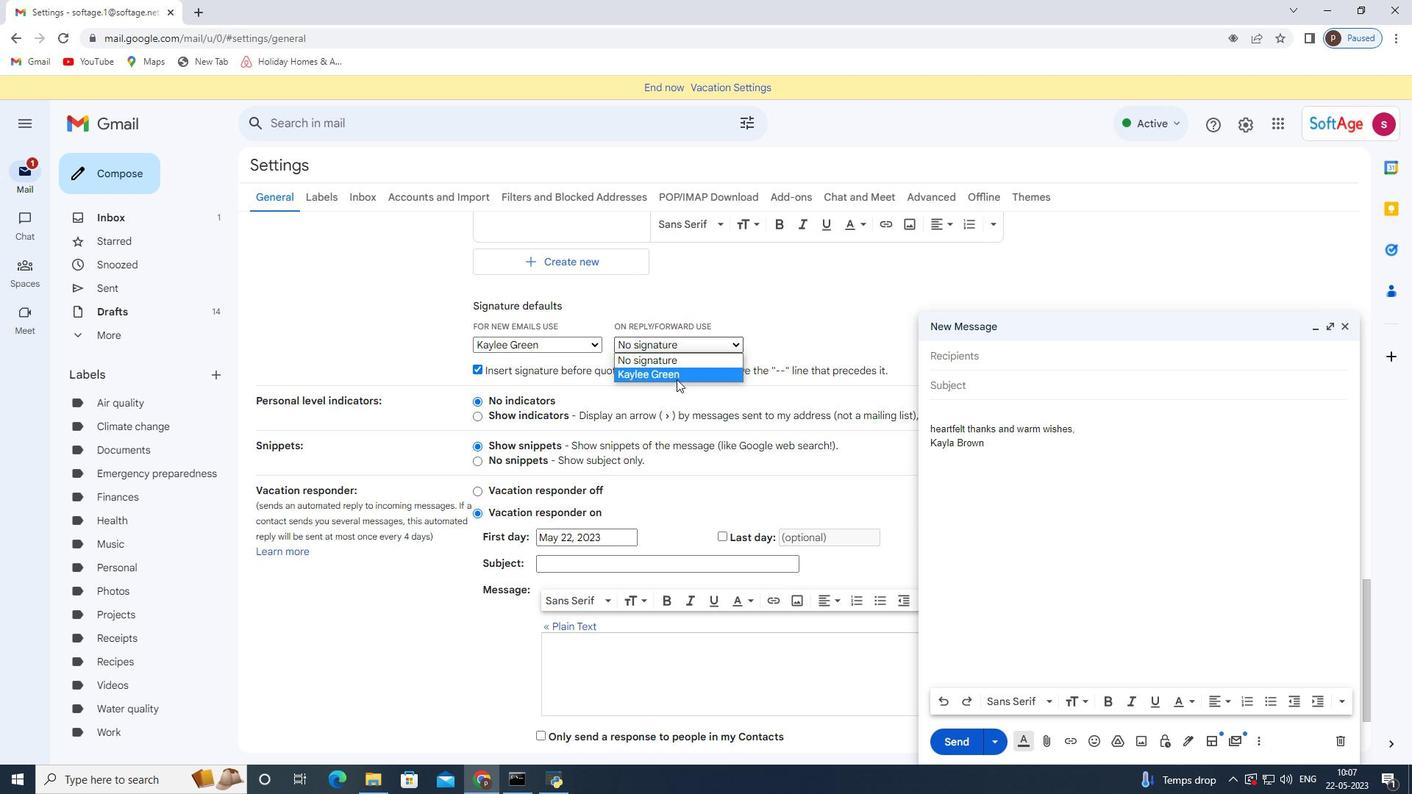 
Action: Mouse scrolled (677, 379) with delta (0, 0)
Screenshot: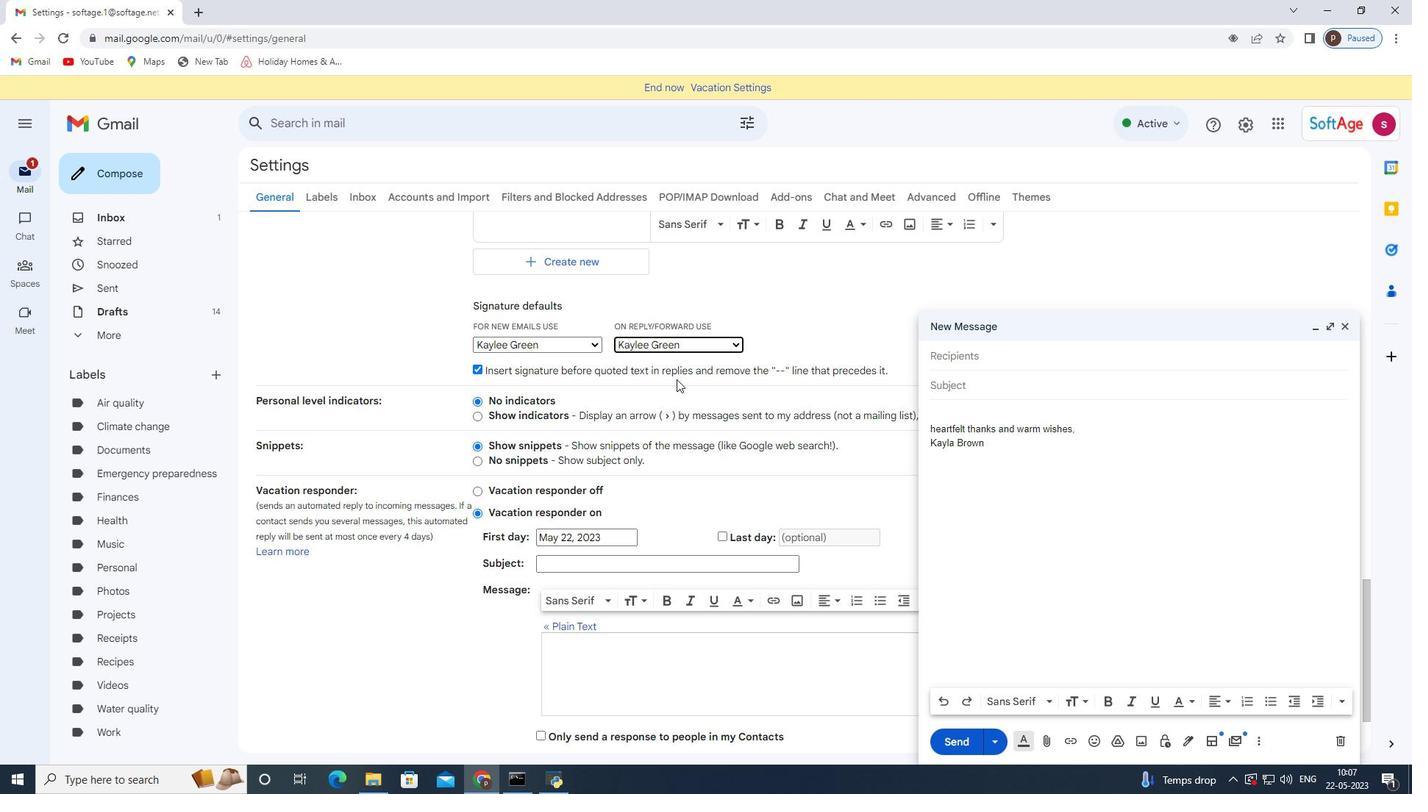 
Action: Mouse moved to (675, 381)
Screenshot: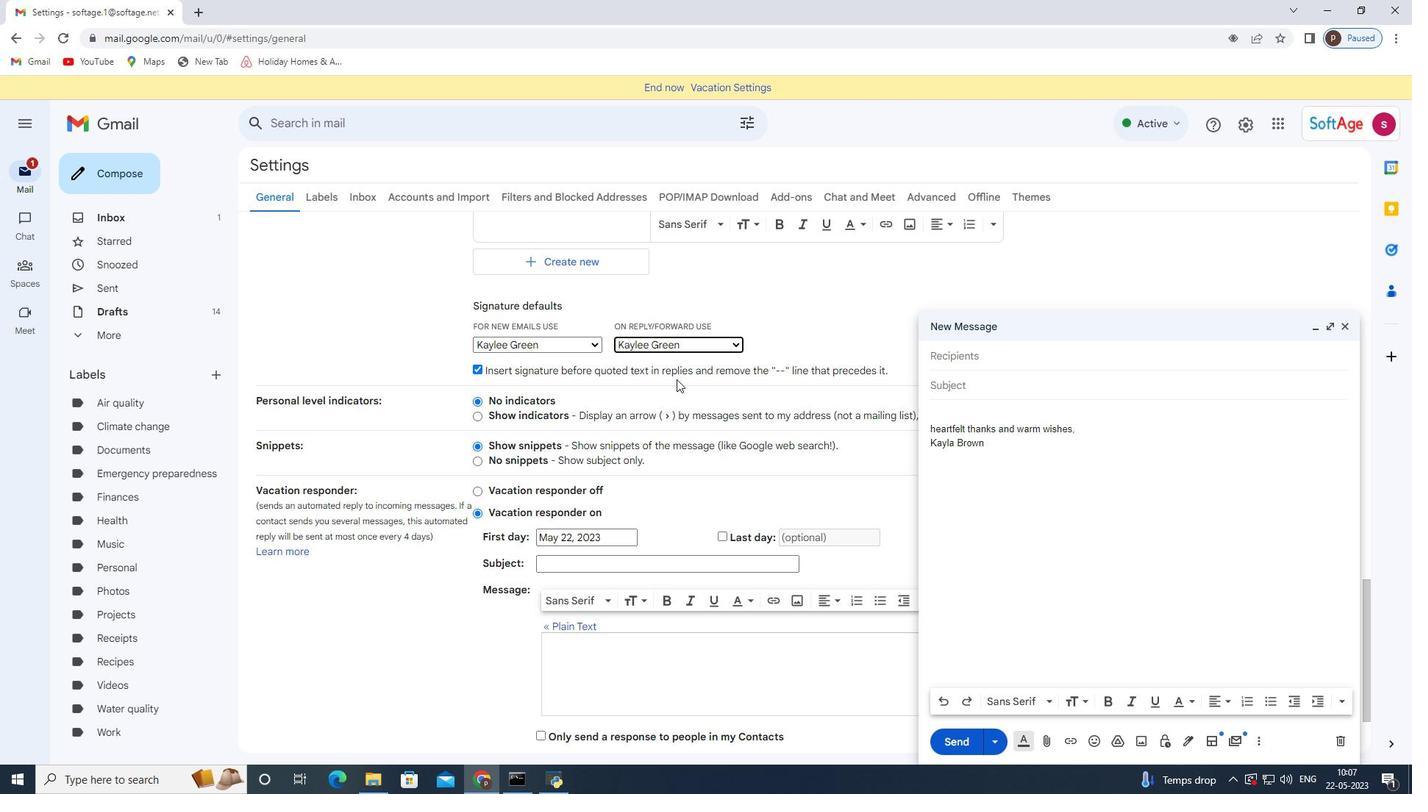 
Action: Mouse scrolled (675, 381) with delta (0, 0)
Screenshot: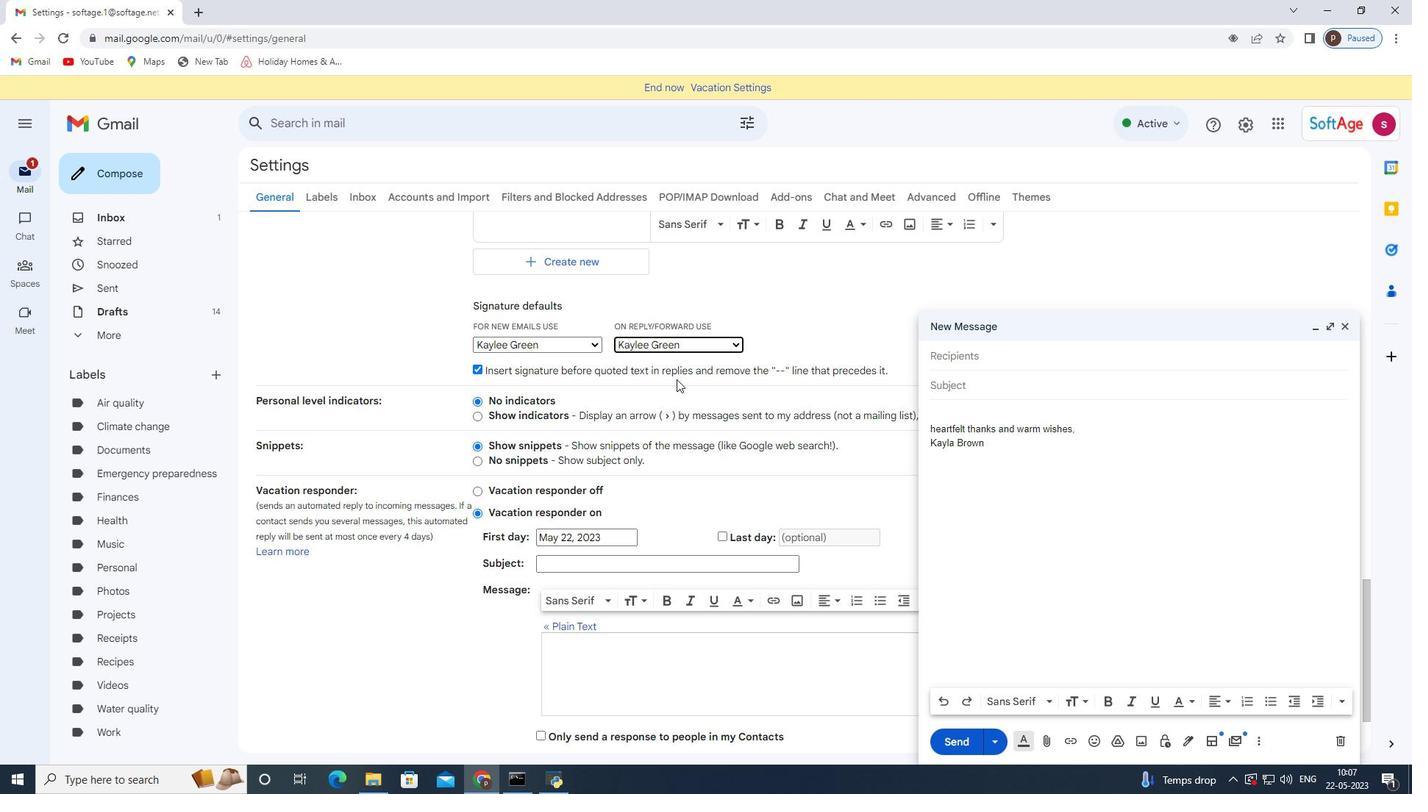 
Action: Mouse moved to (671, 396)
Screenshot: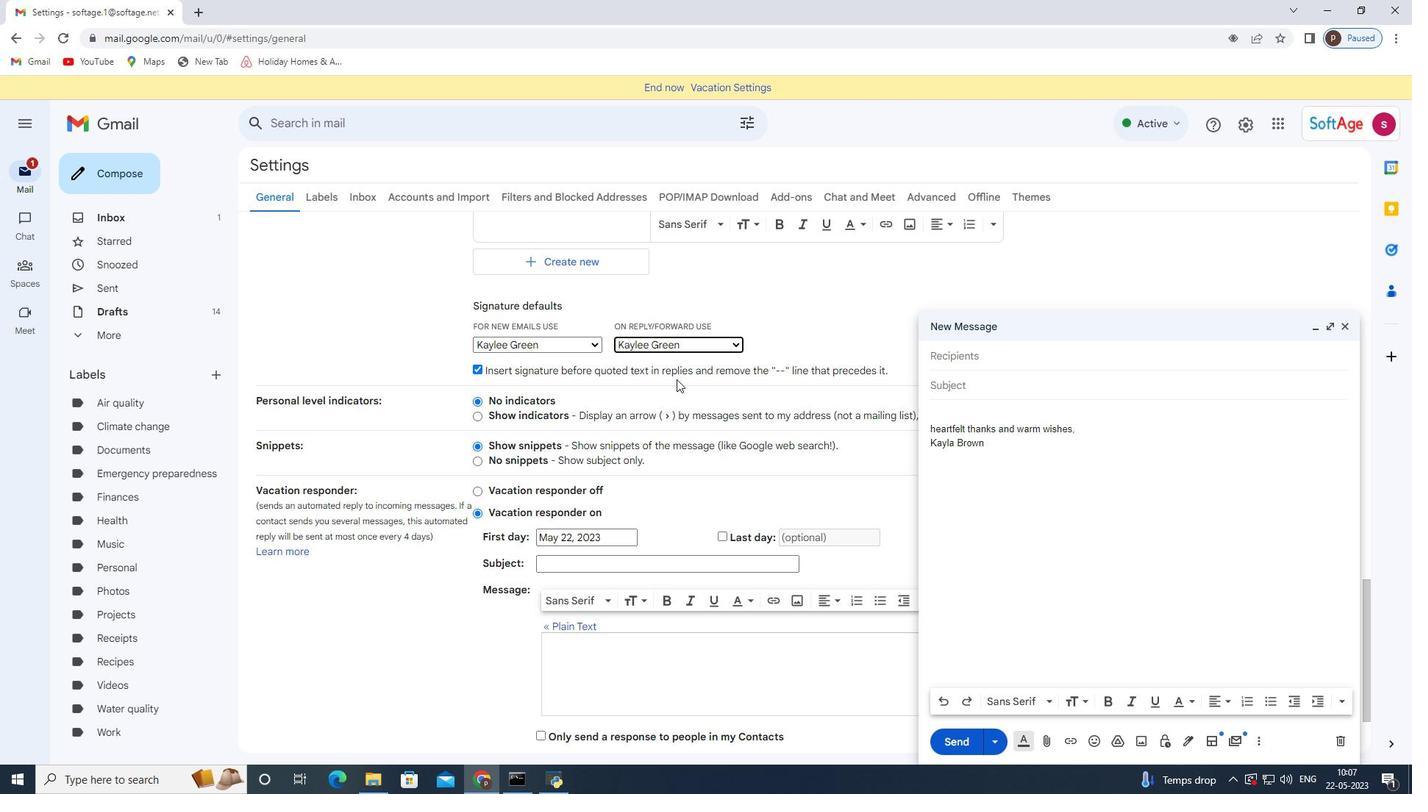 
Action: Mouse scrolled (672, 391) with delta (0, 0)
Screenshot: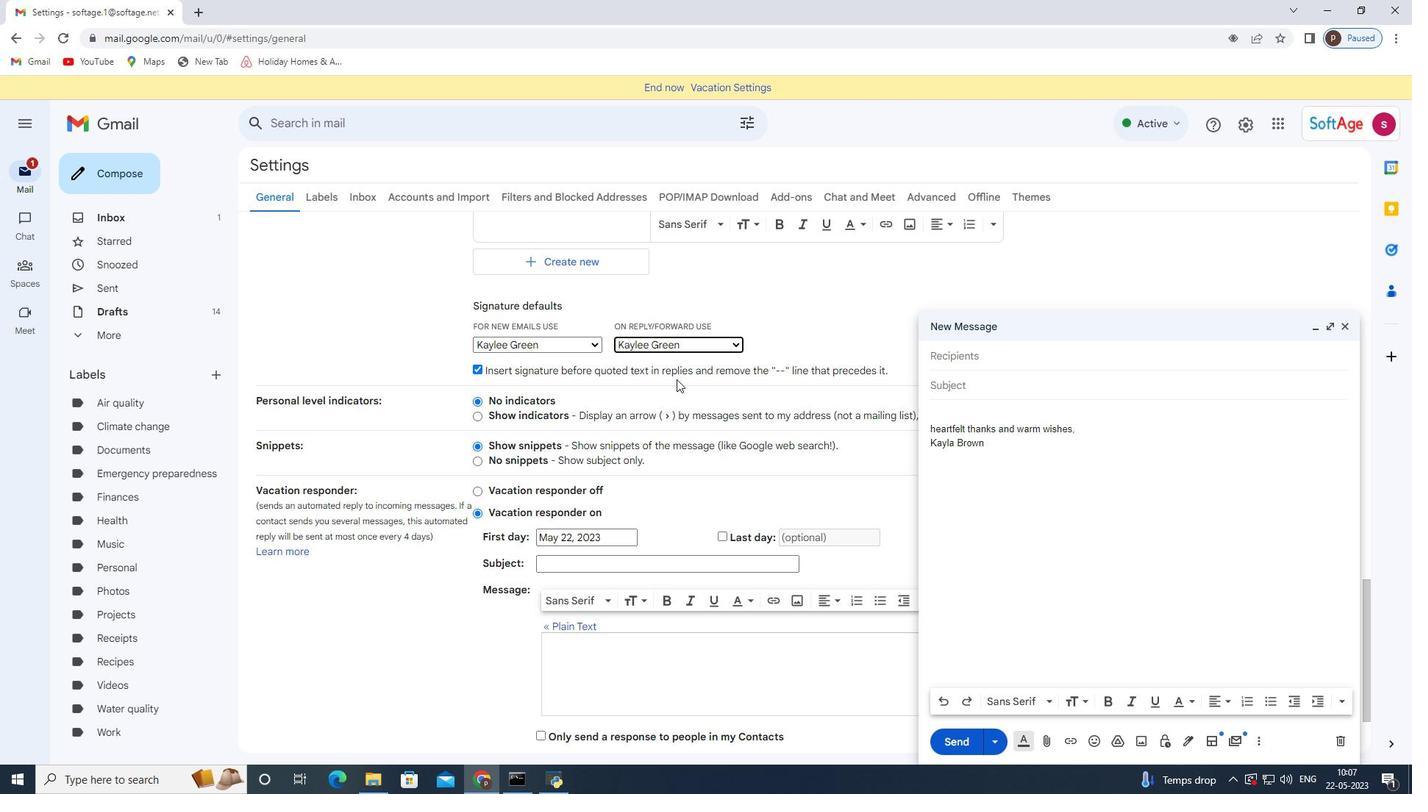
Action: Mouse moved to (666, 408)
Screenshot: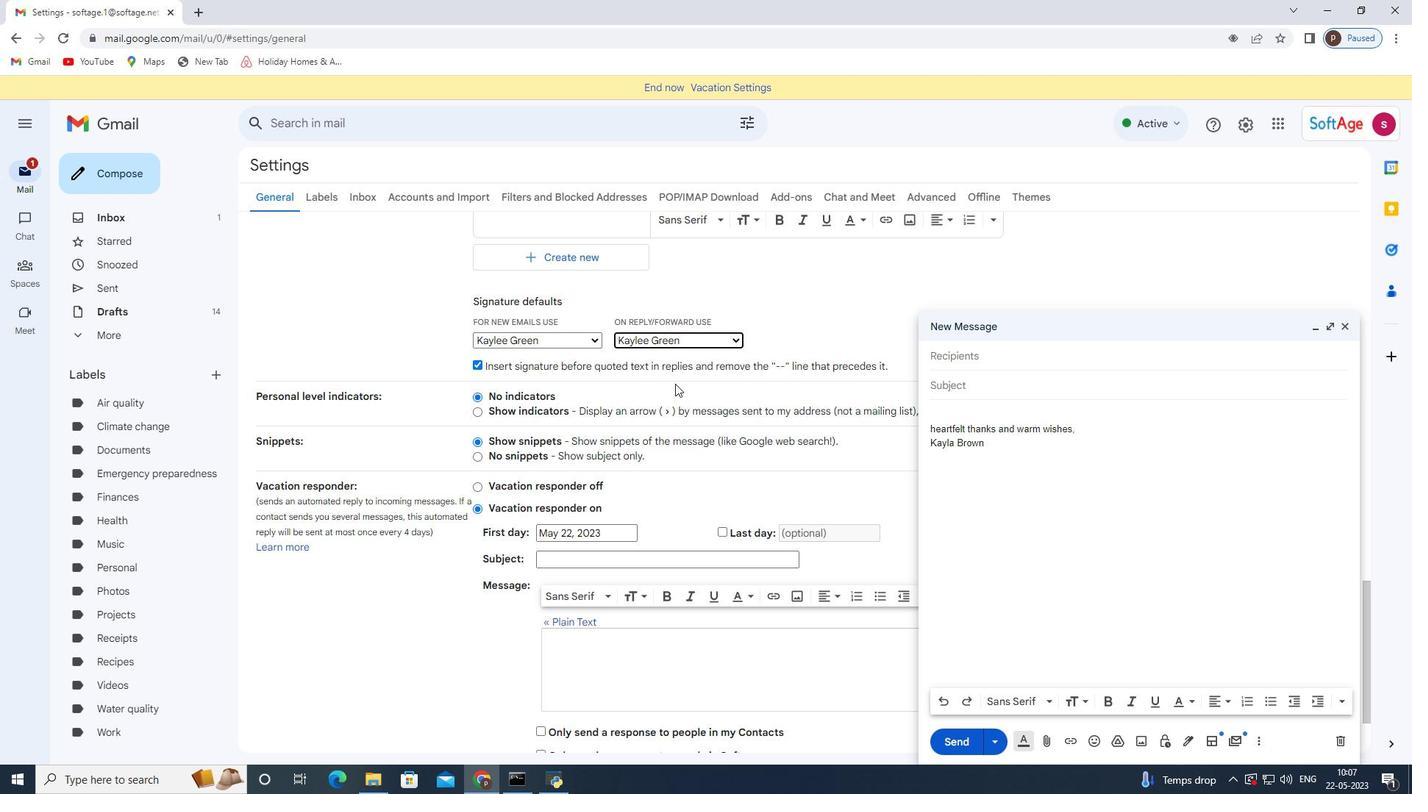 
Action: Mouse scrolled (667, 404) with delta (0, 0)
Screenshot: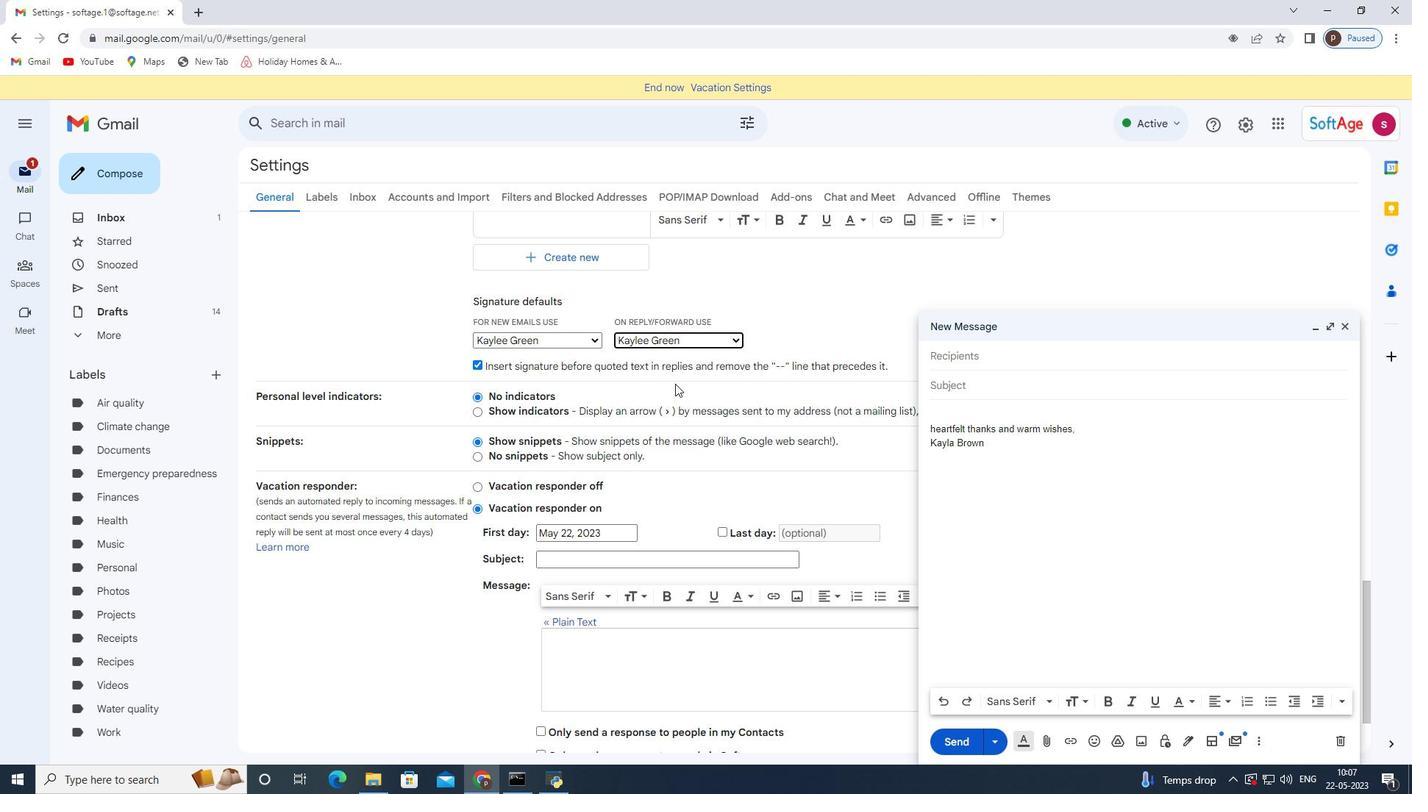 
Action: Mouse moved to (660, 421)
Screenshot: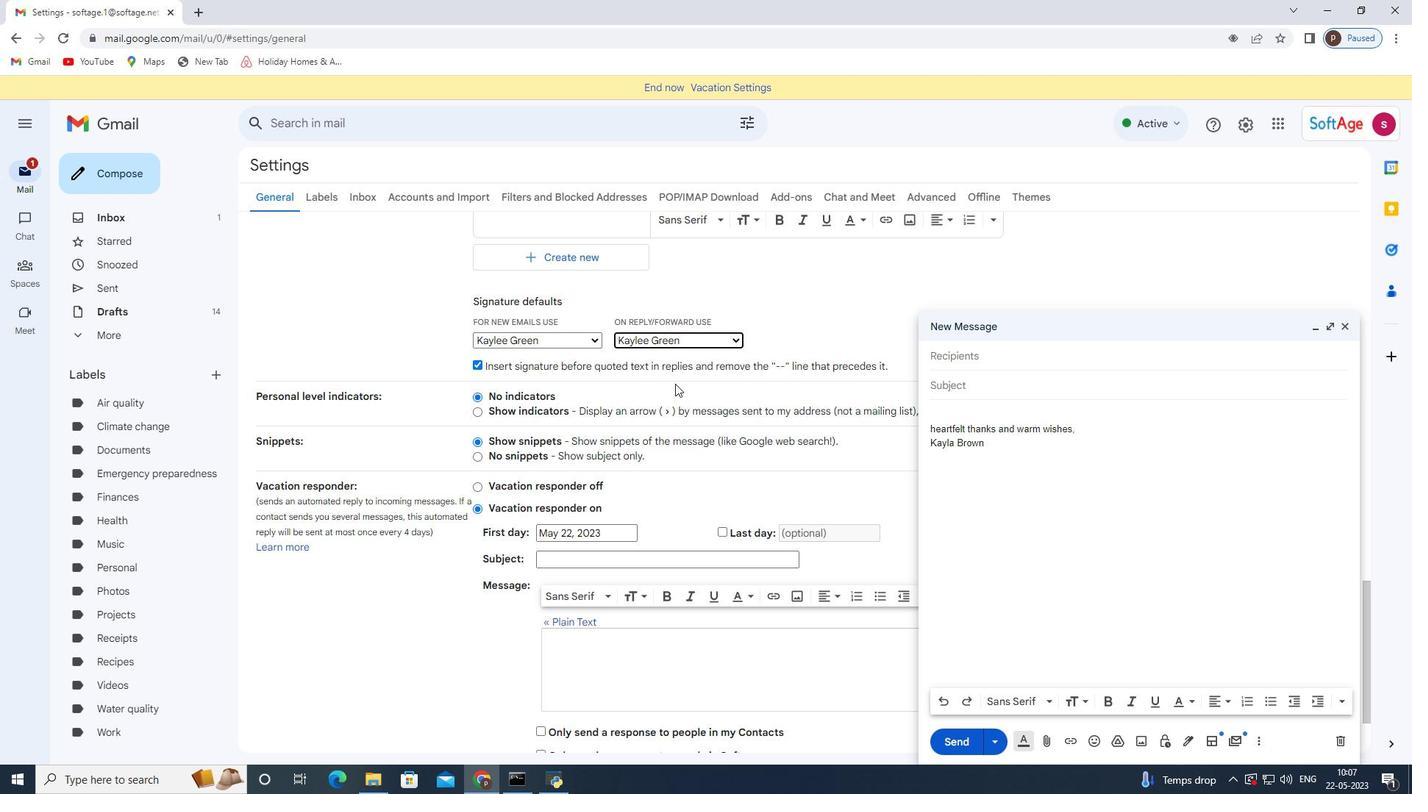 
Action: Mouse scrolled (663, 412) with delta (0, 0)
Screenshot: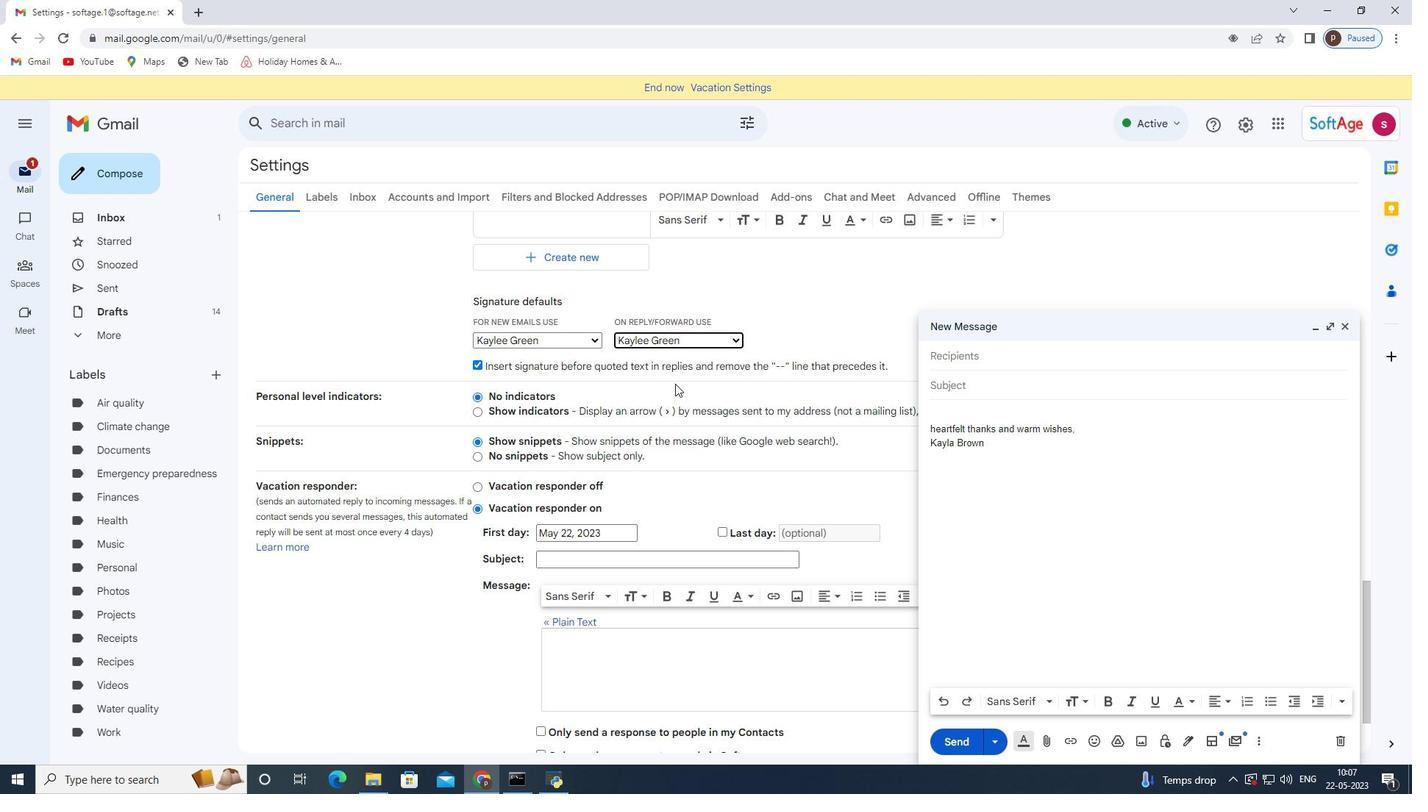 
Action: Mouse moved to (652, 440)
Screenshot: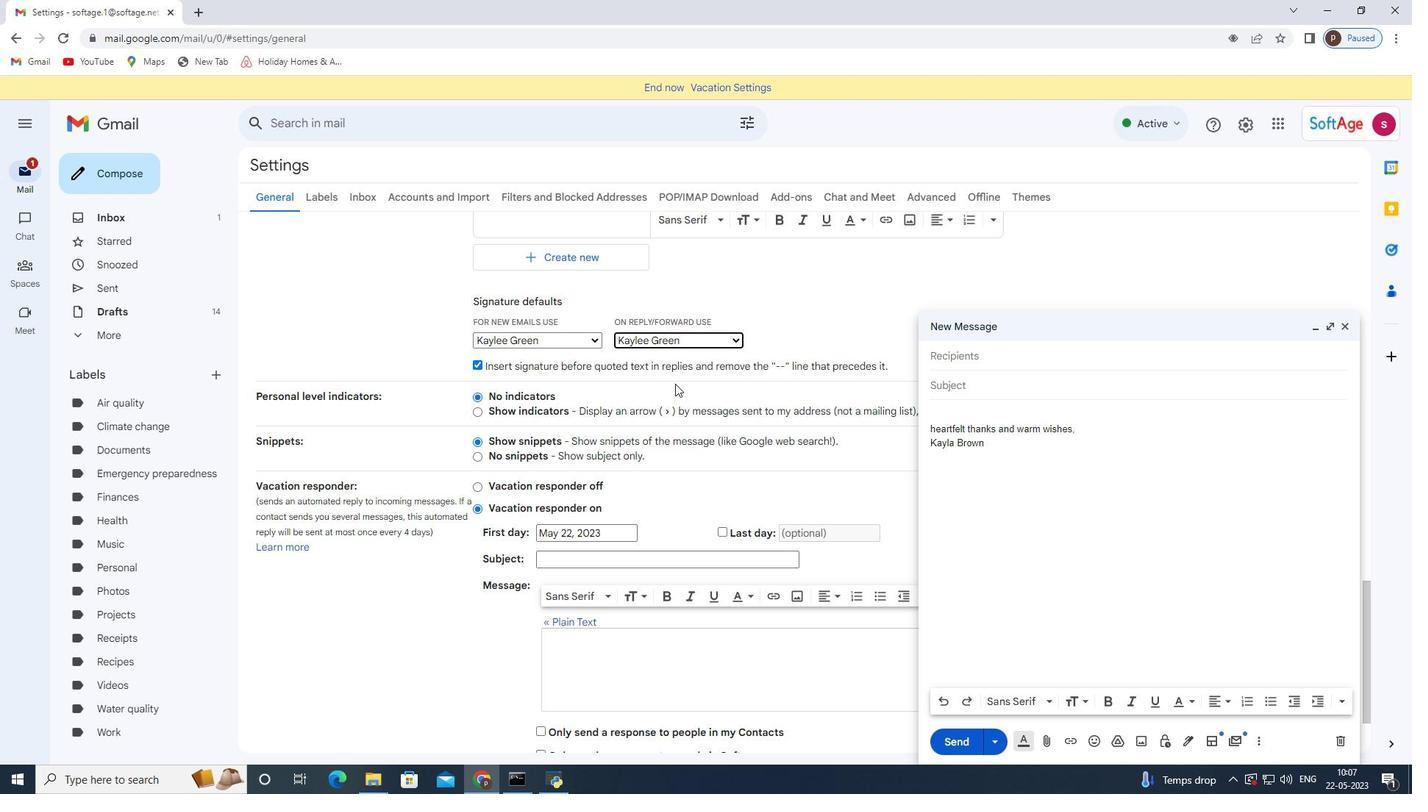 
Action: Mouse scrolled (656, 429) with delta (0, 0)
Screenshot: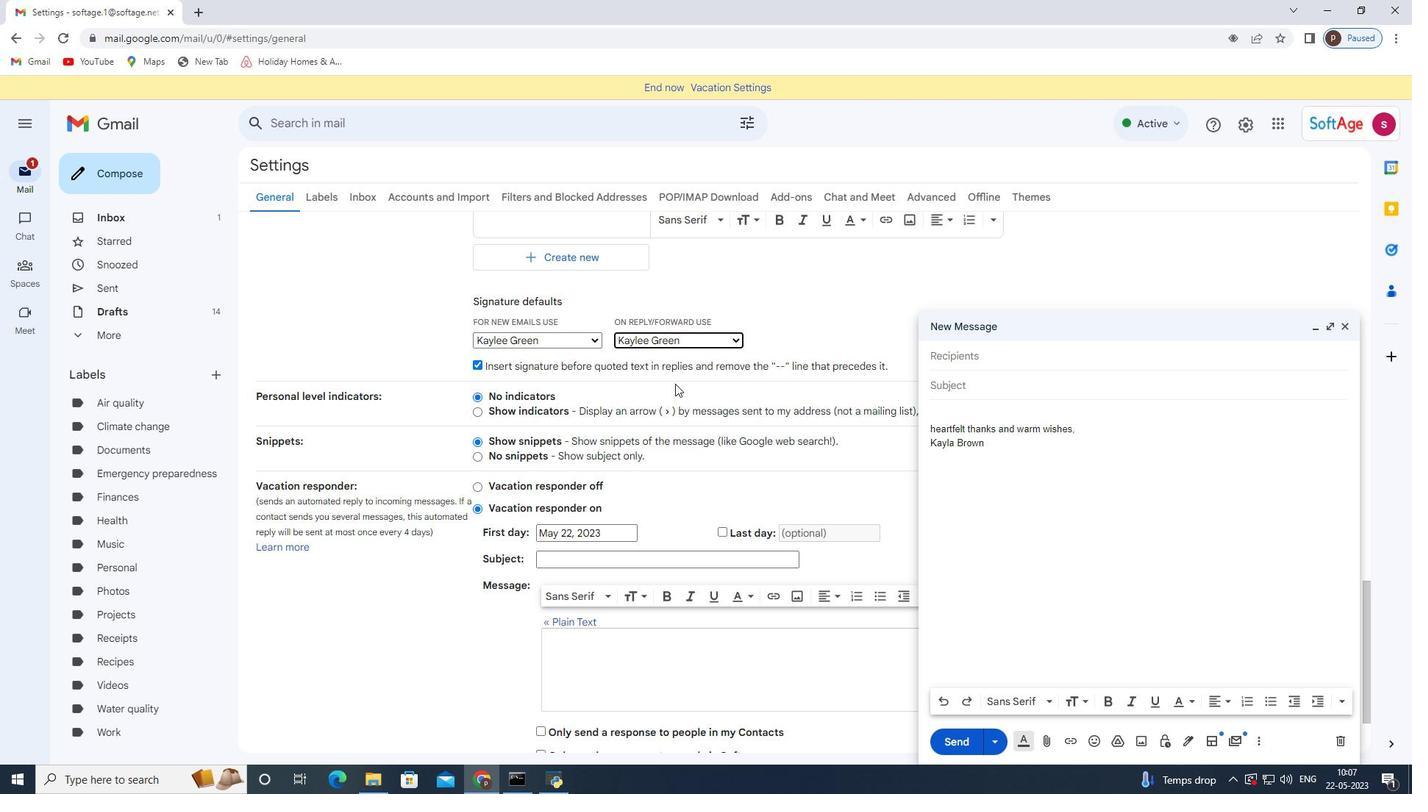 
Action: Mouse moved to (646, 451)
Screenshot: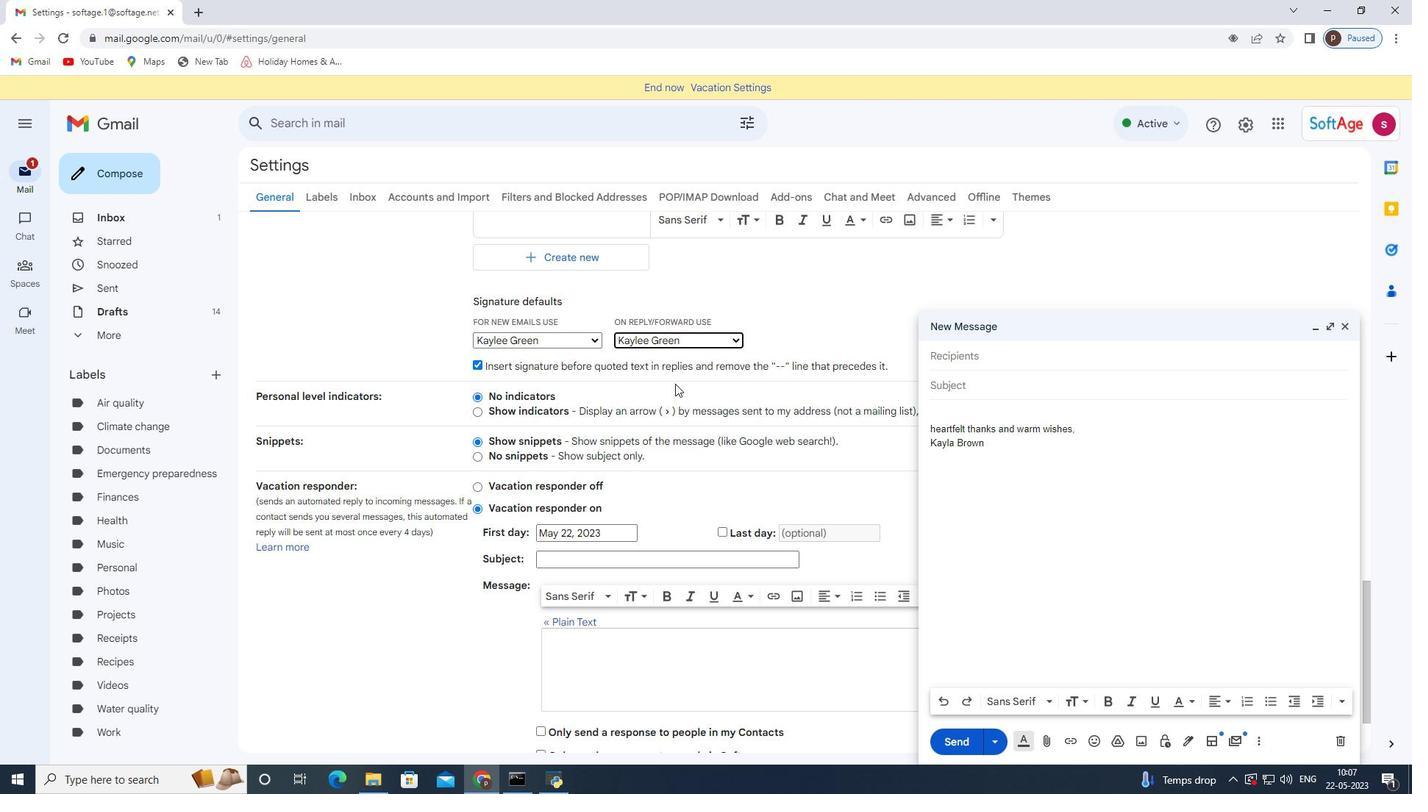 
Action: Mouse scrolled (649, 444) with delta (0, 0)
Screenshot: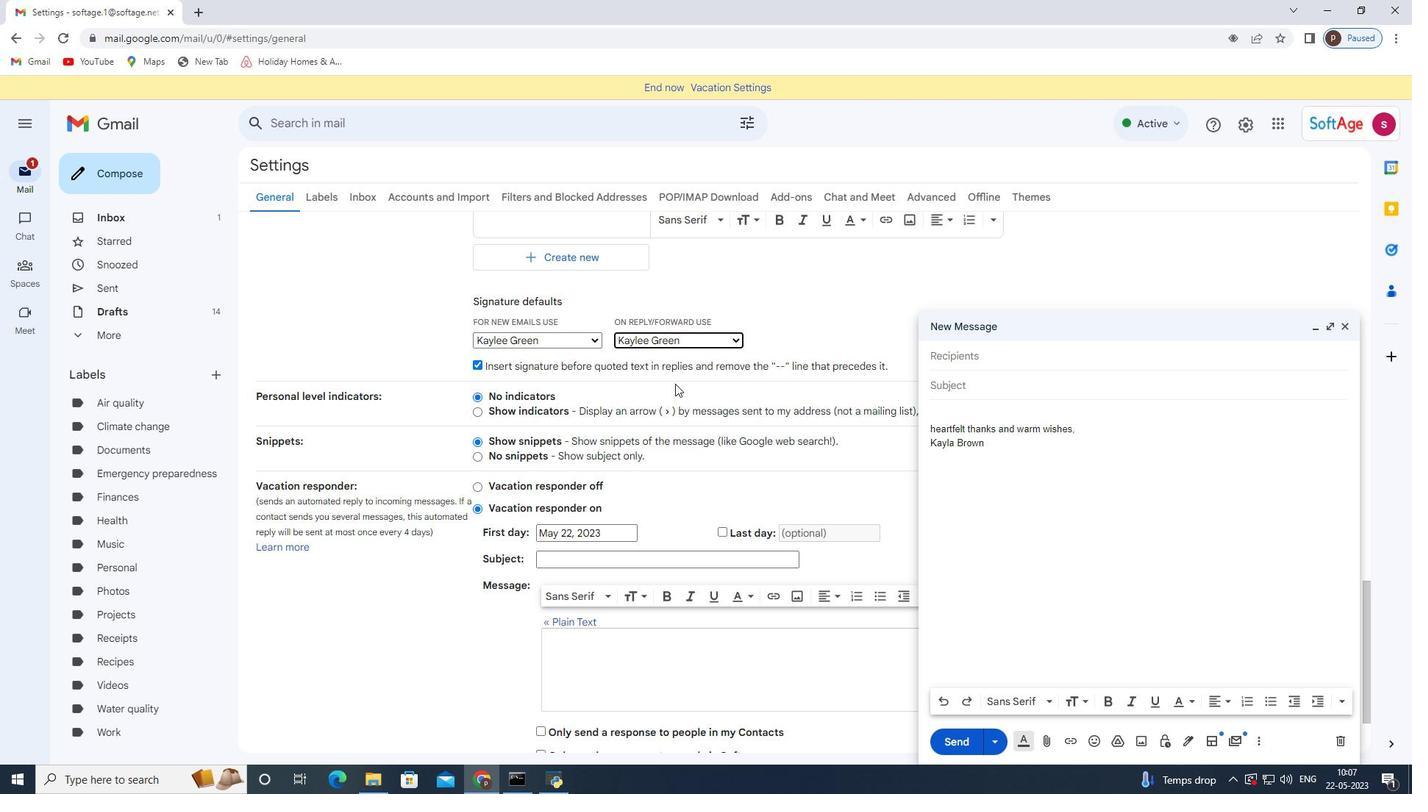 
Action: Mouse moved to (763, 676)
Screenshot: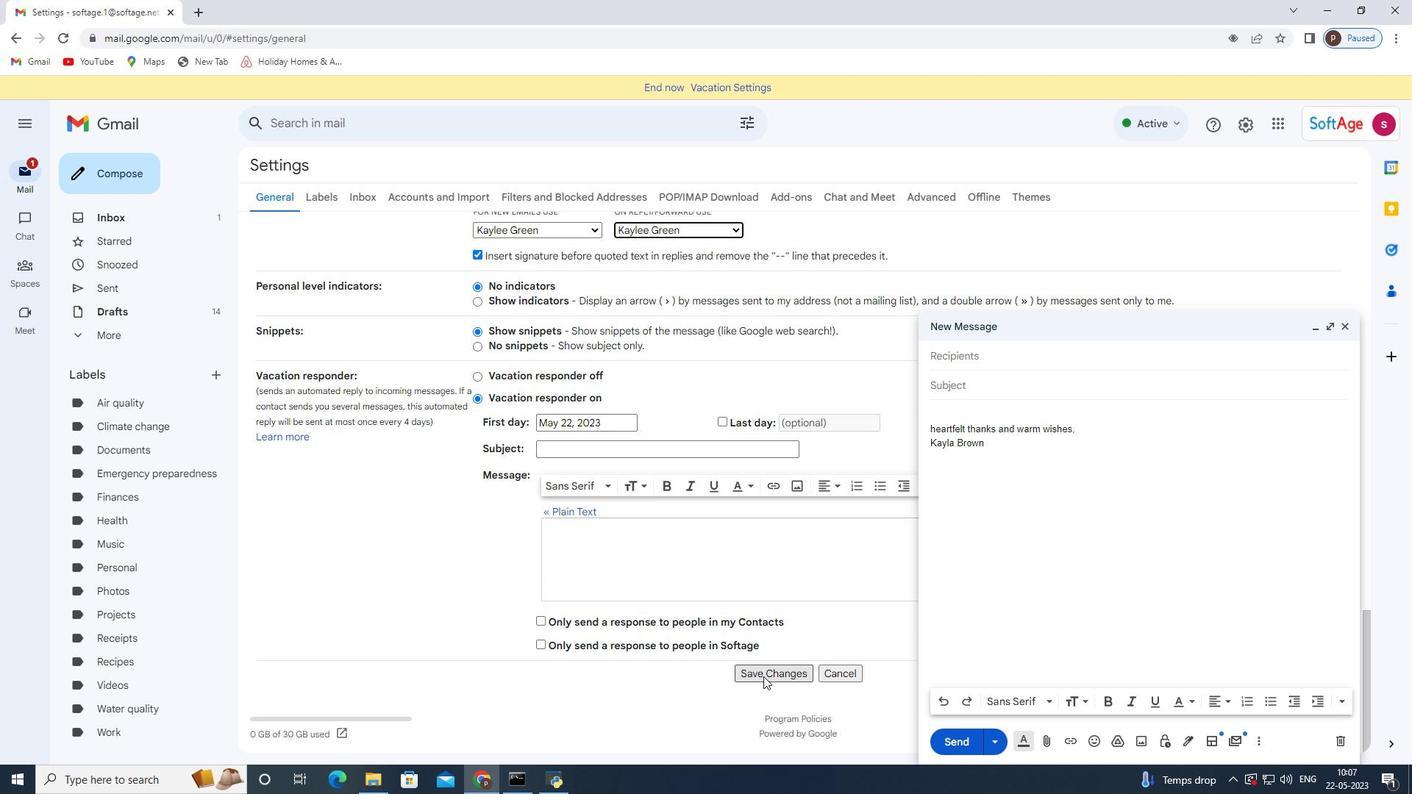 
Action: Mouse pressed left at (763, 676)
Screenshot: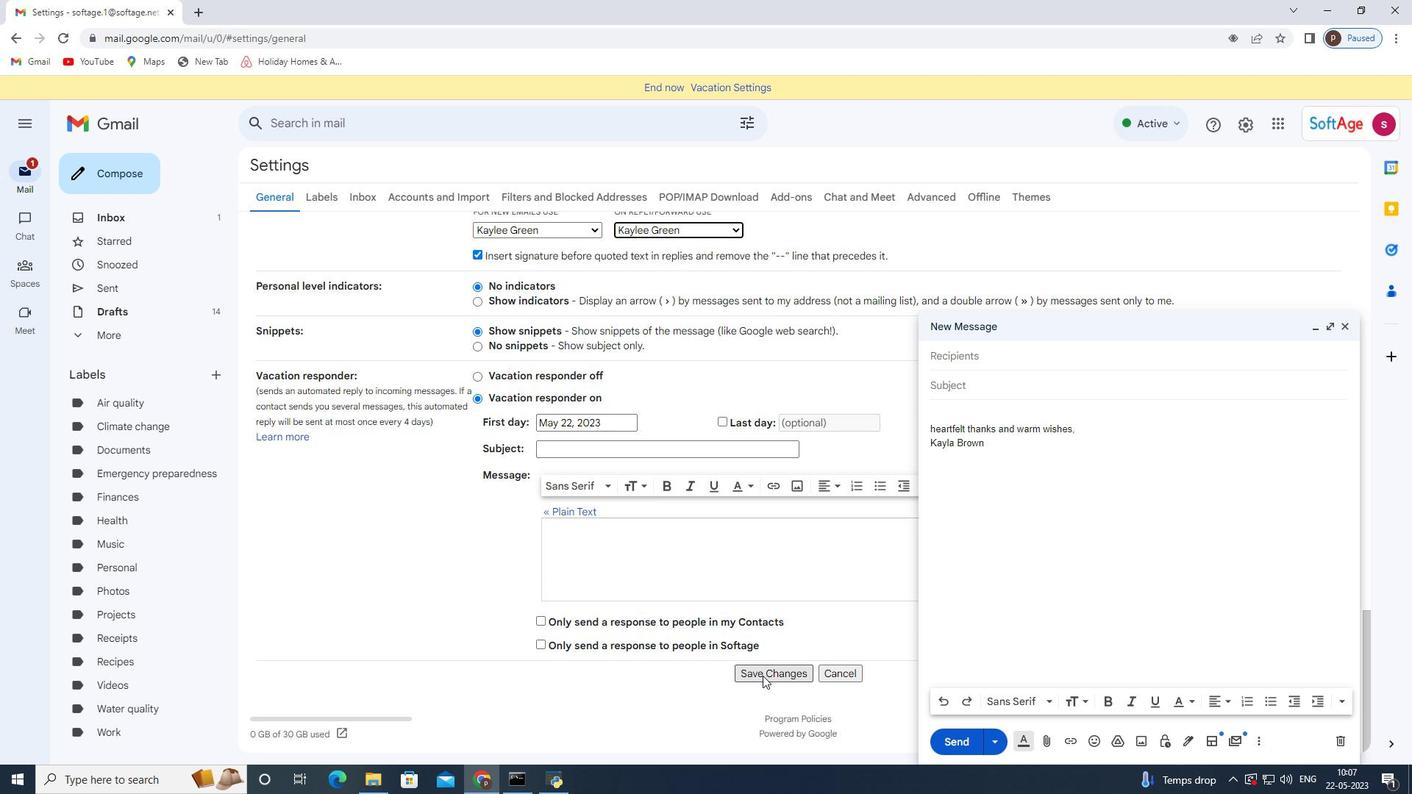 
Action: Mouse moved to (1347, 324)
Screenshot: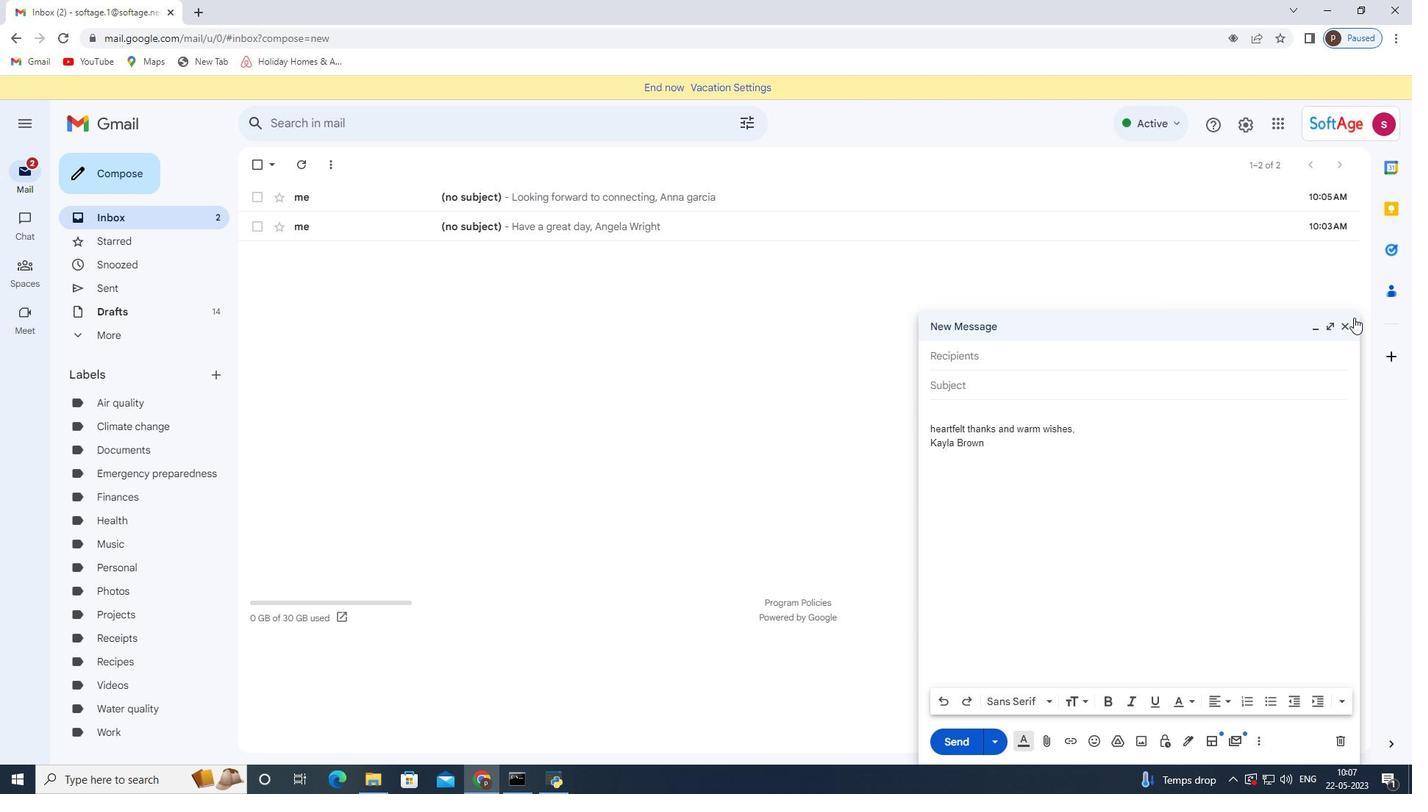 
Action: Mouse pressed left at (1347, 324)
Screenshot: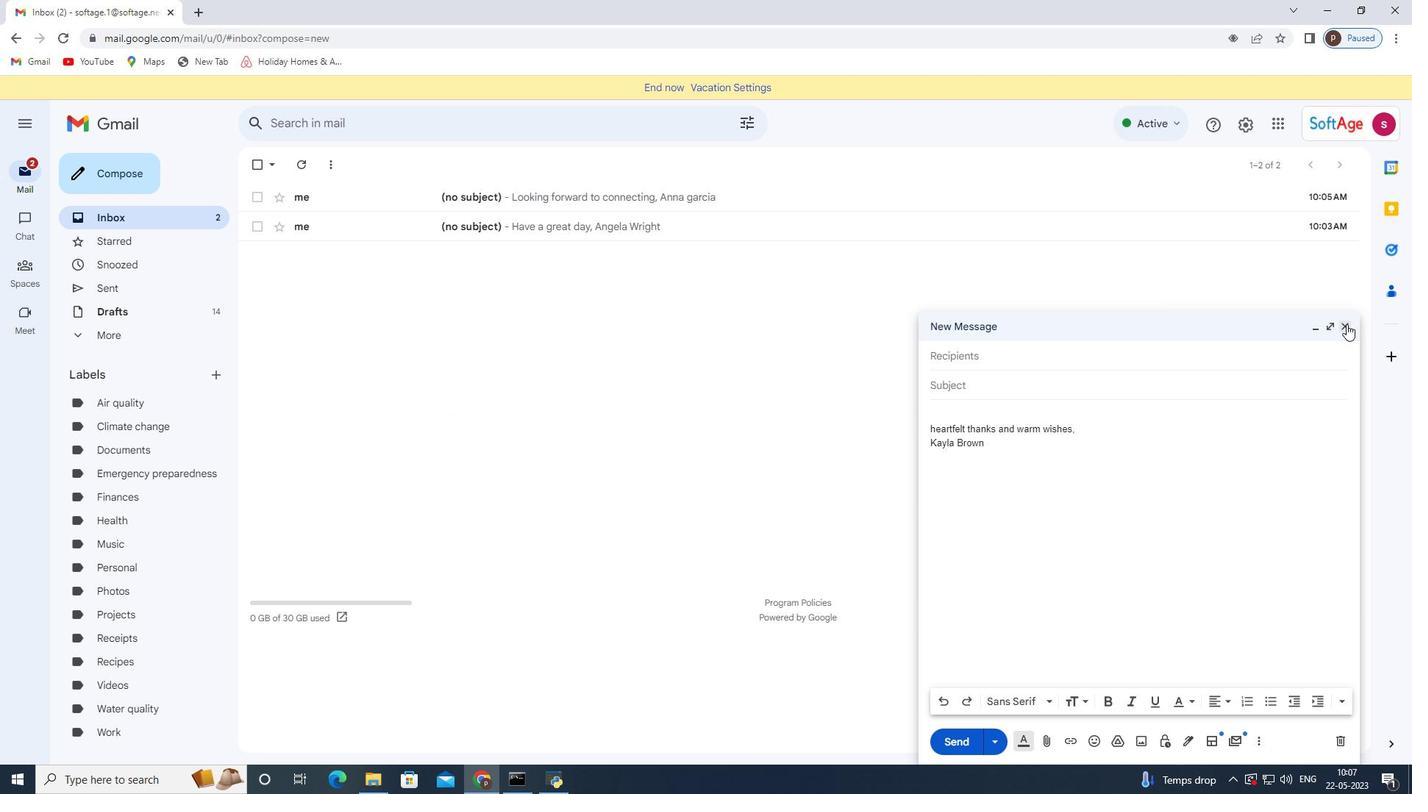
Action: Mouse moved to (159, 212)
Screenshot: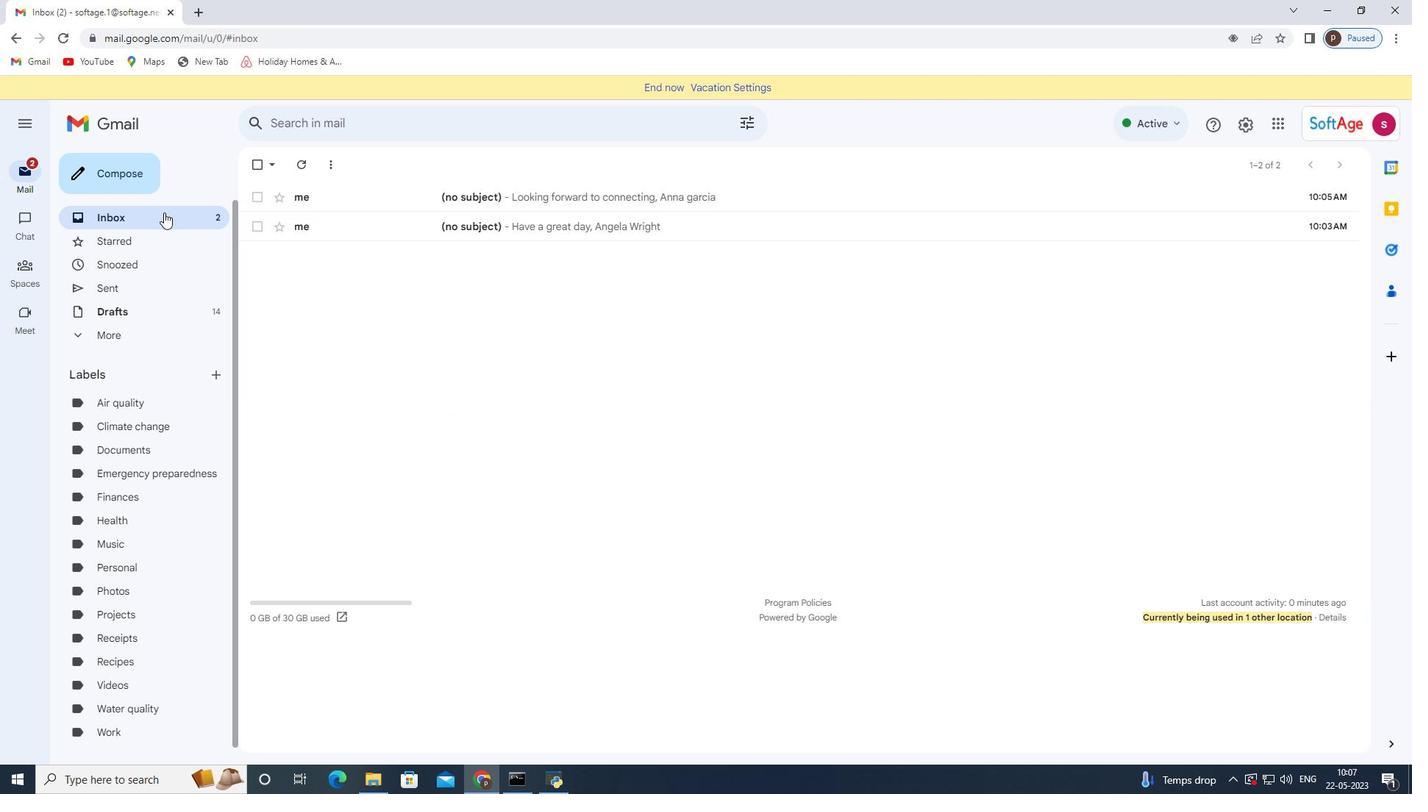 
Action: Mouse pressed left at (159, 212)
Screenshot: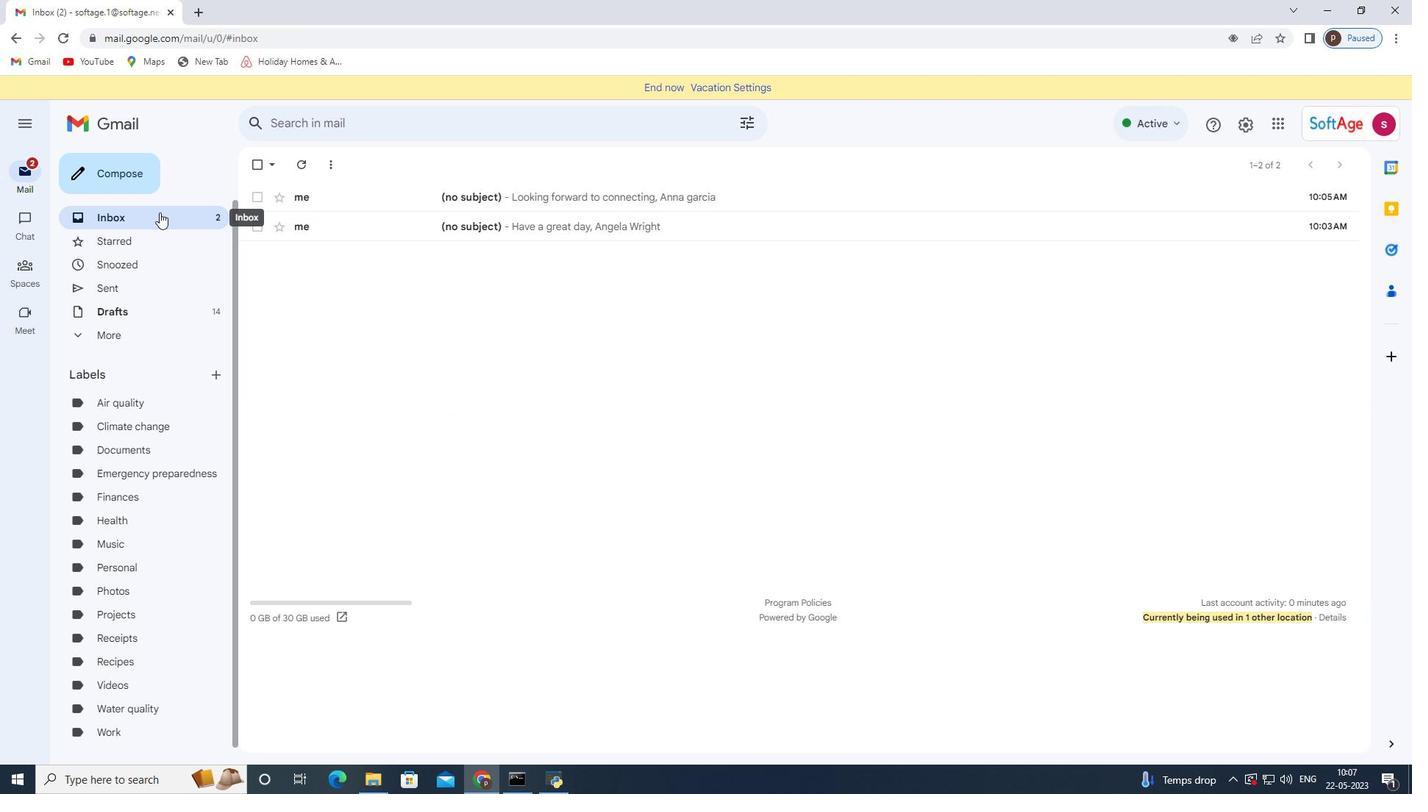 
Action: Mouse moved to (139, 183)
Screenshot: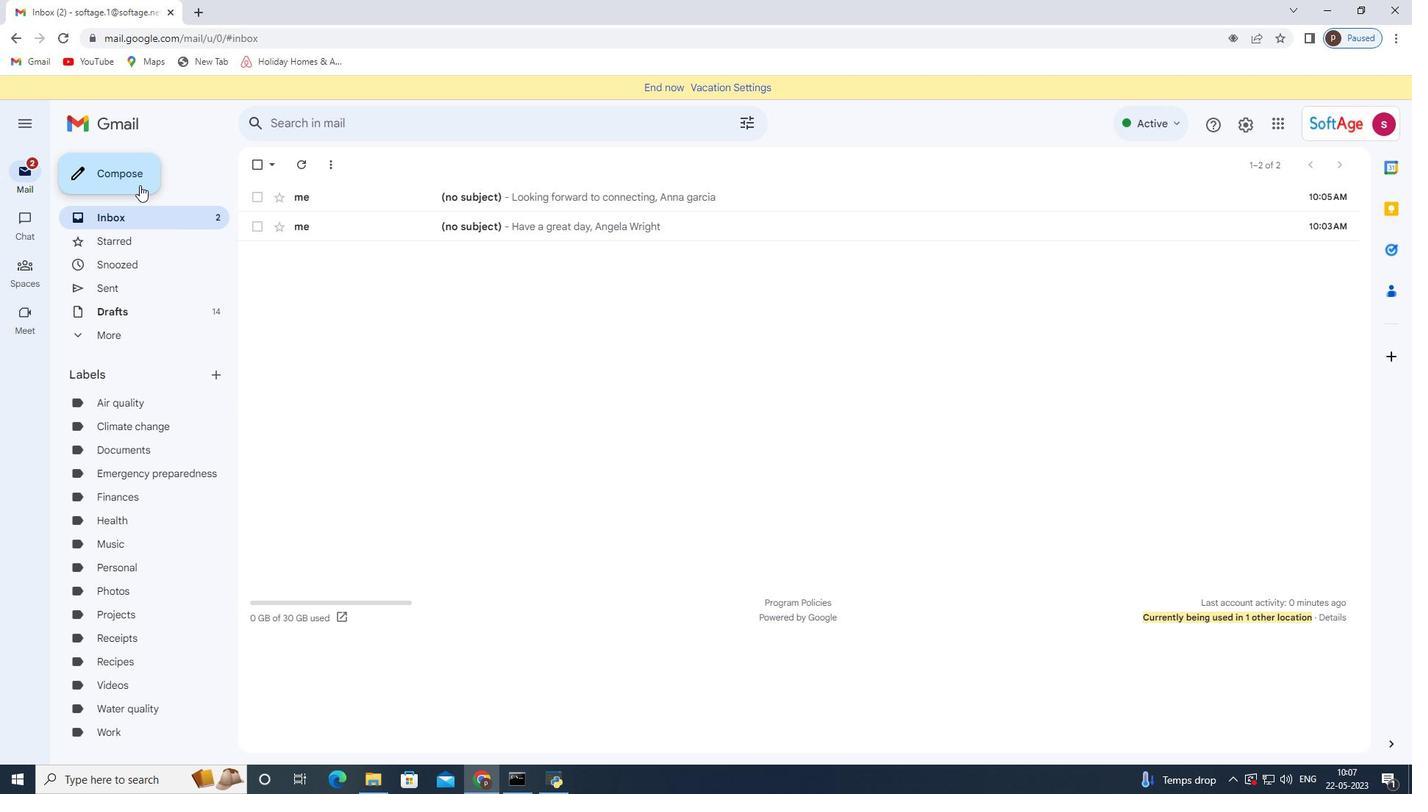 
Action: Mouse pressed left at (139, 183)
Screenshot: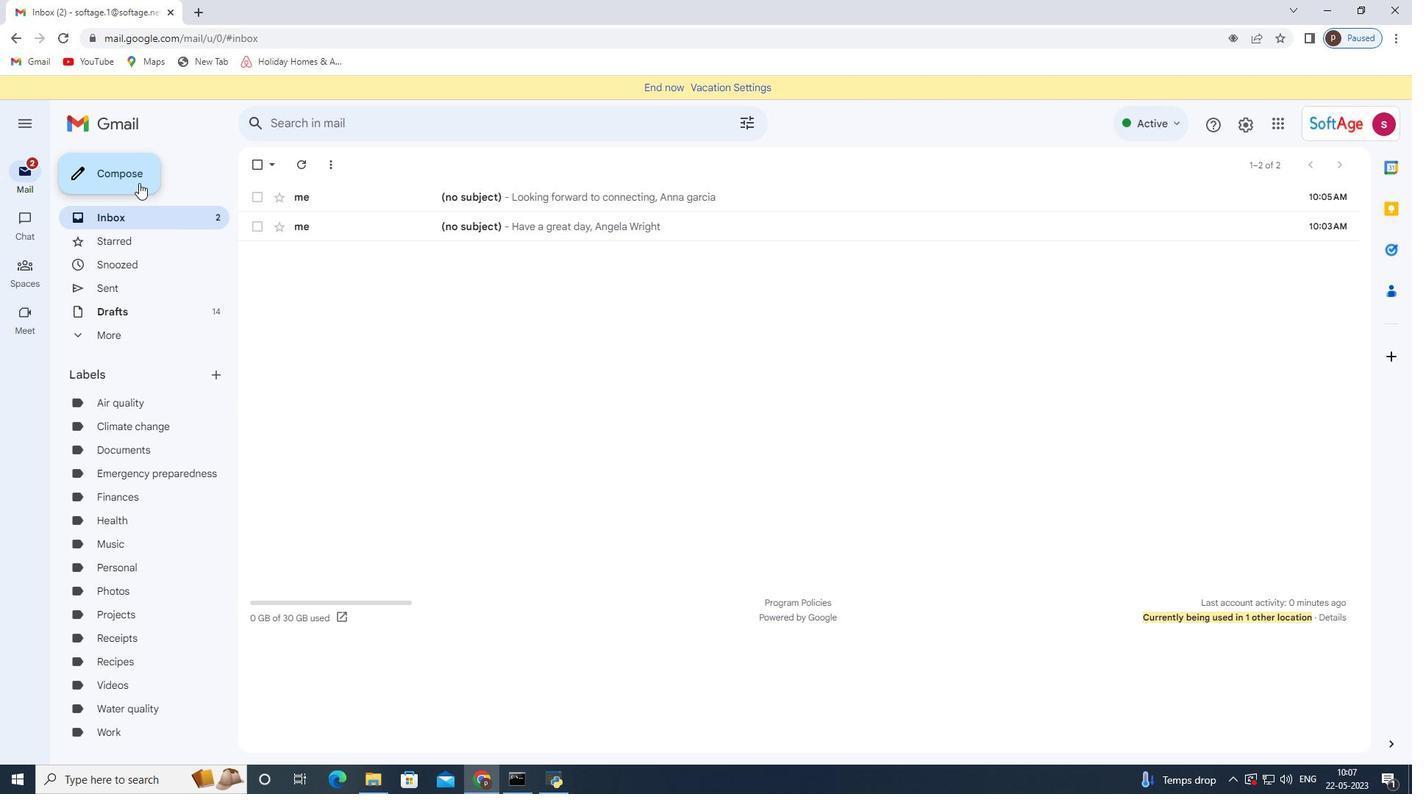
Action: Mouse moved to (971, 362)
Screenshot: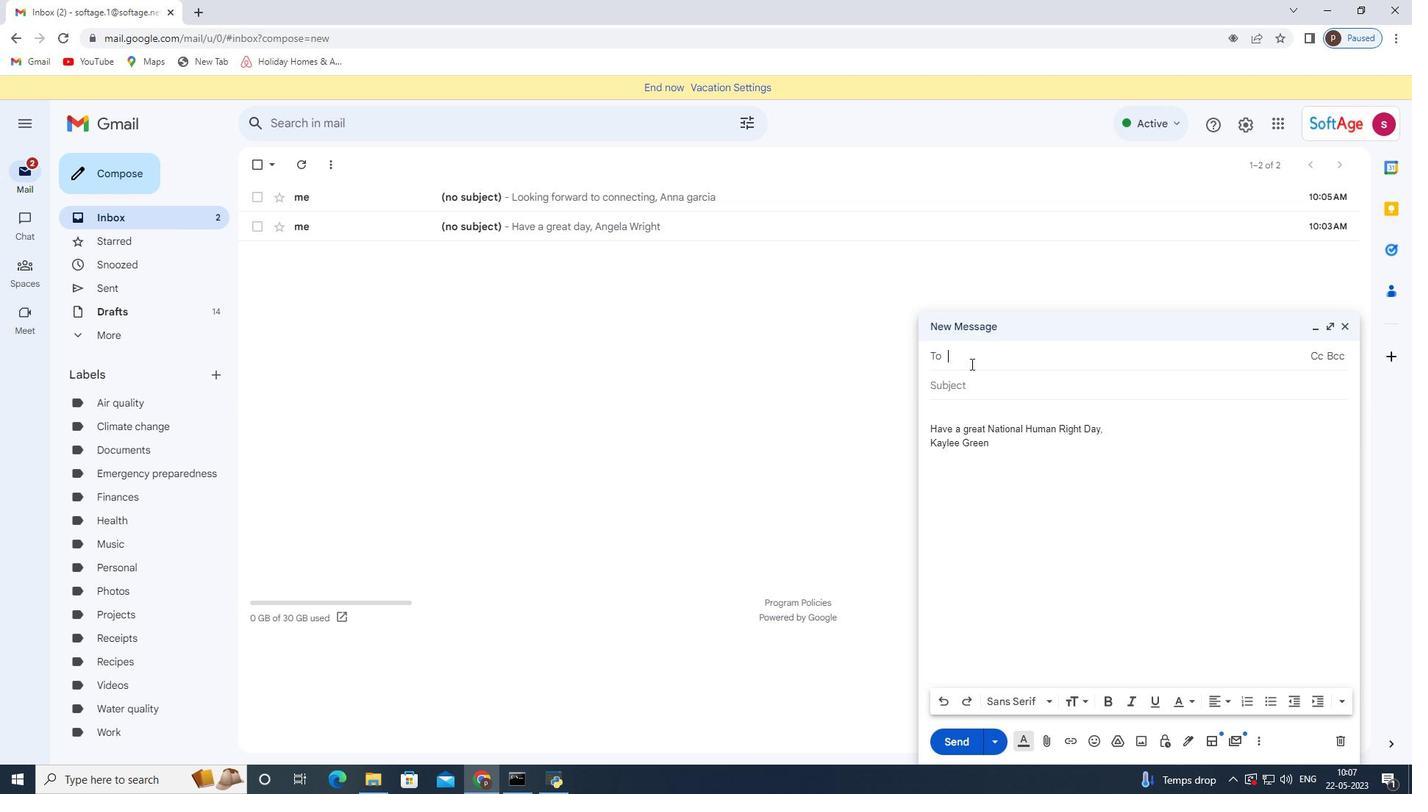 
Action: Mouse pressed left at (971, 362)
Screenshot: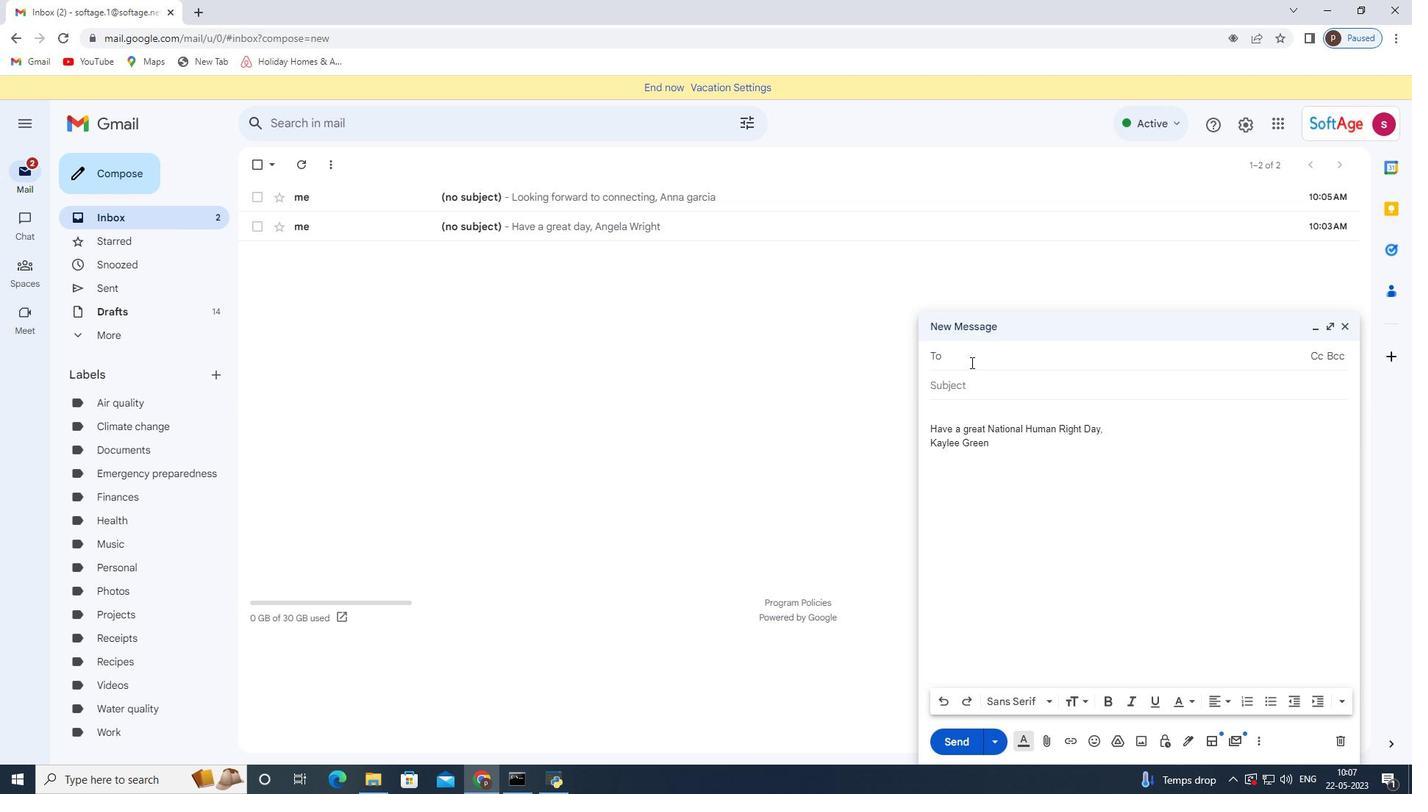 
Action: Mouse pressed left at (971, 362)
Screenshot: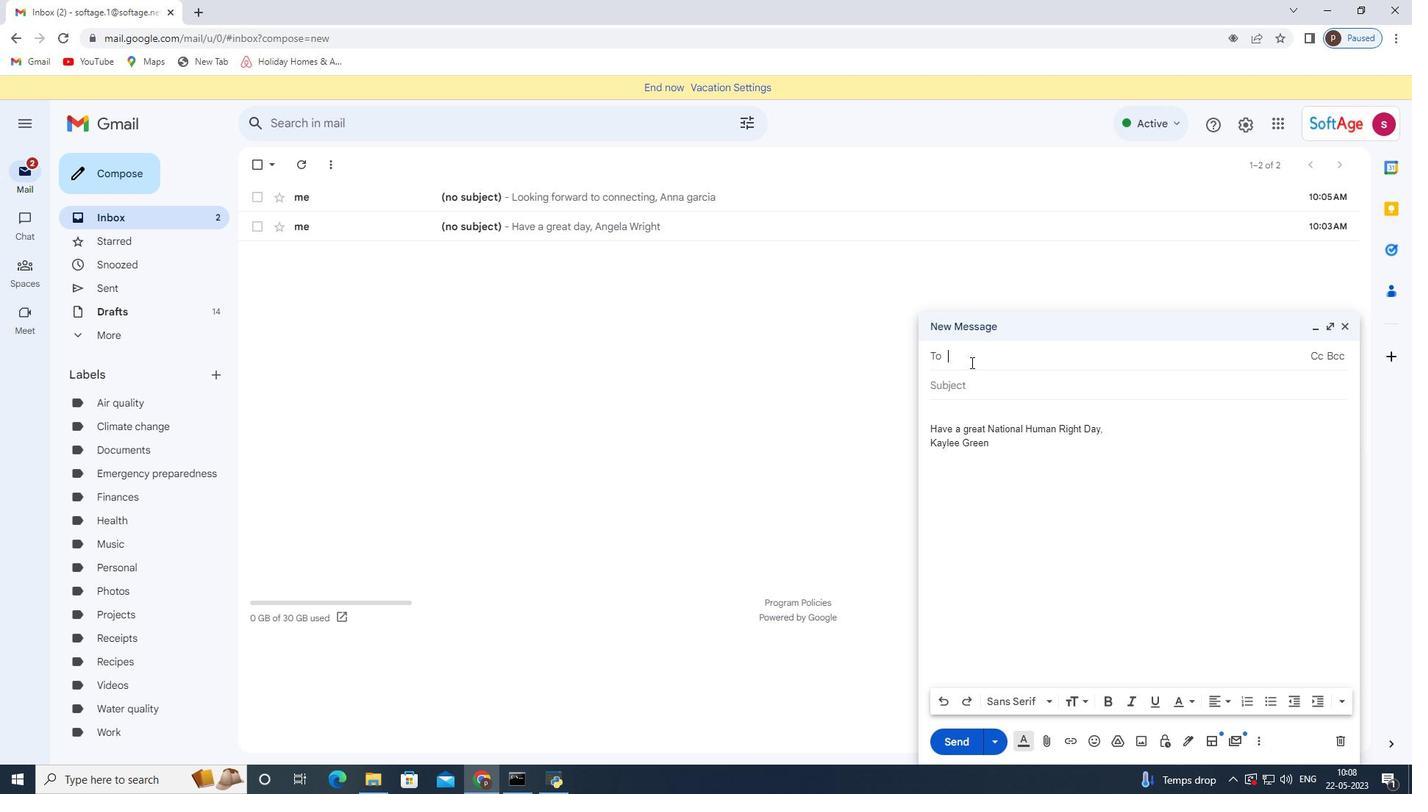 
Action: Mouse moved to (1334, 326)
Screenshot: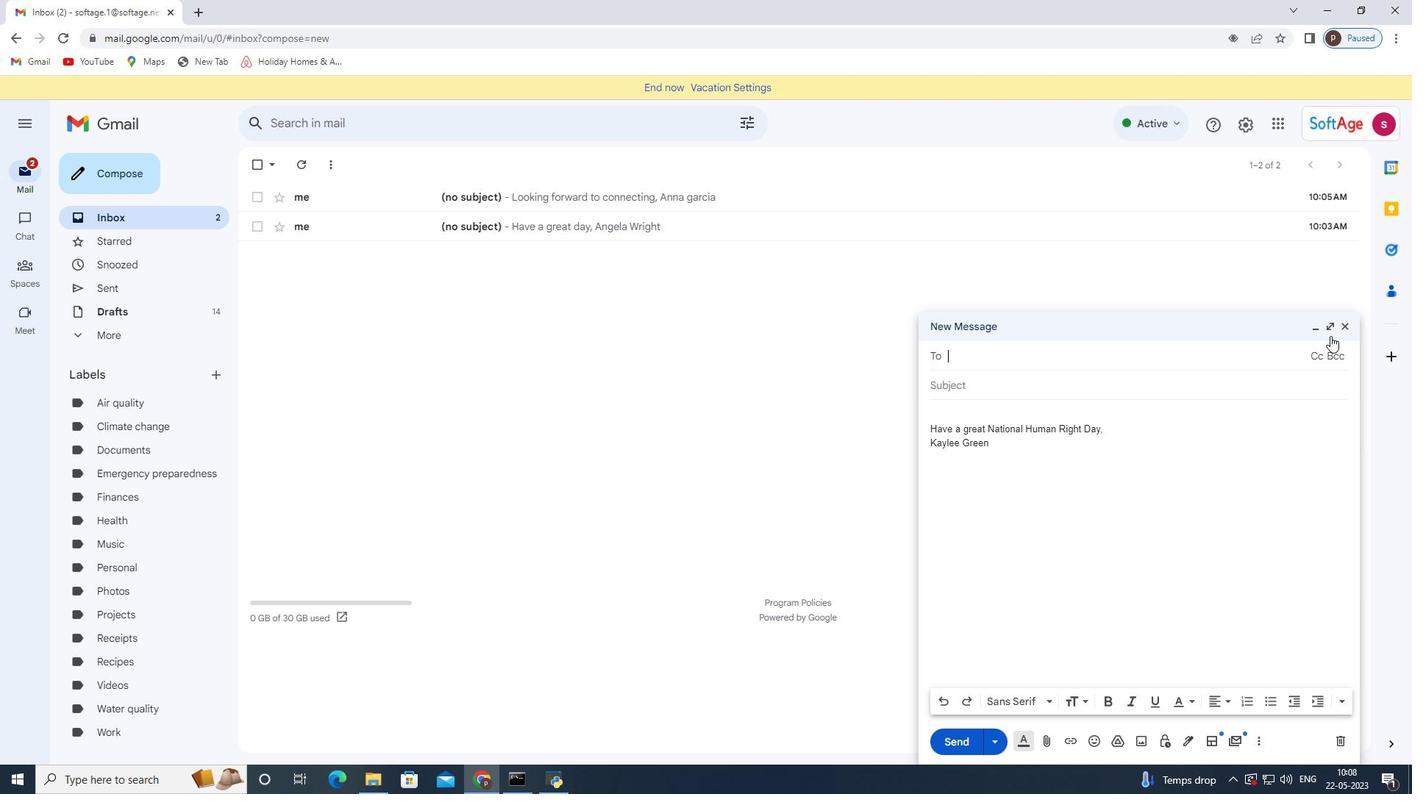 
Action: Mouse pressed left at (1334, 326)
Screenshot: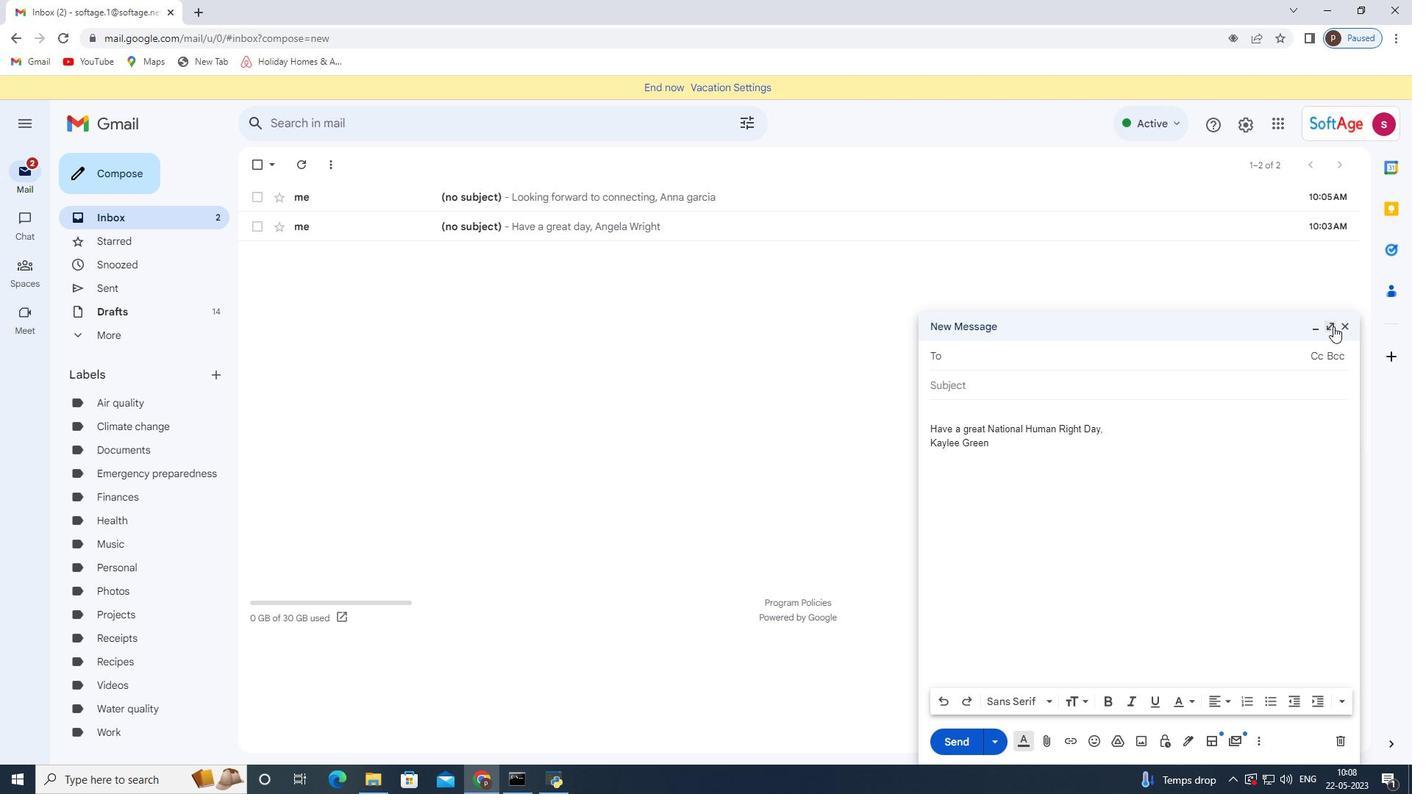 
Action: Mouse moved to (170, 157)
Screenshot: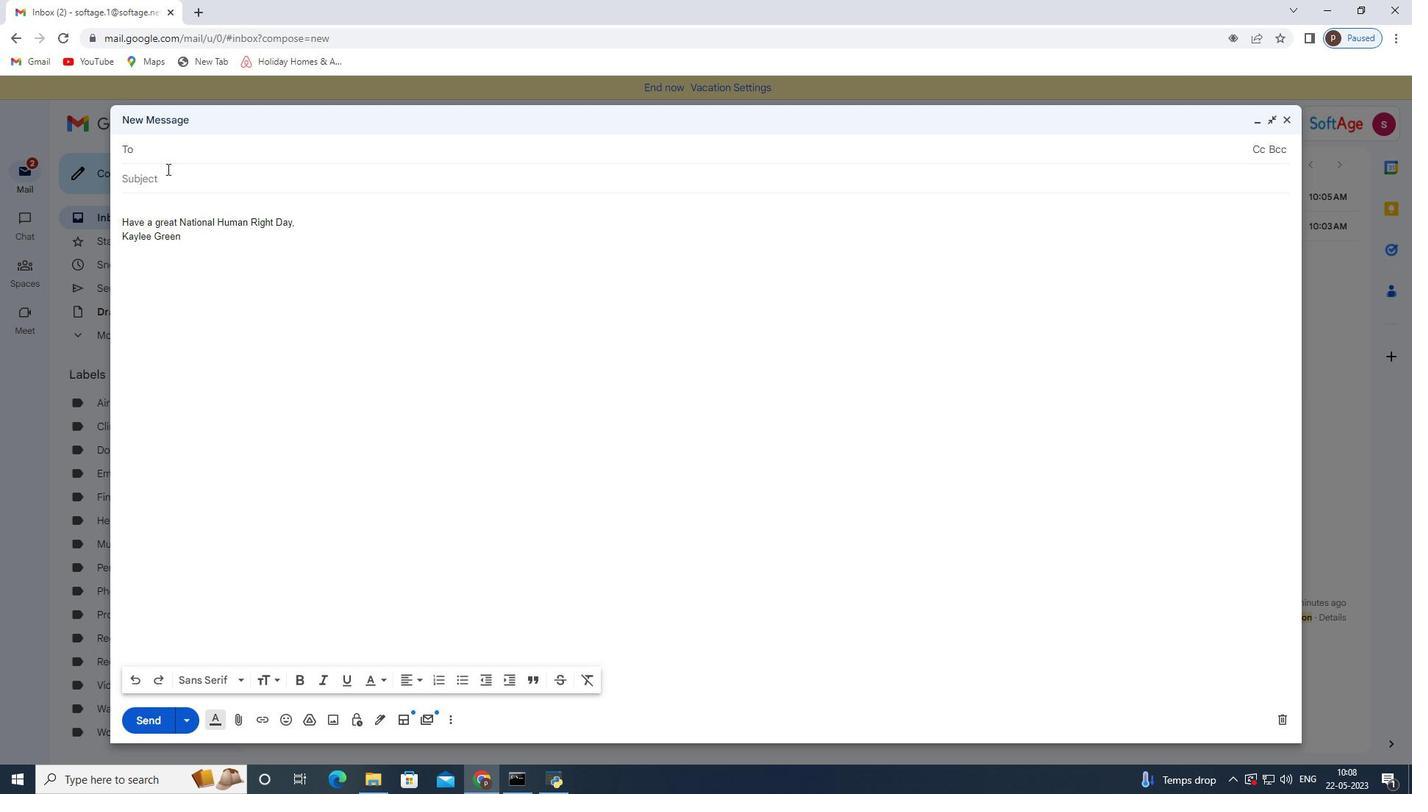 
Action: Mouse pressed left at (170, 157)
Screenshot: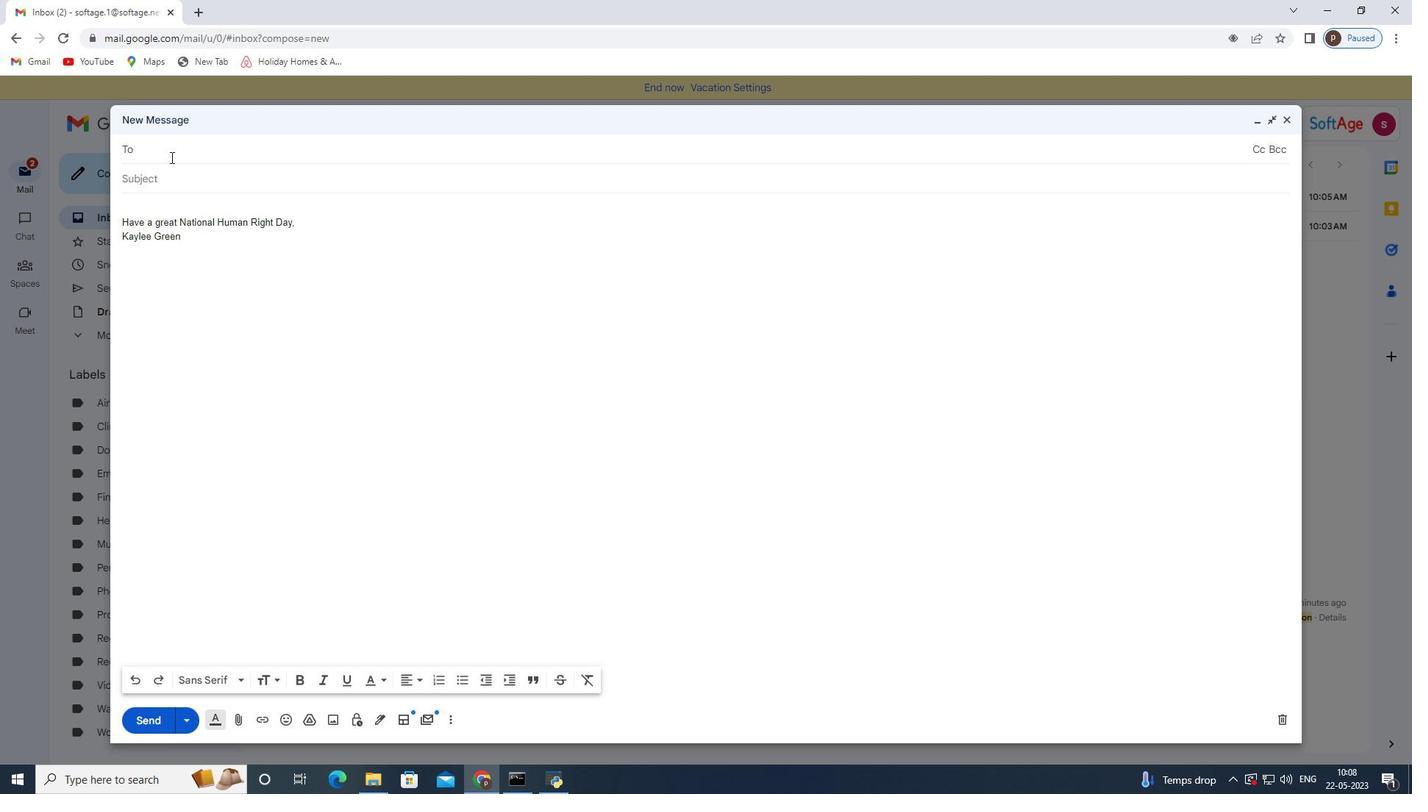 
Action: Key pressed <Key.shift>softage.3<Key.shift>@
Screenshot: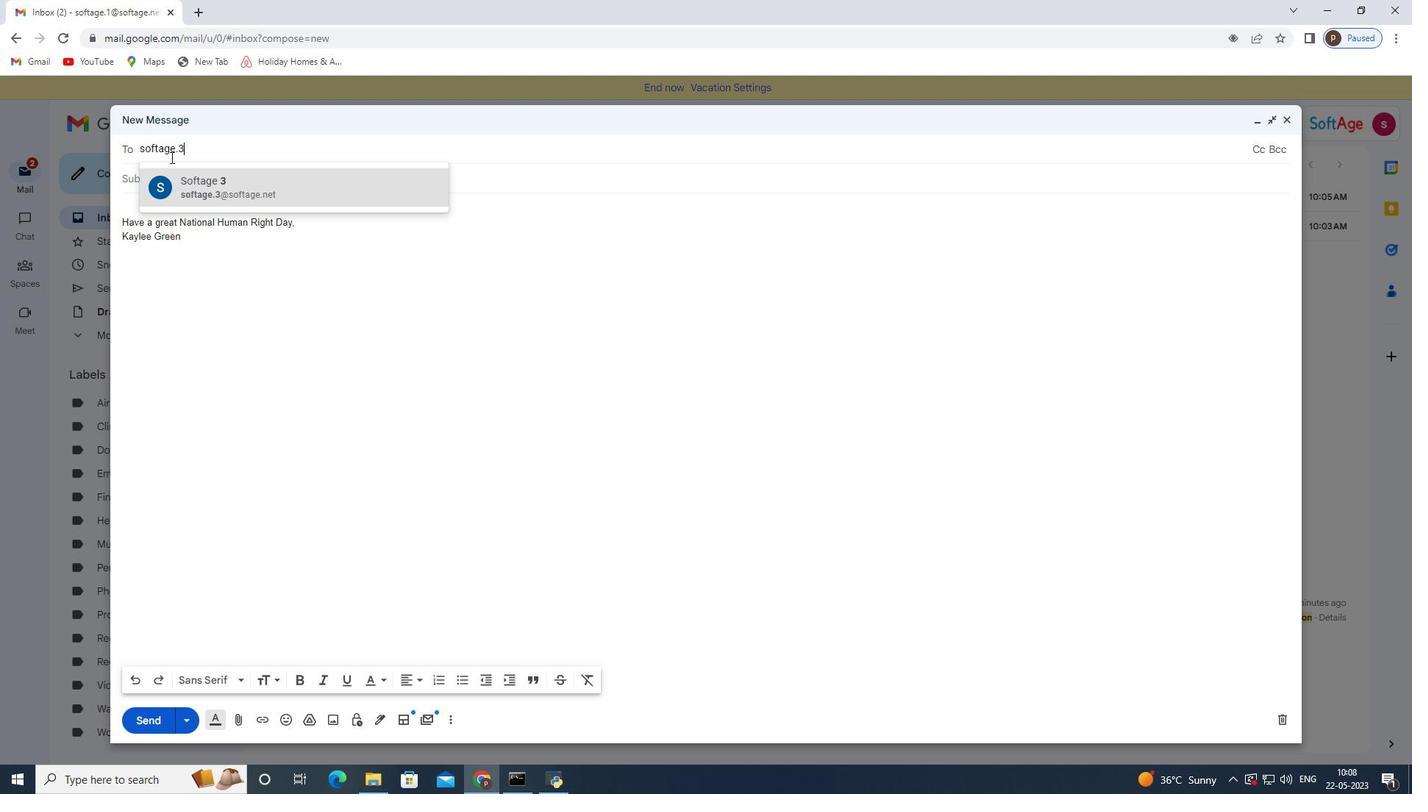 
Action: Mouse moved to (170, 157)
Screenshot: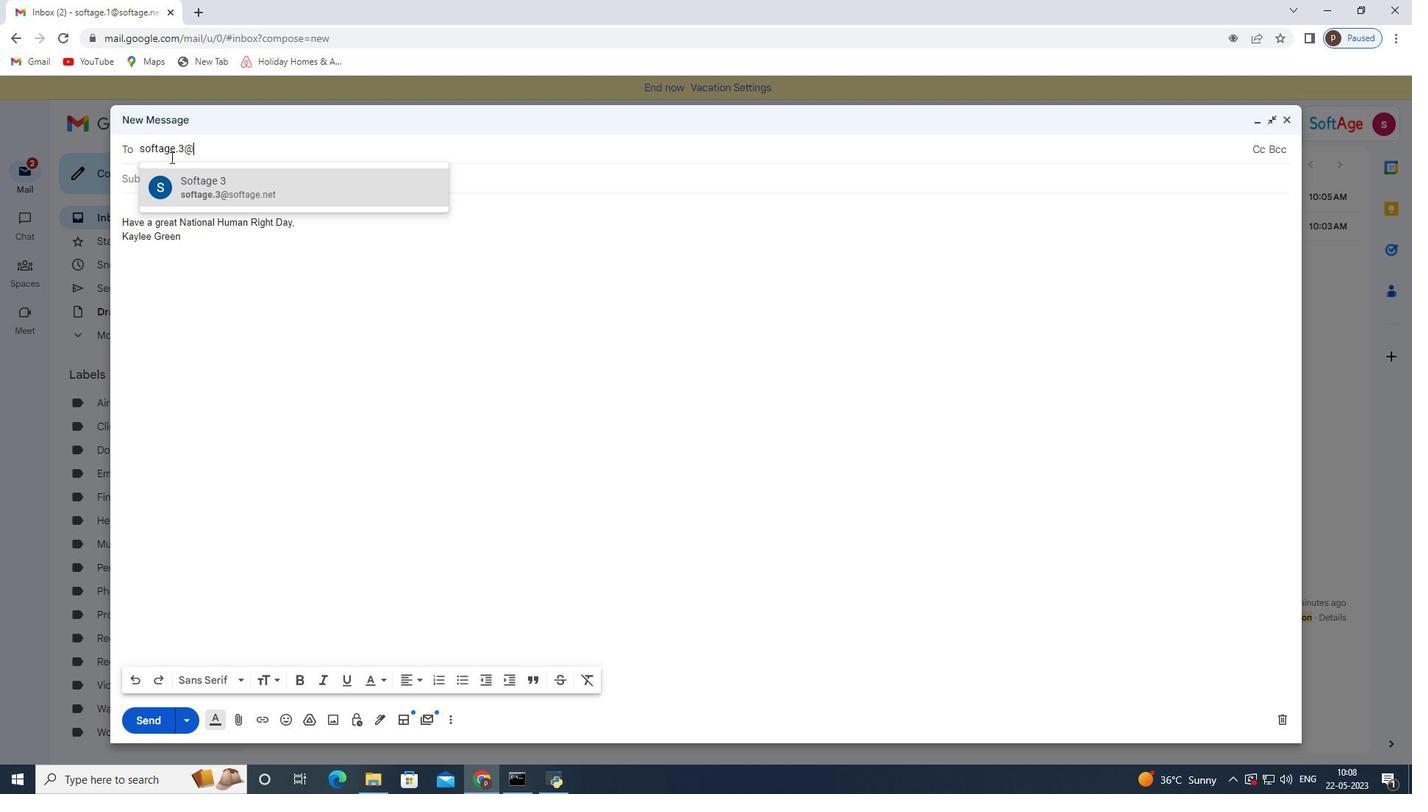 
Action: Key pressed softage.net
Screenshot: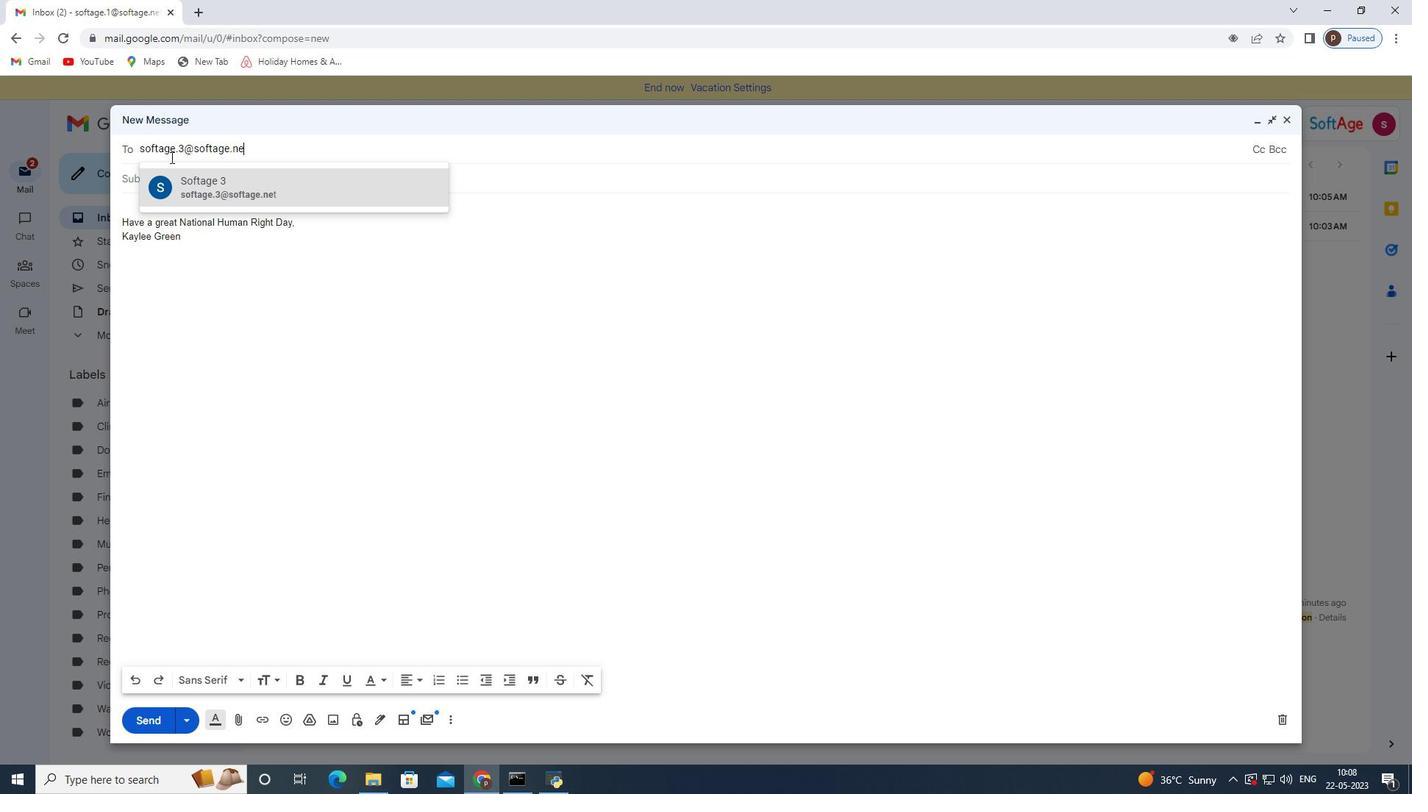 
Action: Mouse moved to (236, 181)
Screenshot: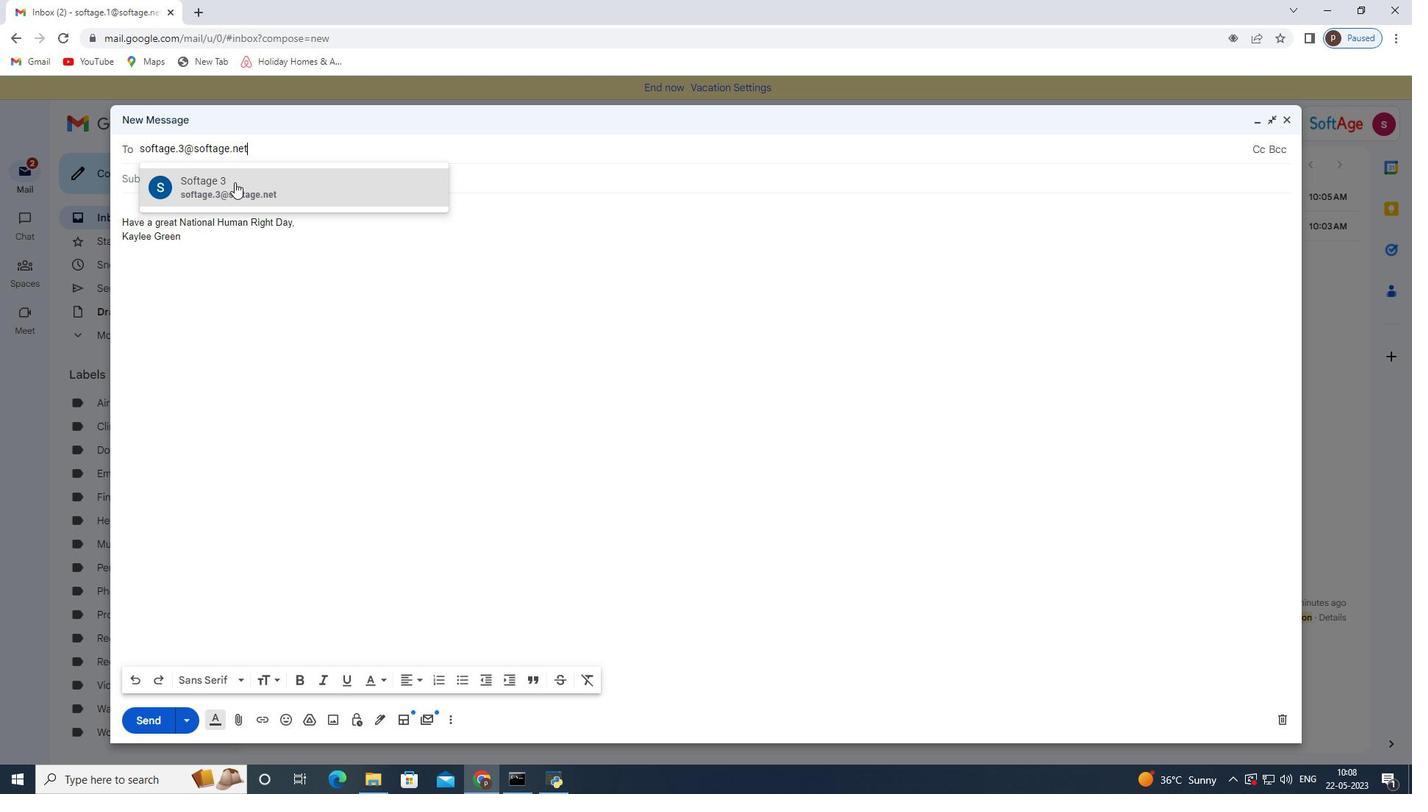 
Action: Mouse pressed left at (236, 181)
Screenshot: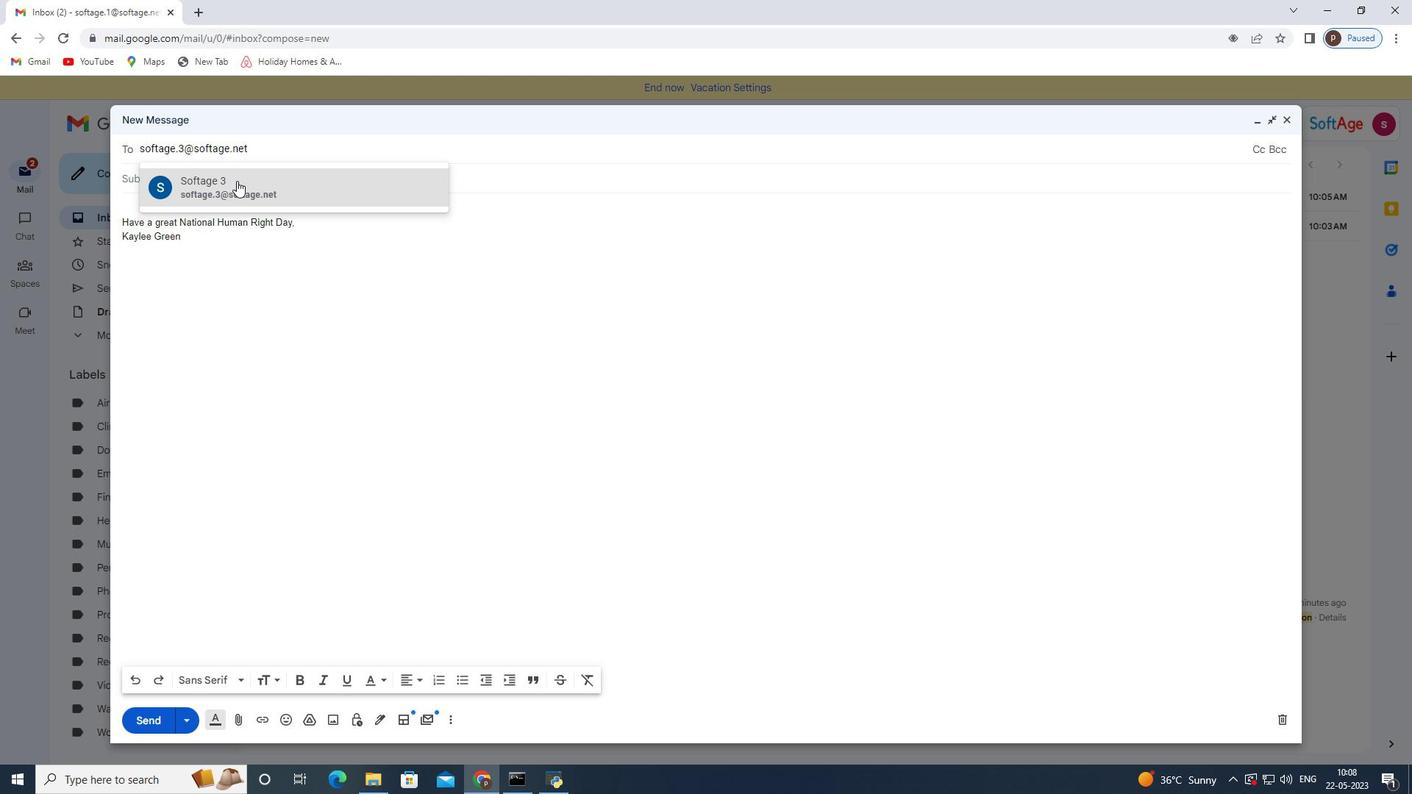 
Action: Mouse moved to (449, 719)
Screenshot: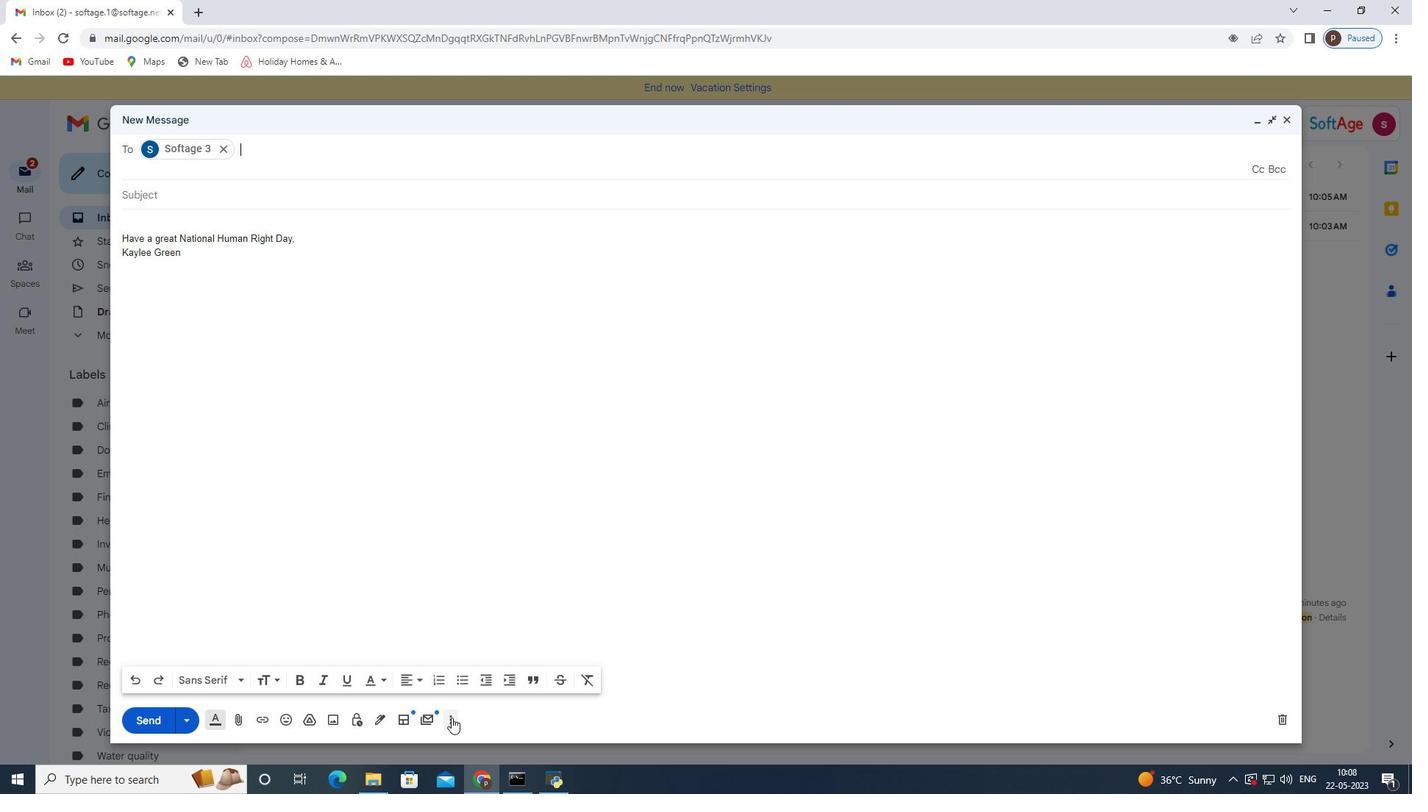 
Action: Mouse pressed left at (449, 719)
Screenshot: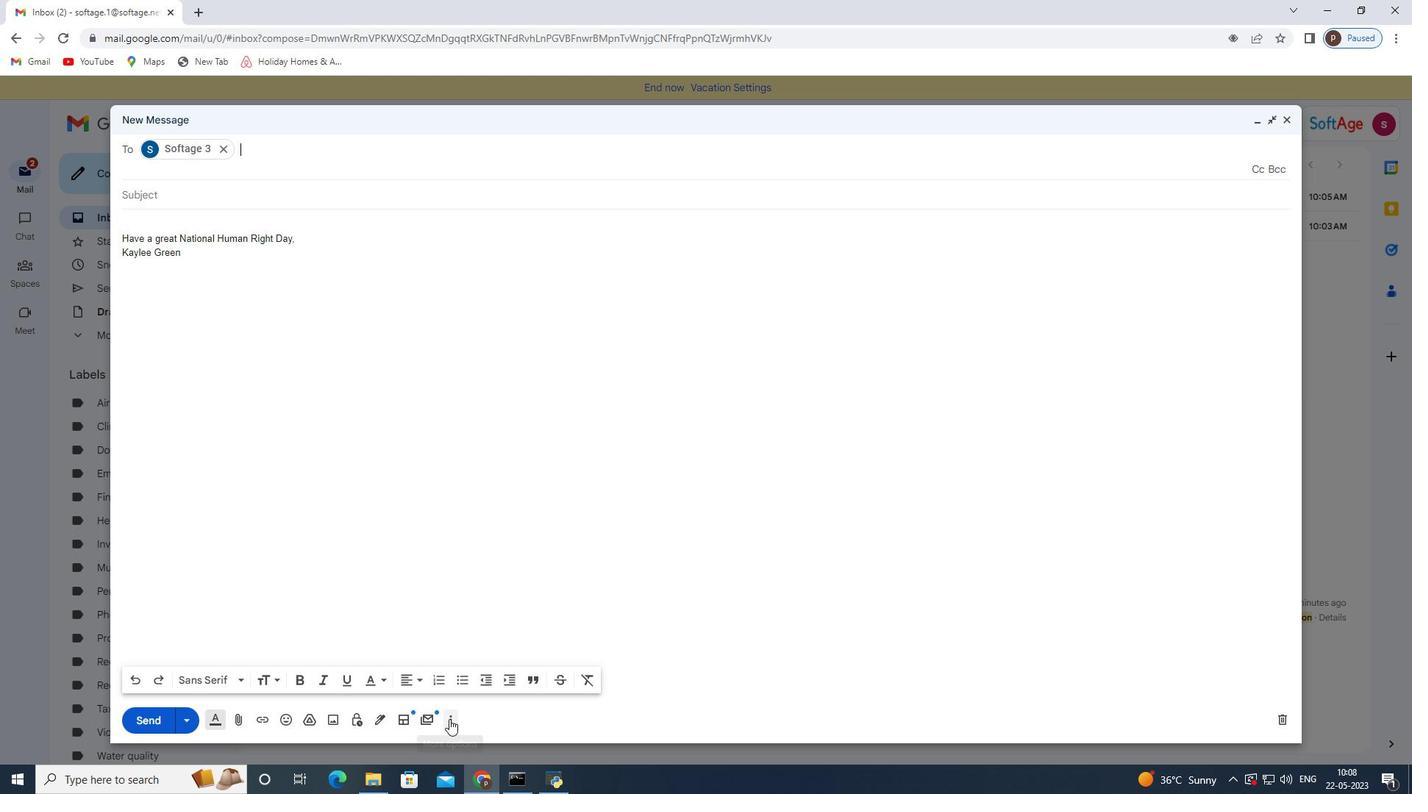
Action: Mouse moved to (531, 579)
Screenshot: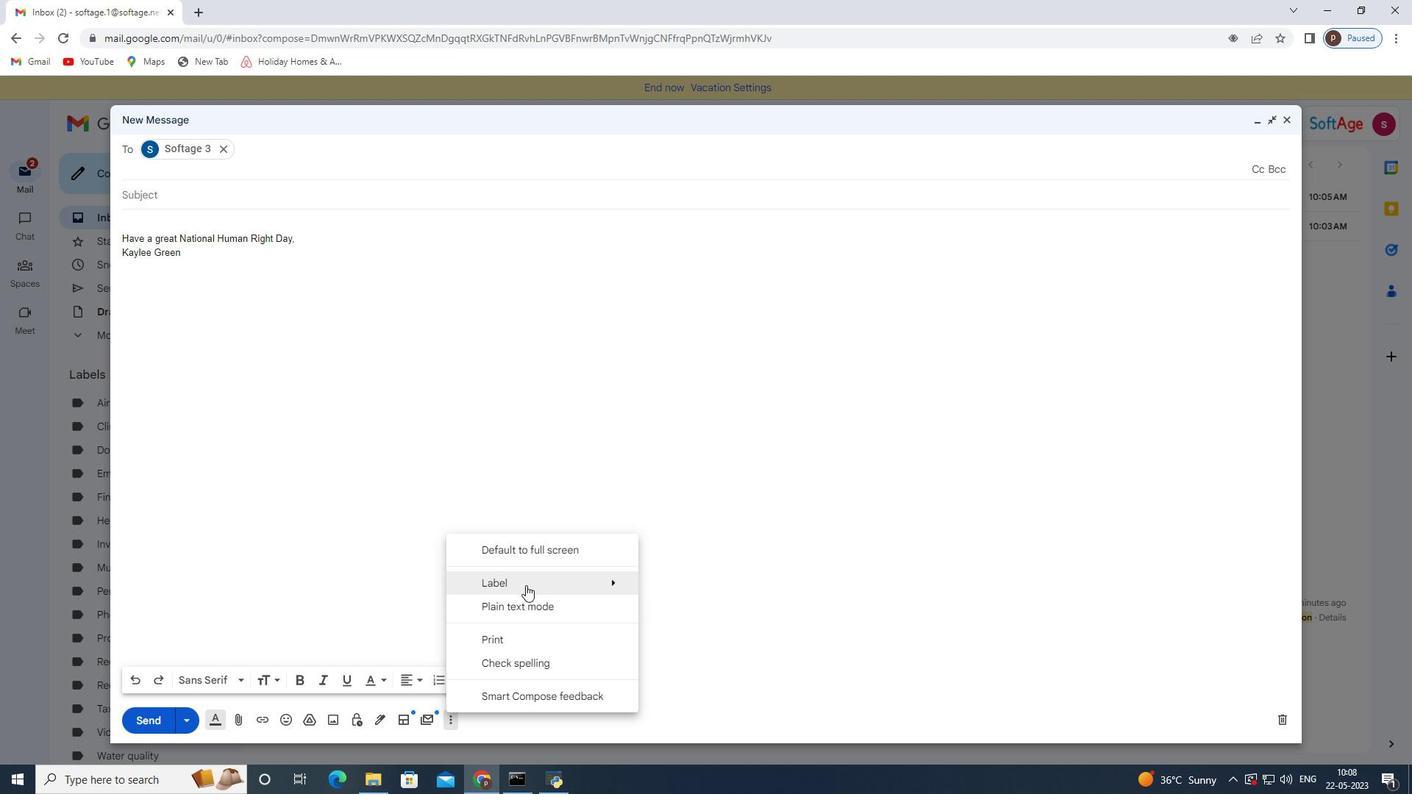 
Action: Mouse pressed left at (531, 579)
Screenshot: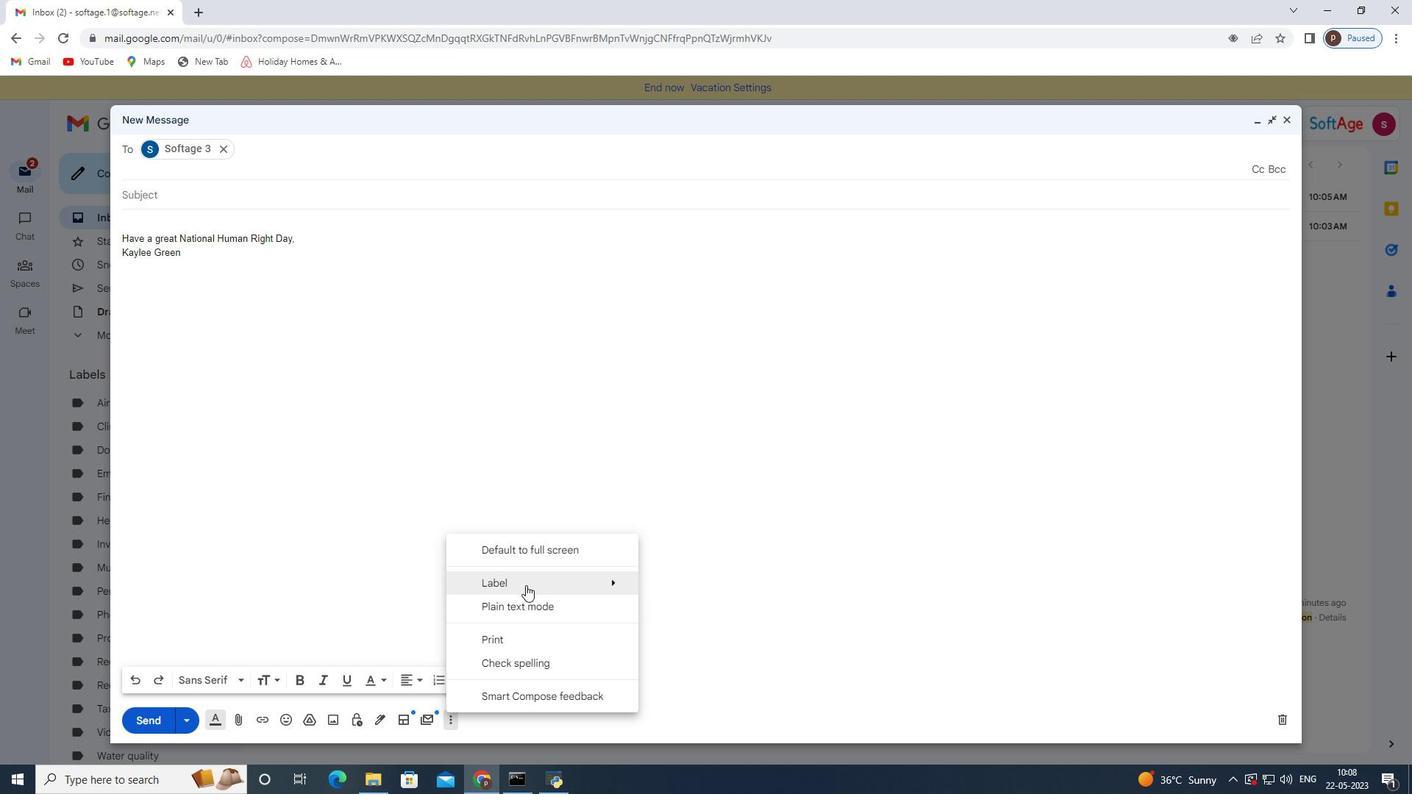 
Action: Mouse moved to (714, 558)
Screenshot: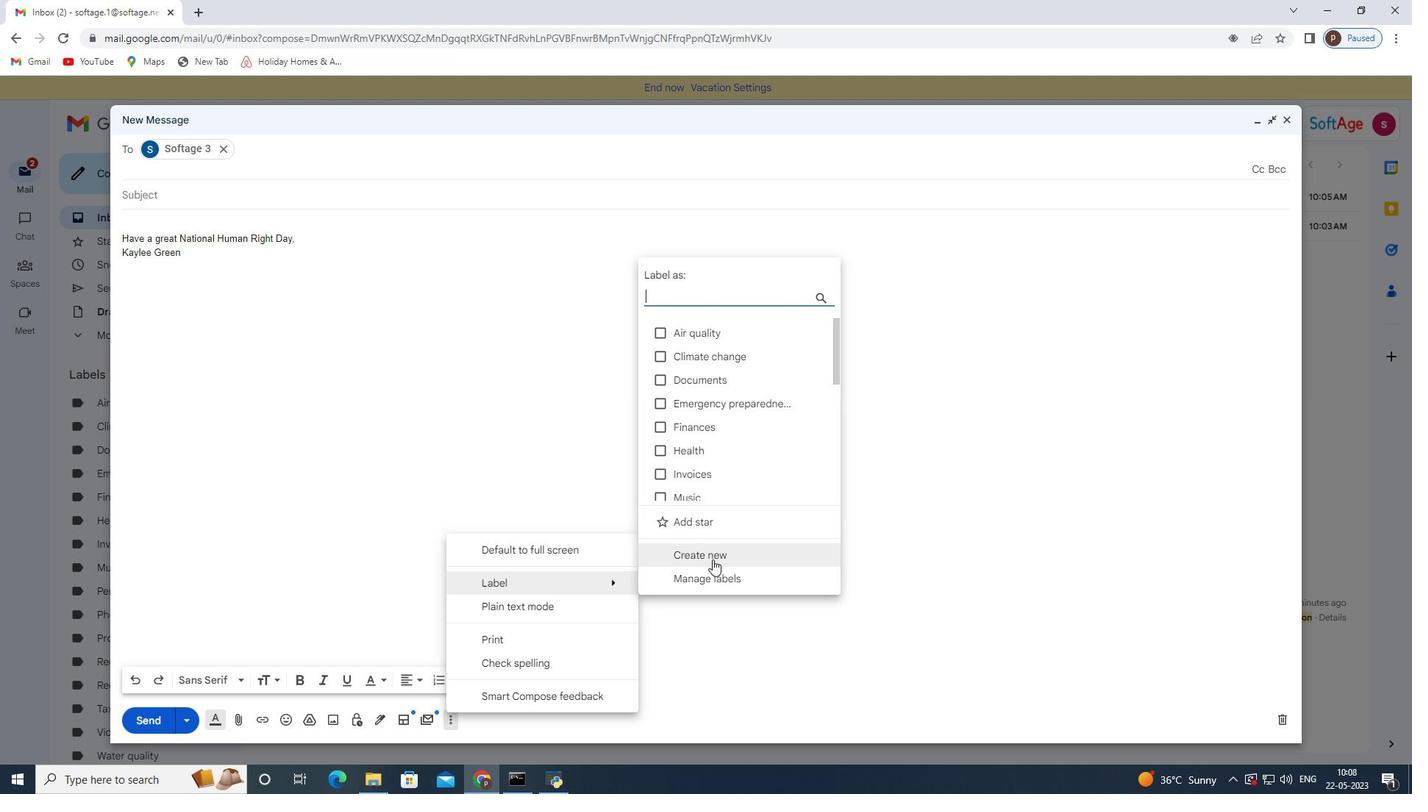
Action: Mouse pressed left at (714, 558)
Screenshot: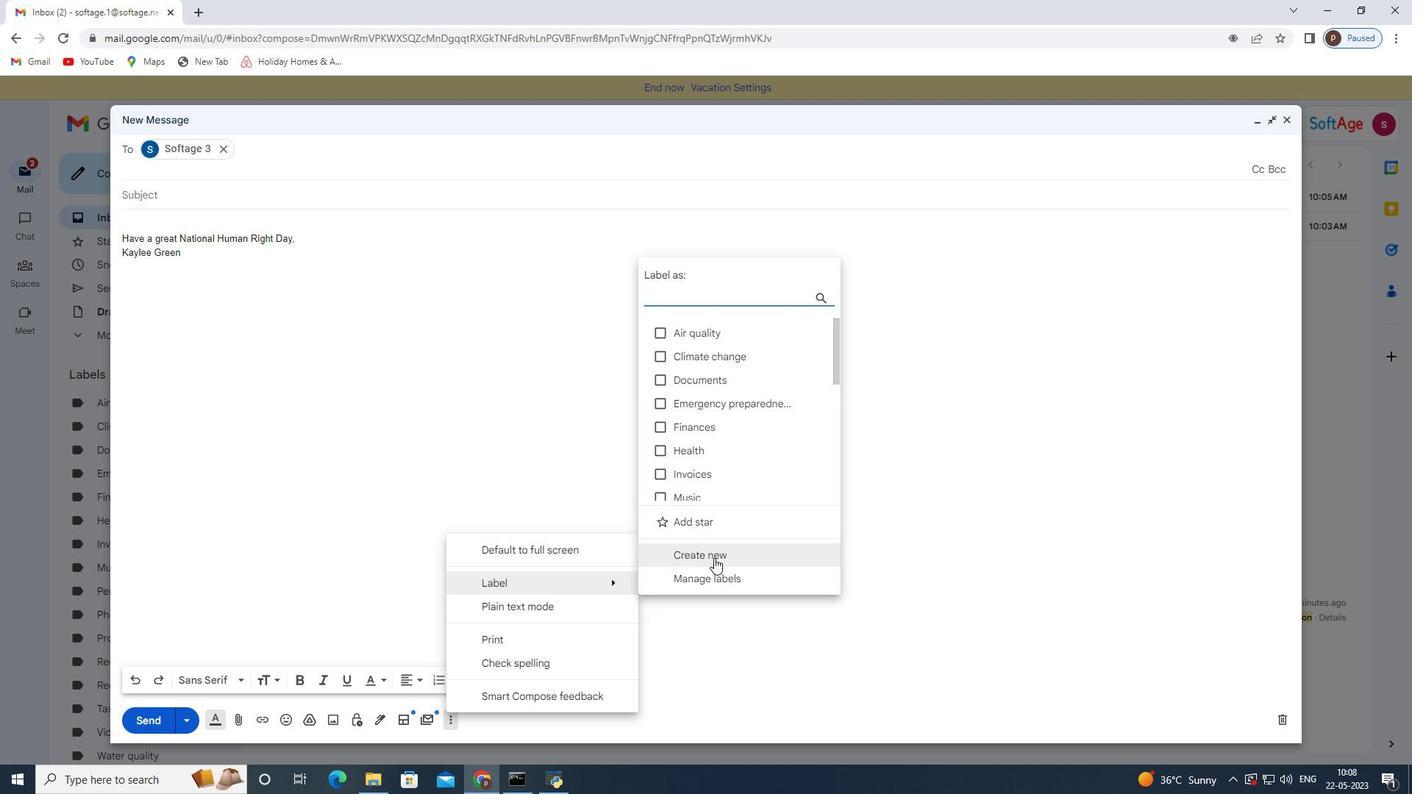 
Action: Mouse moved to (619, 406)
Screenshot: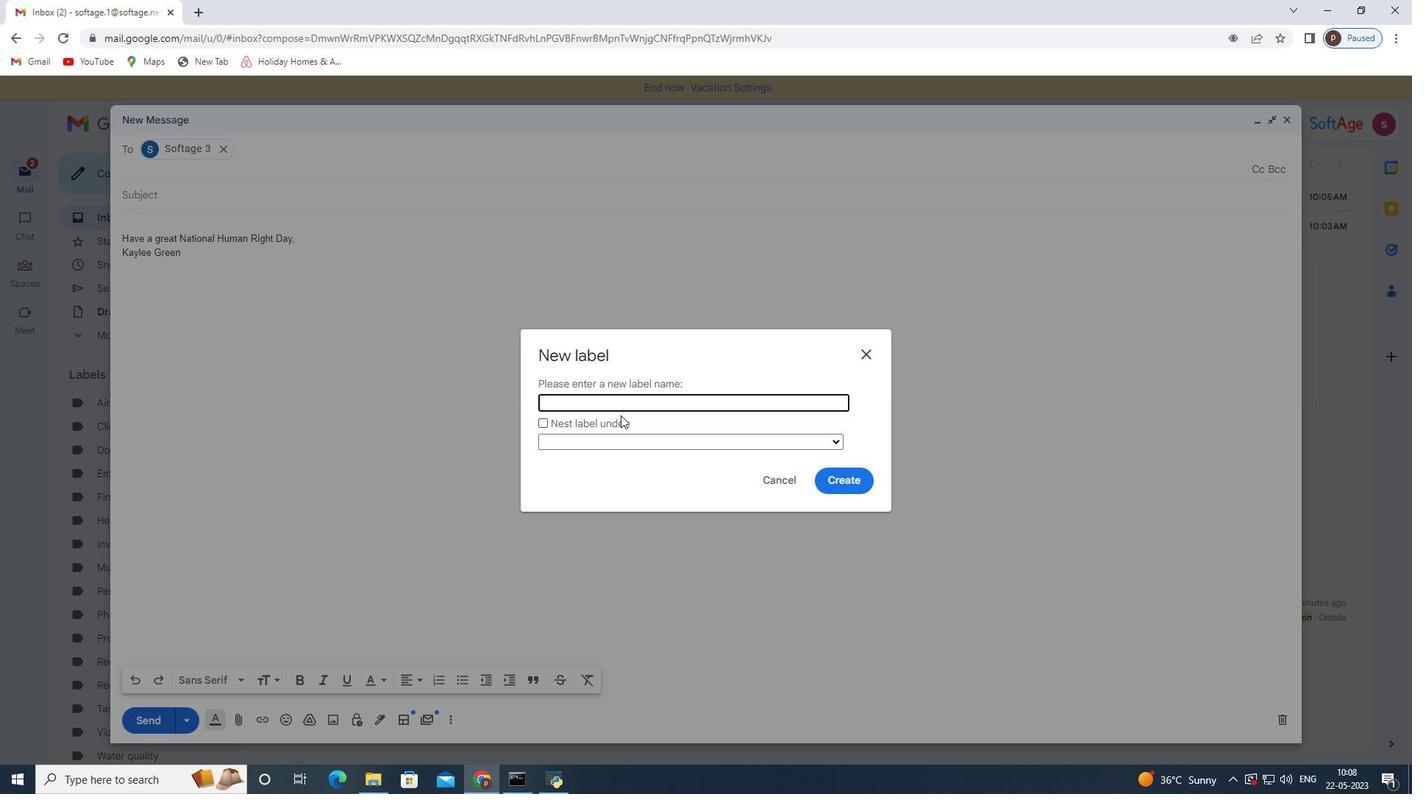 
Action: Mouse pressed left at (619, 406)
Screenshot: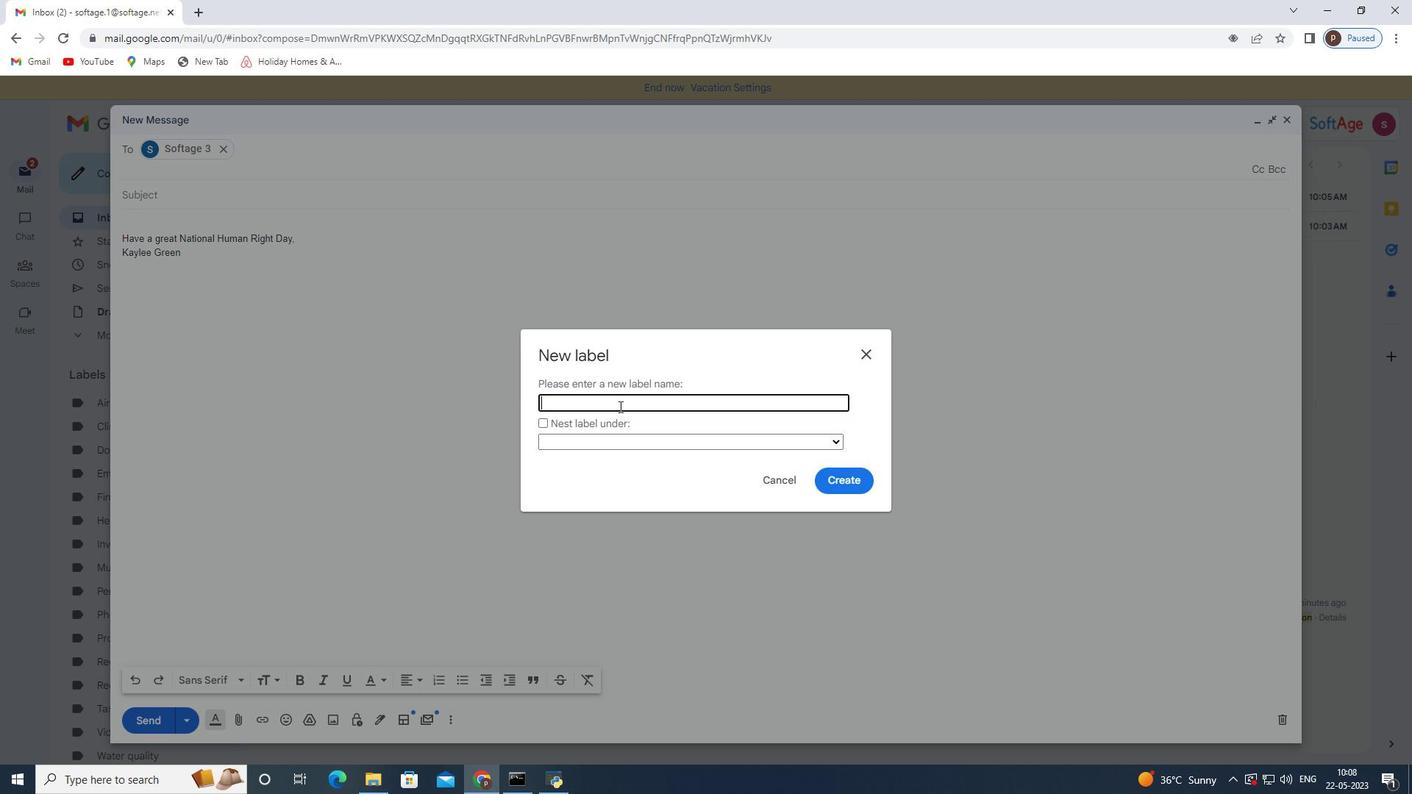
Action: Key pressed <Key.shift>Waste<Key.space>management
Screenshot: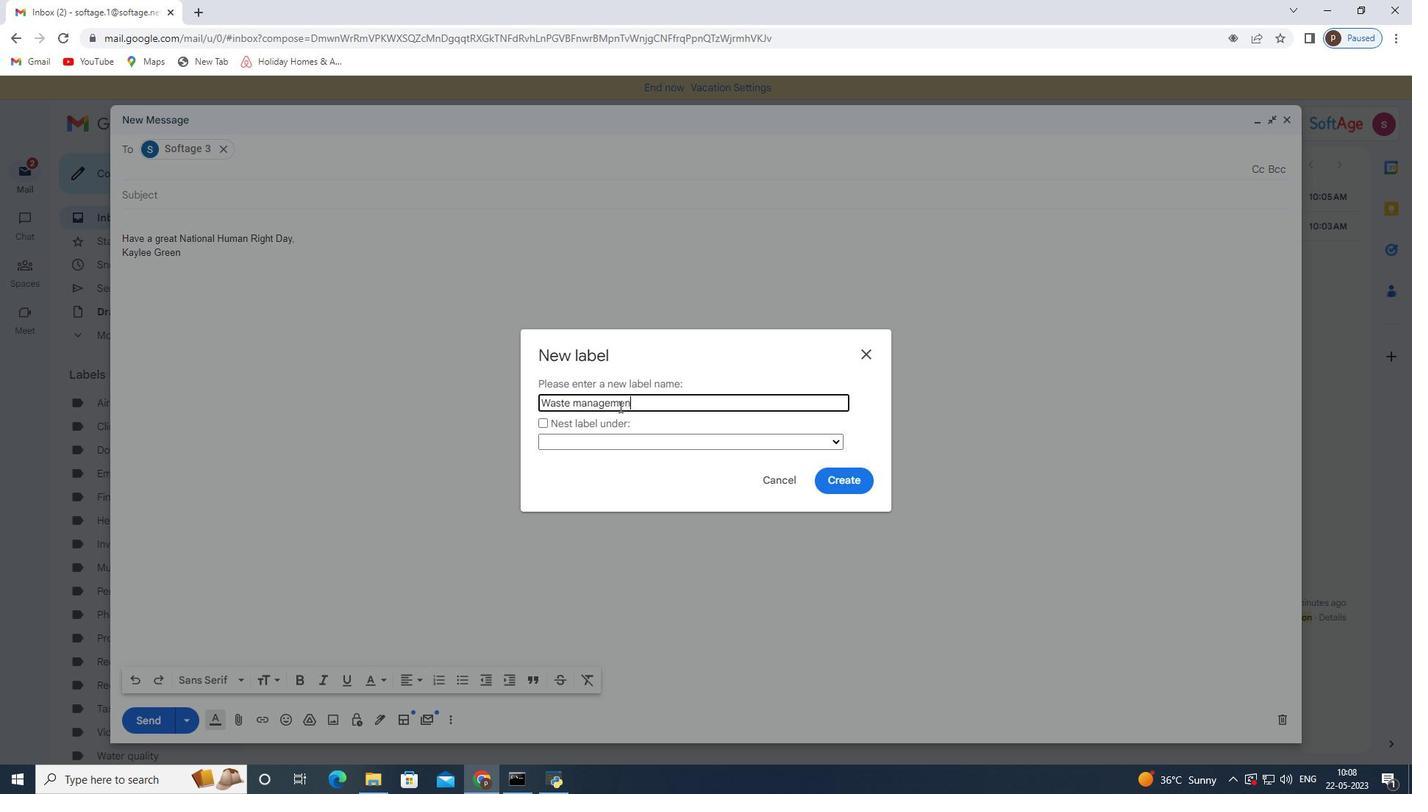 
Action: Mouse moved to (840, 478)
Screenshot: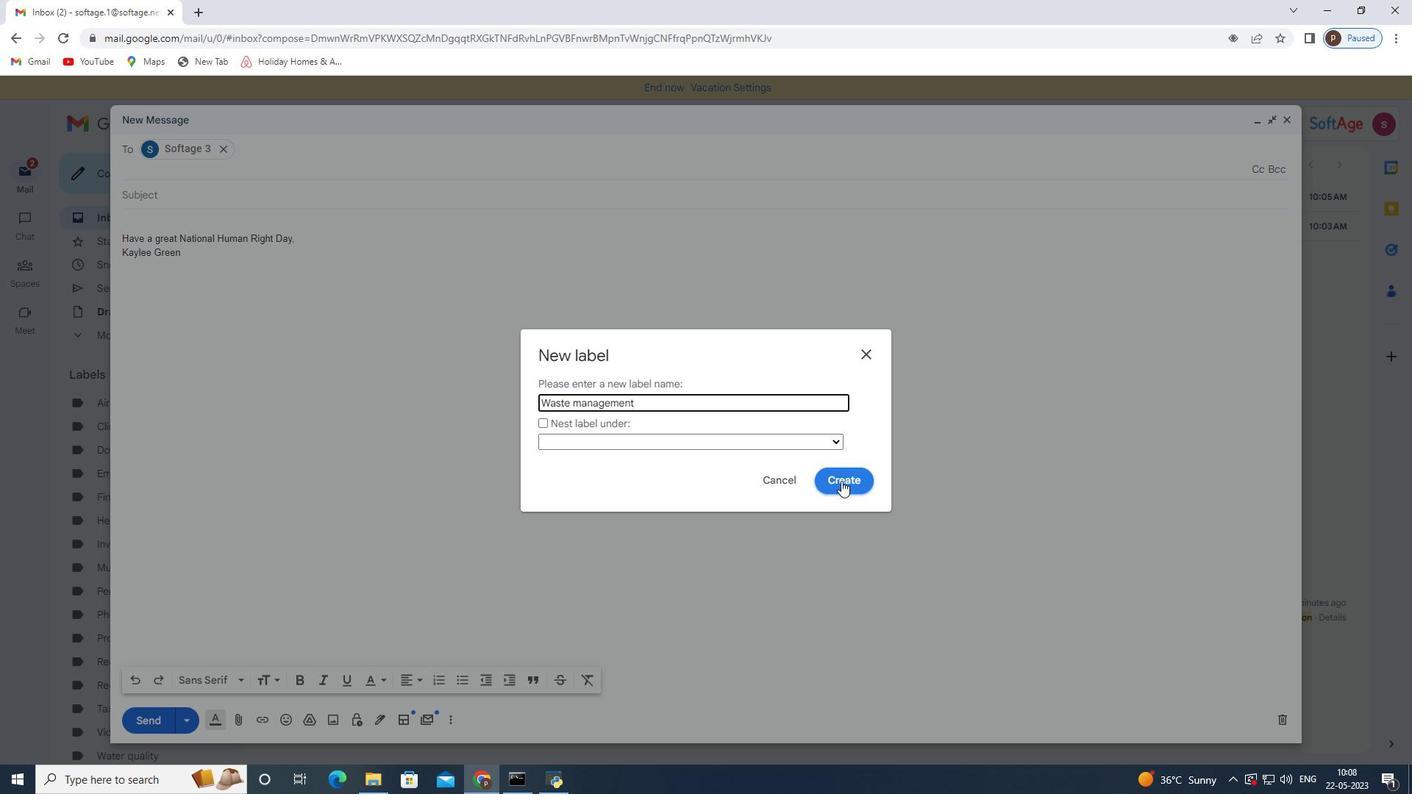 
Action: Mouse pressed left at (840, 478)
Screenshot: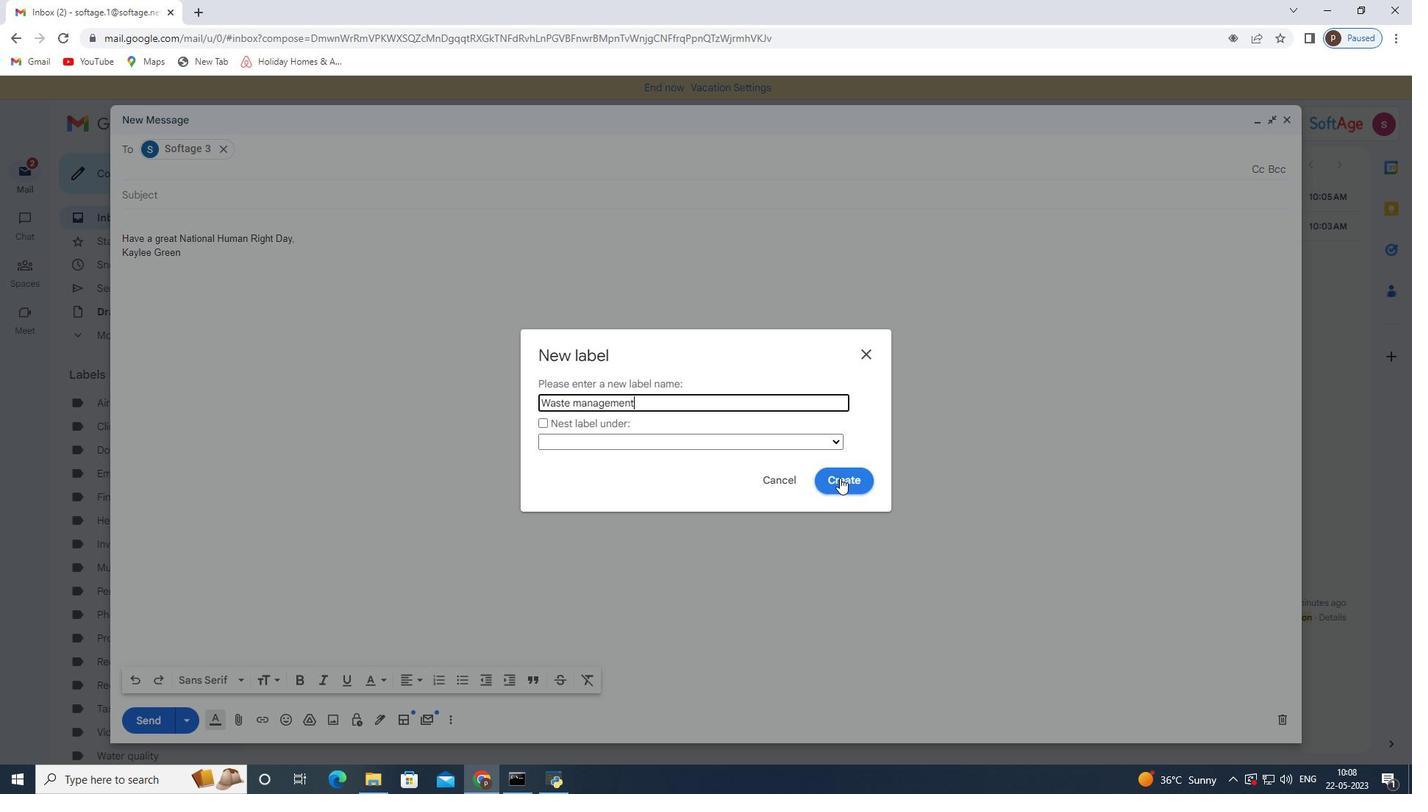 
Action: Mouse moved to (153, 725)
Screenshot: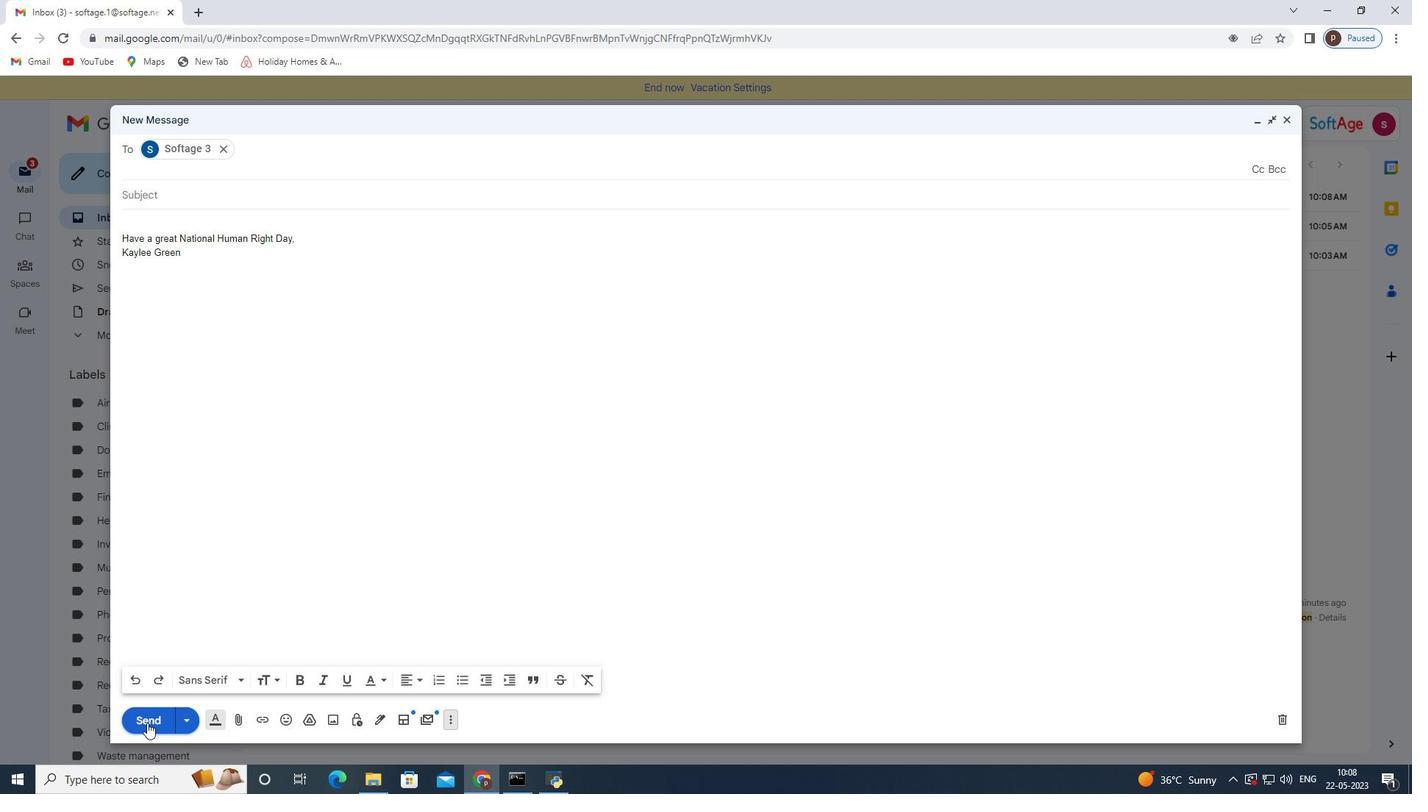 
Action: Mouse pressed left at (153, 725)
Screenshot: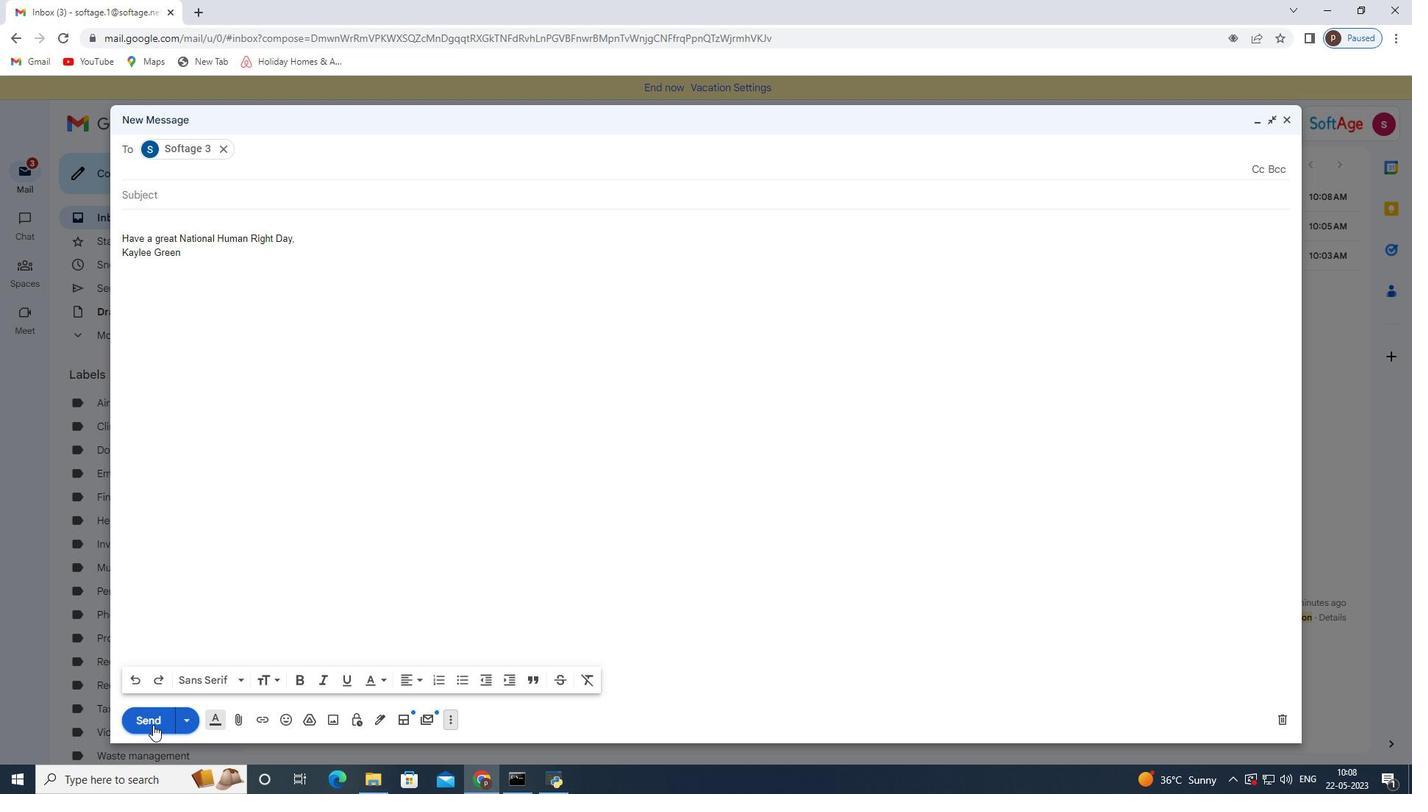 
